 Task: Find connections with filter location Oued Rhiou with filter topic #startupquoteswith filter profile language Spanish with filter current company 3i Infotech Ltd. with filter school DG Ruparel College of Arts, Science and Commerce with filter industry Software Development with filter service category Market Research with filter keywords title Welder
Action: Mouse moved to (570, 60)
Screenshot: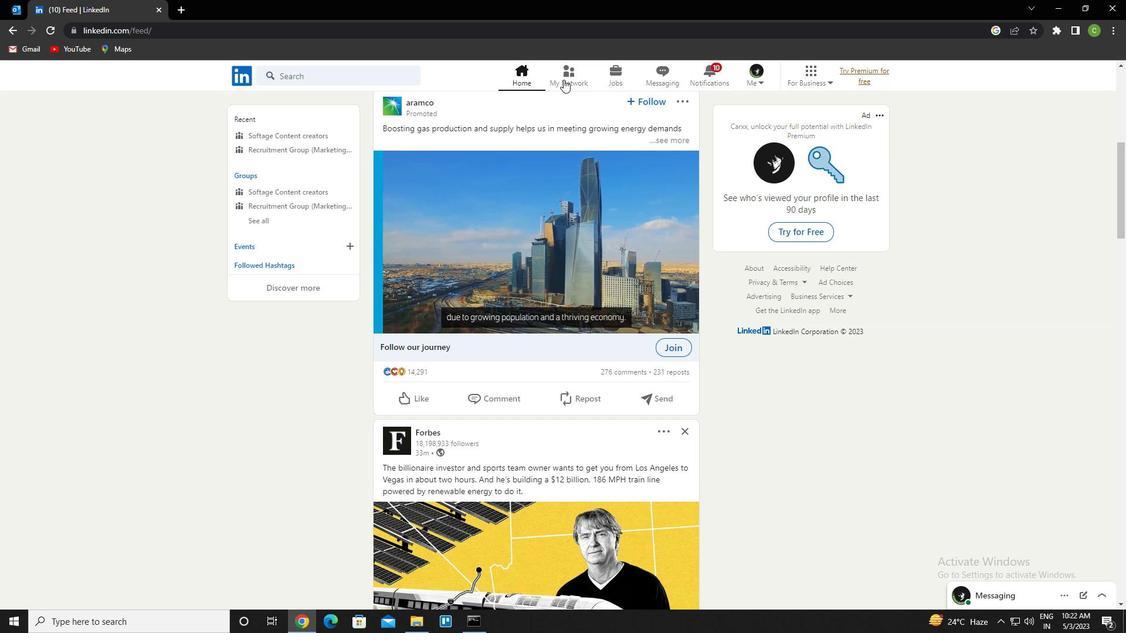 
Action: Mouse pressed left at (570, 60)
Screenshot: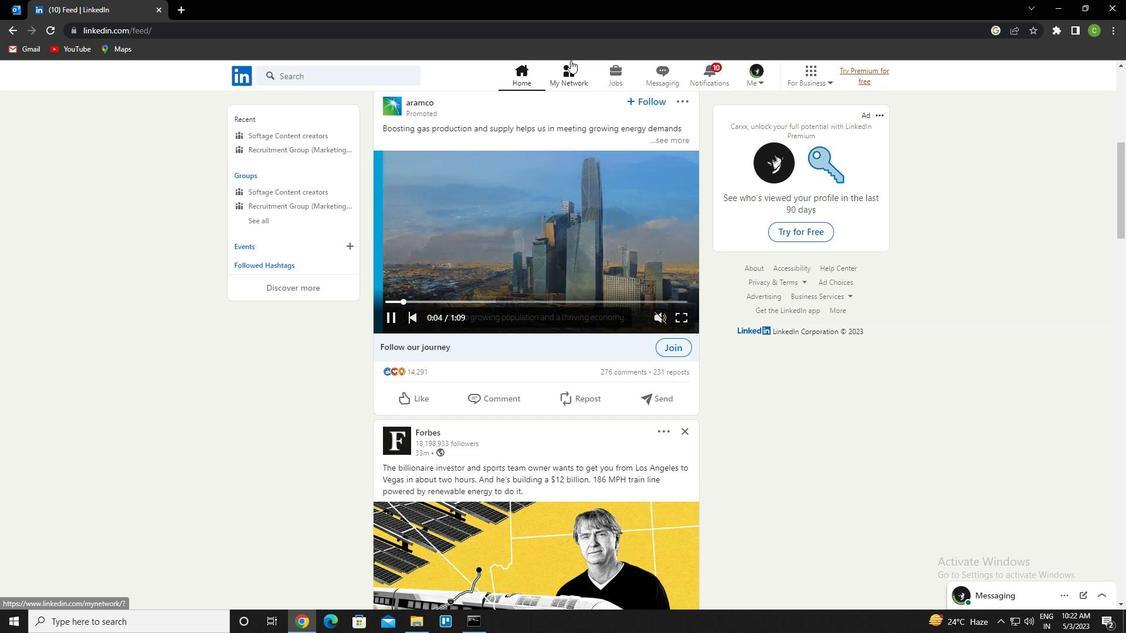 
Action: Mouse moved to (275, 142)
Screenshot: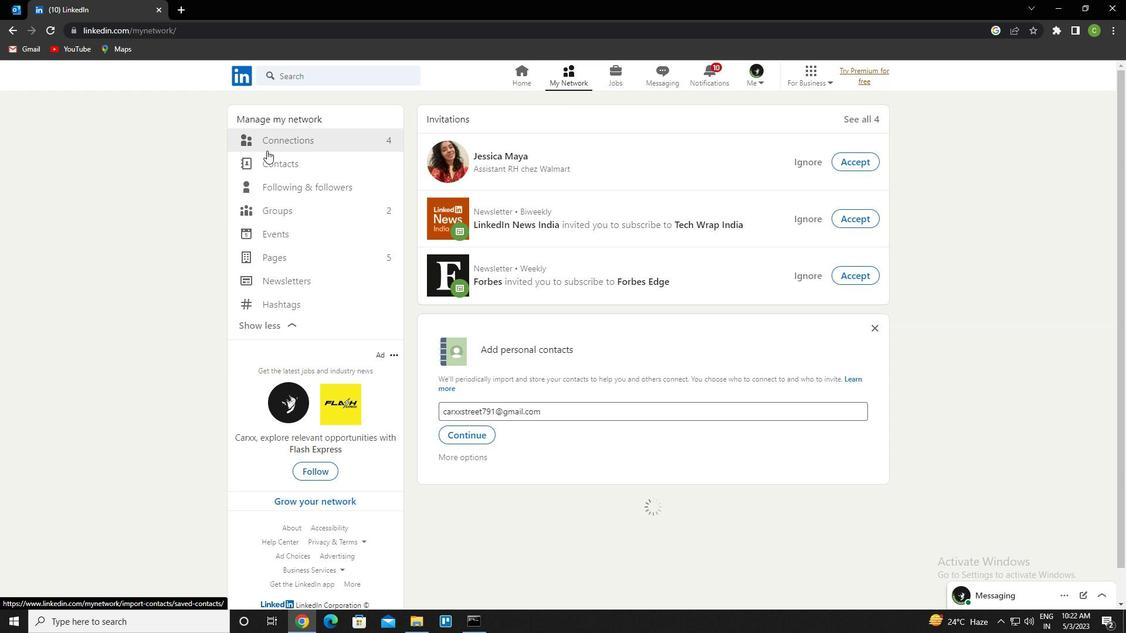 
Action: Mouse pressed left at (275, 142)
Screenshot: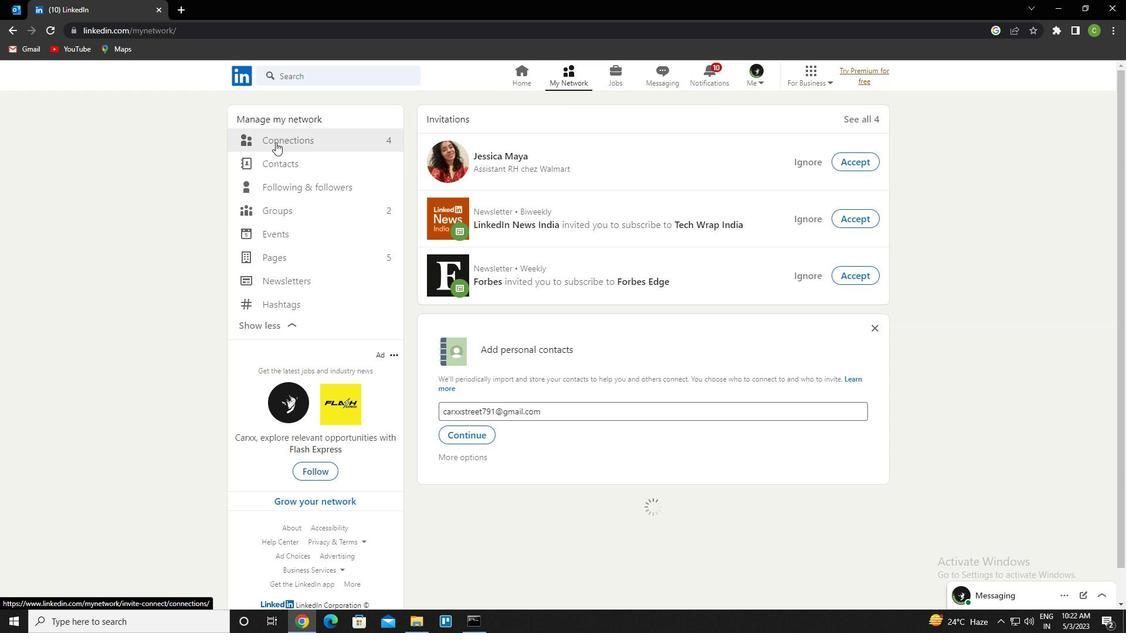 
Action: Mouse moved to (642, 144)
Screenshot: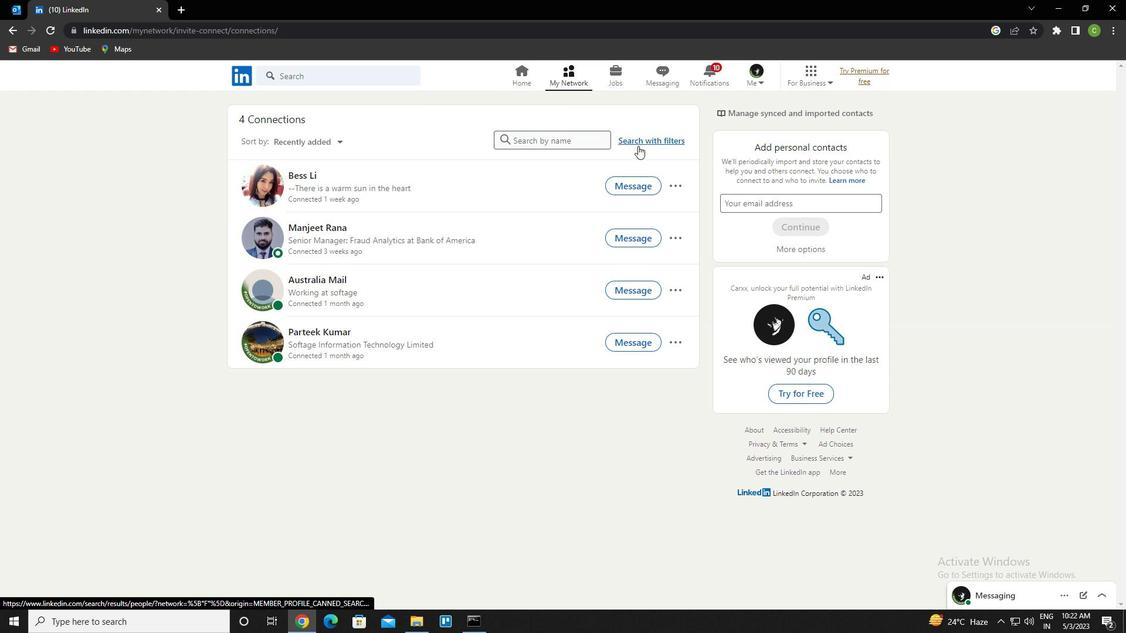 
Action: Mouse pressed left at (642, 144)
Screenshot: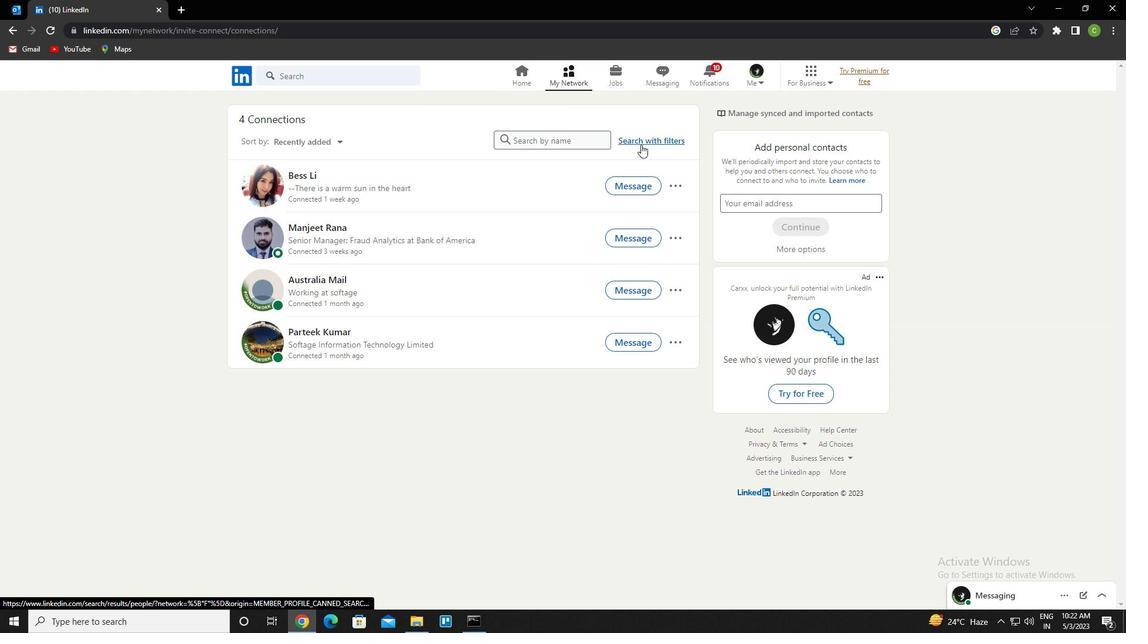 
Action: Mouse moved to (598, 107)
Screenshot: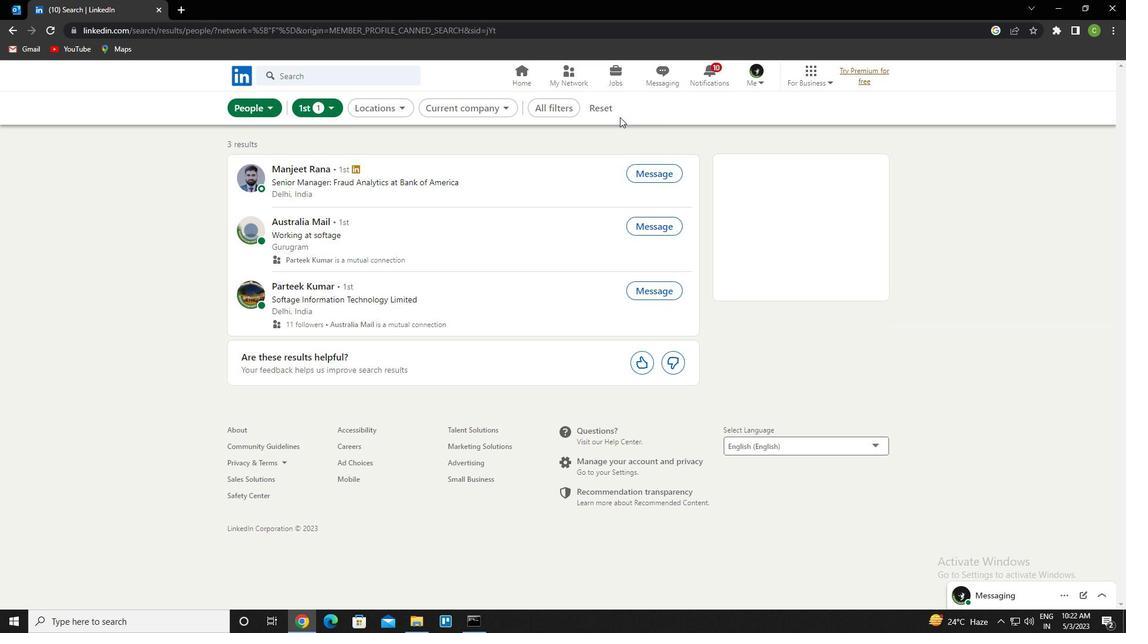 
Action: Mouse pressed left at (598, 107)
Screenshot: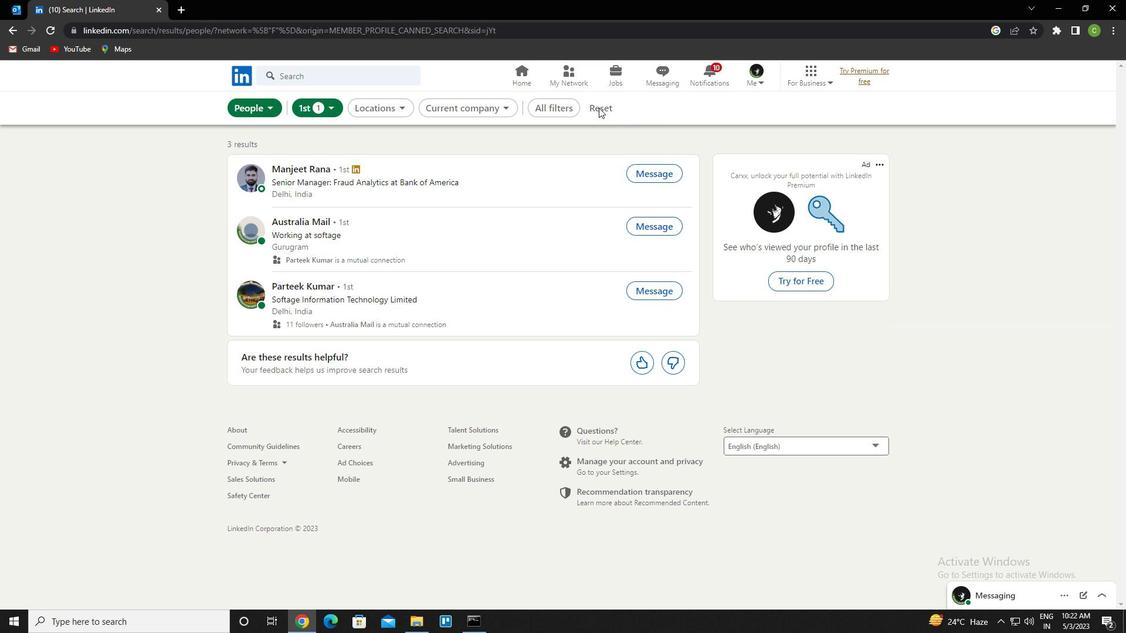 
Action: Mouse moved to (587, 111)
Screenshot: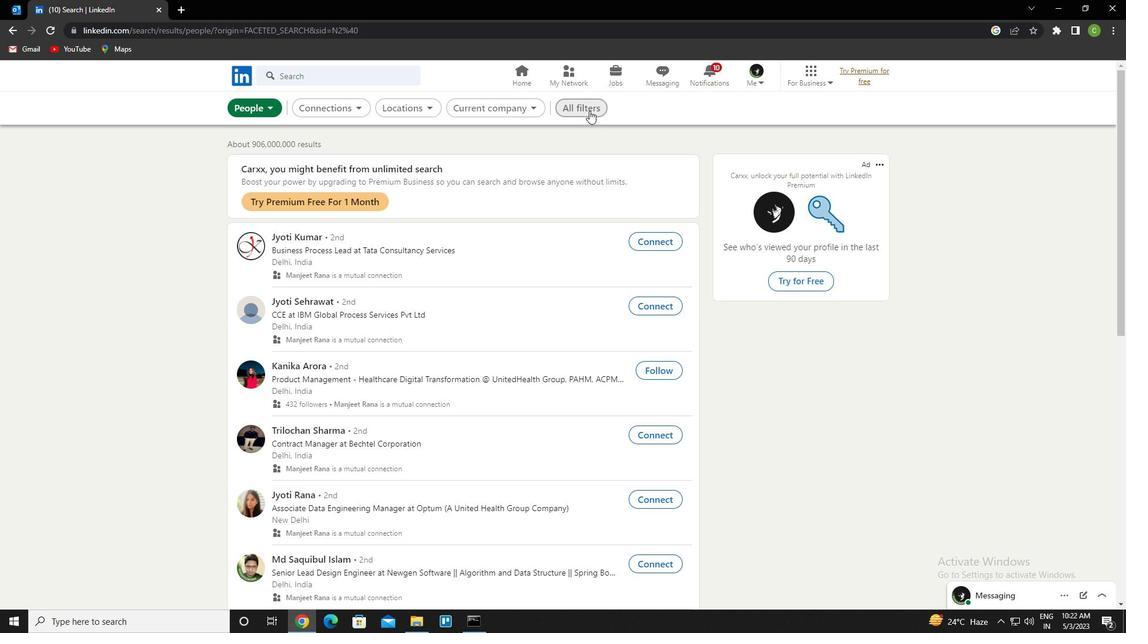 
Action: Mouse pressed left at (587, 111)
Screenshot: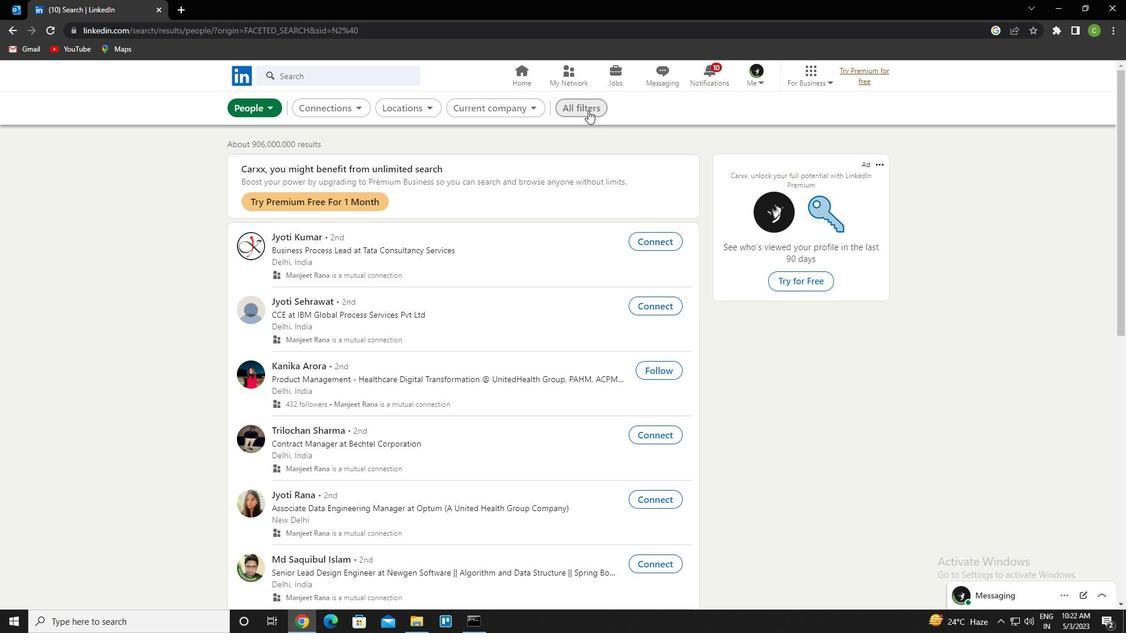 
Action: Mouse moved to (1015, 387)
Screenshot: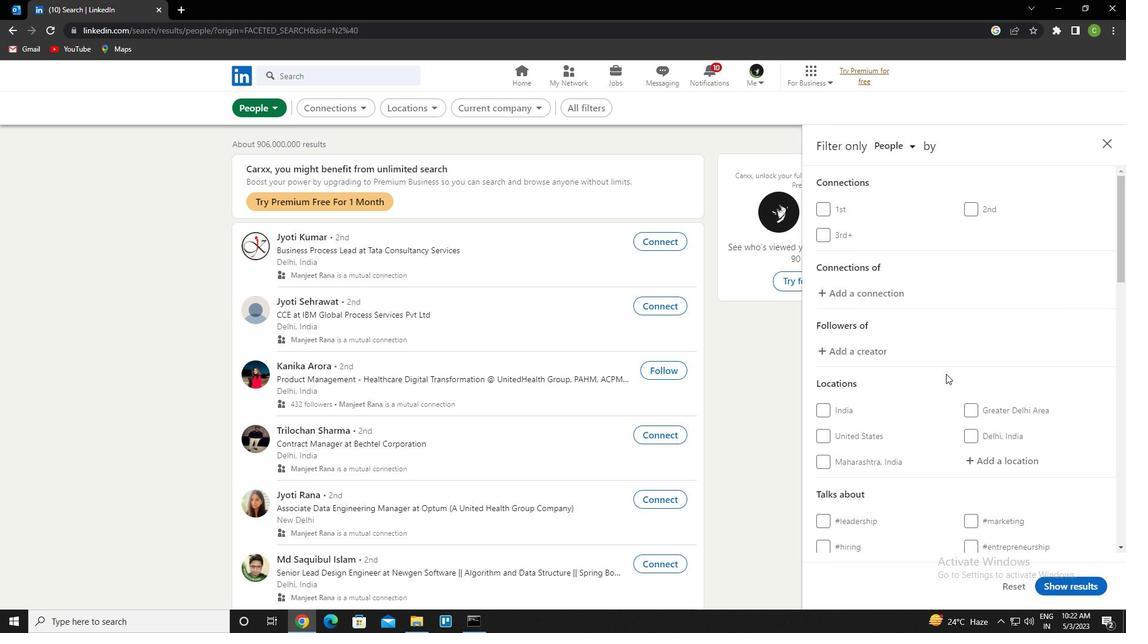 
Action: Mouse scrolled (1015, 387) with delta (0, 0)
Screenshot: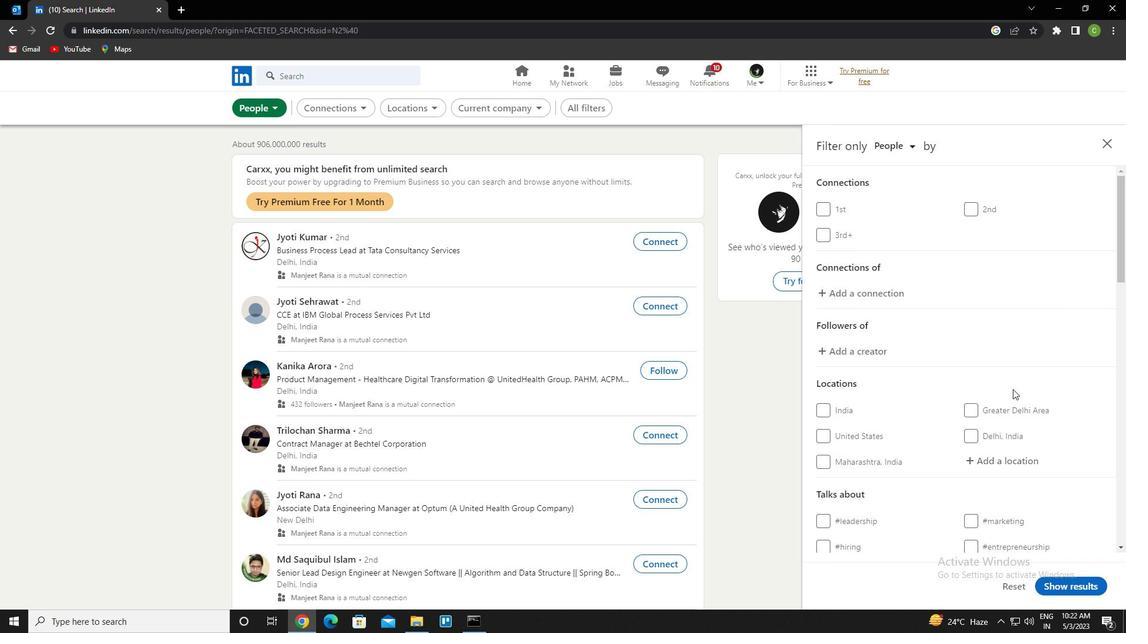 
Action: Mouse scrolled (1015, 387) with delta (0, 0)
Screenshot: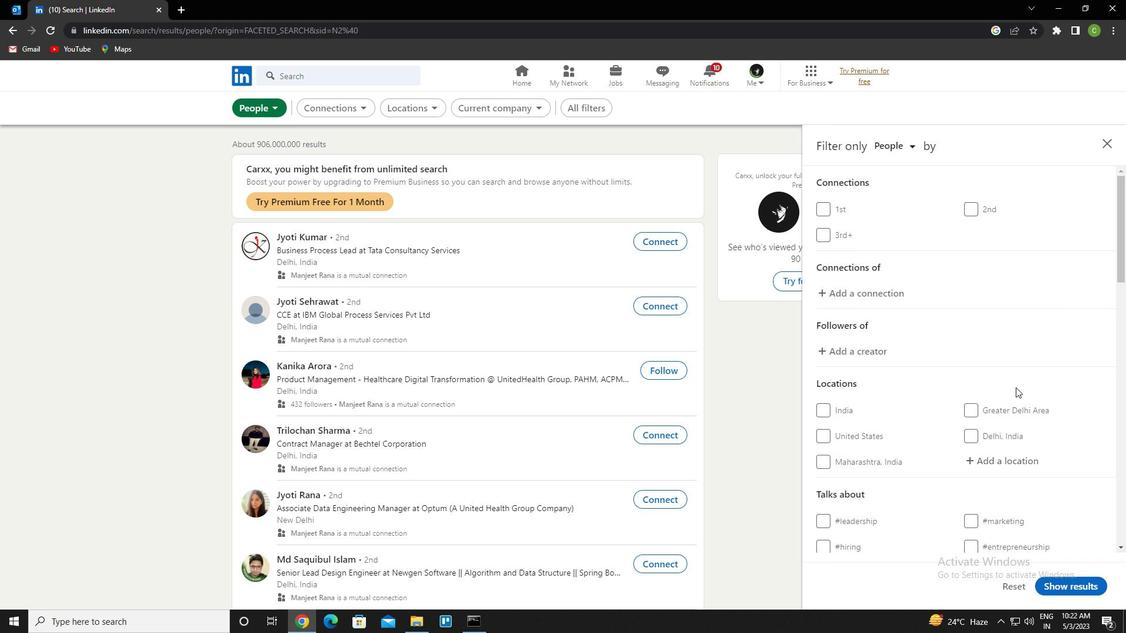 
Action: Mouse scrolled (1015, 387) with delta (0, 0)
Screenshot: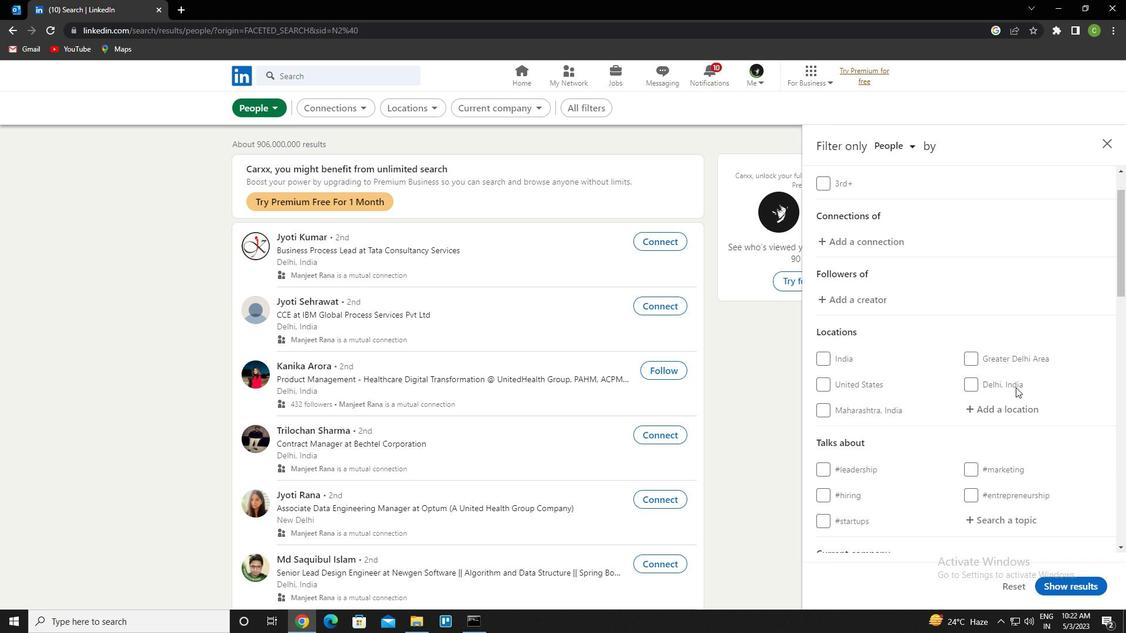 
Action: Mouse moved to (1015, 291)
Screenshot: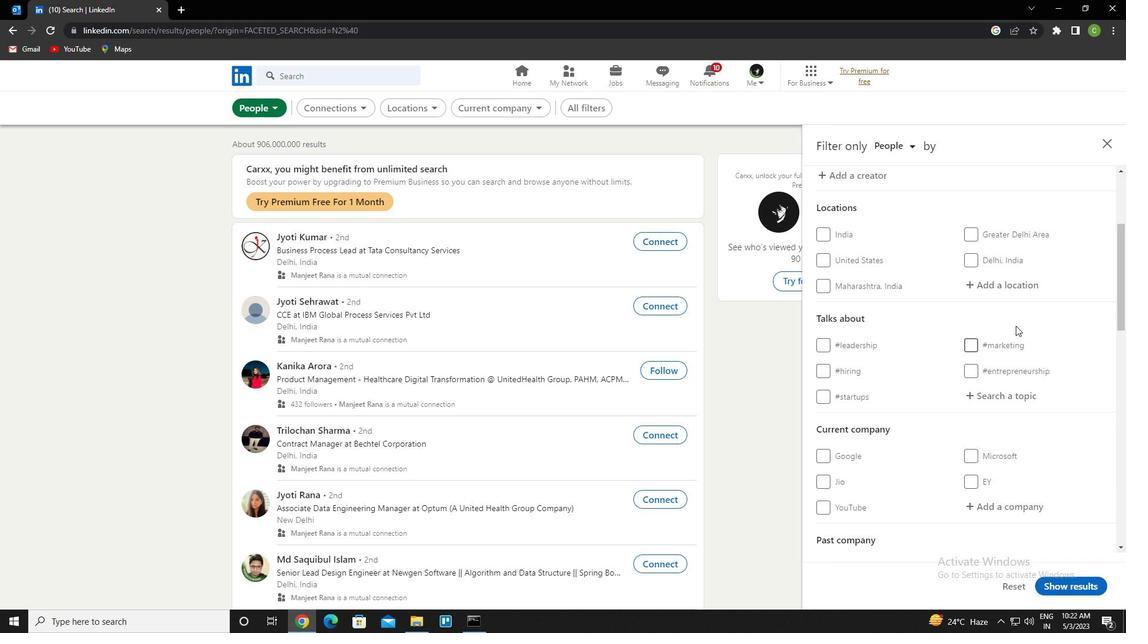 
Action: Mouse pressed left at (1015, 291)
Screenshot: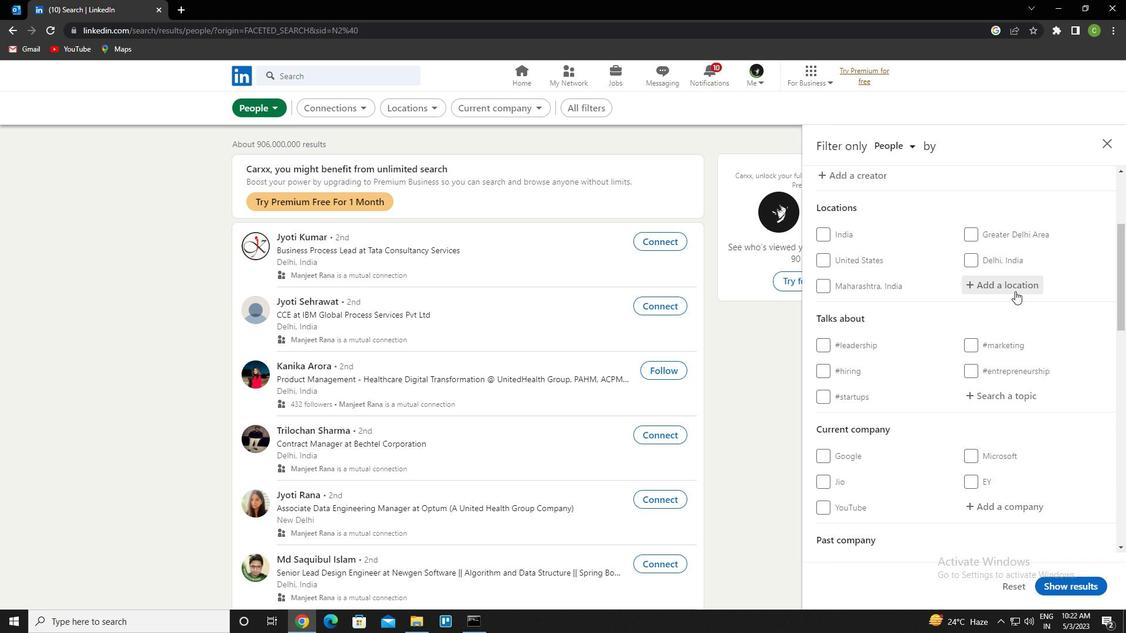 
Action: Key pressed <Key.caps_lock>o<Key.caps_lock>ued<Key.space><Key.caps_lock>r<Key.caps_lock>hiou<Key.down><Key.enter>
Screenshot: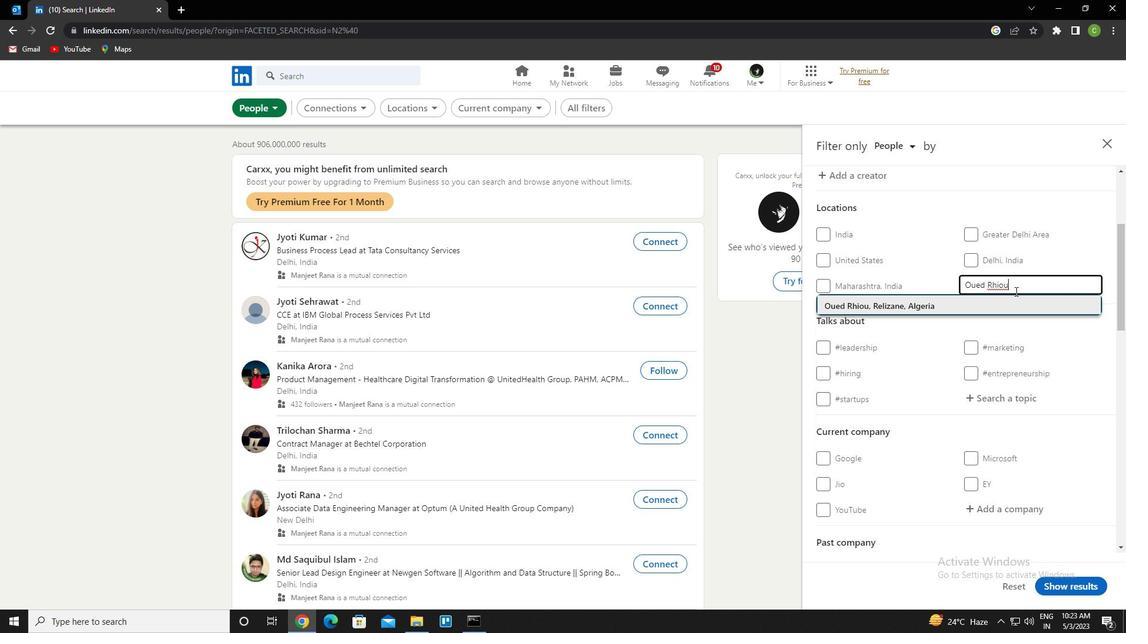 
Action: Mouse scrolled (1015, 290) with delta (0, 0)
Screenshot: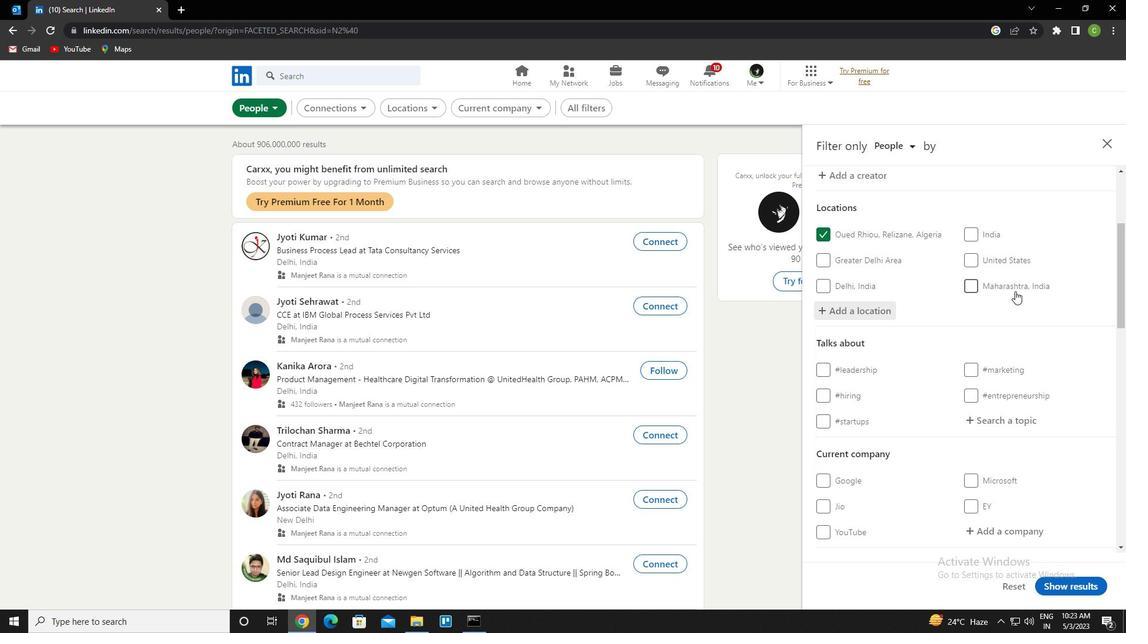 
Action: Mouse scrolled (1015, 290) with delta (0, 0)
Screenshot: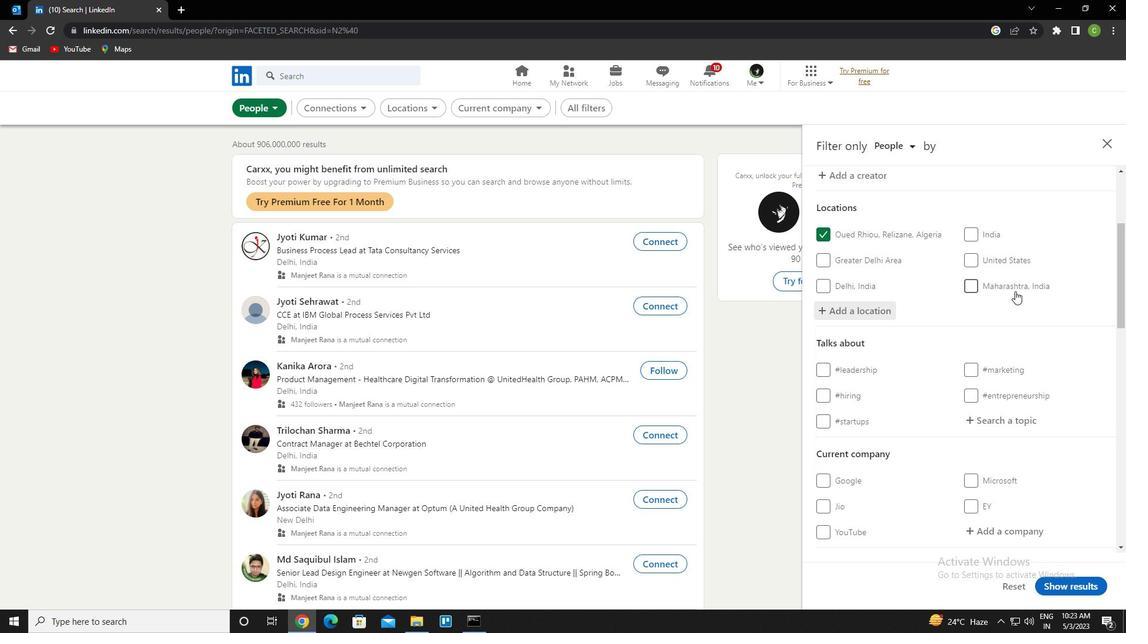 
Action: Mouse moved to (1011, 301)
Screenshot: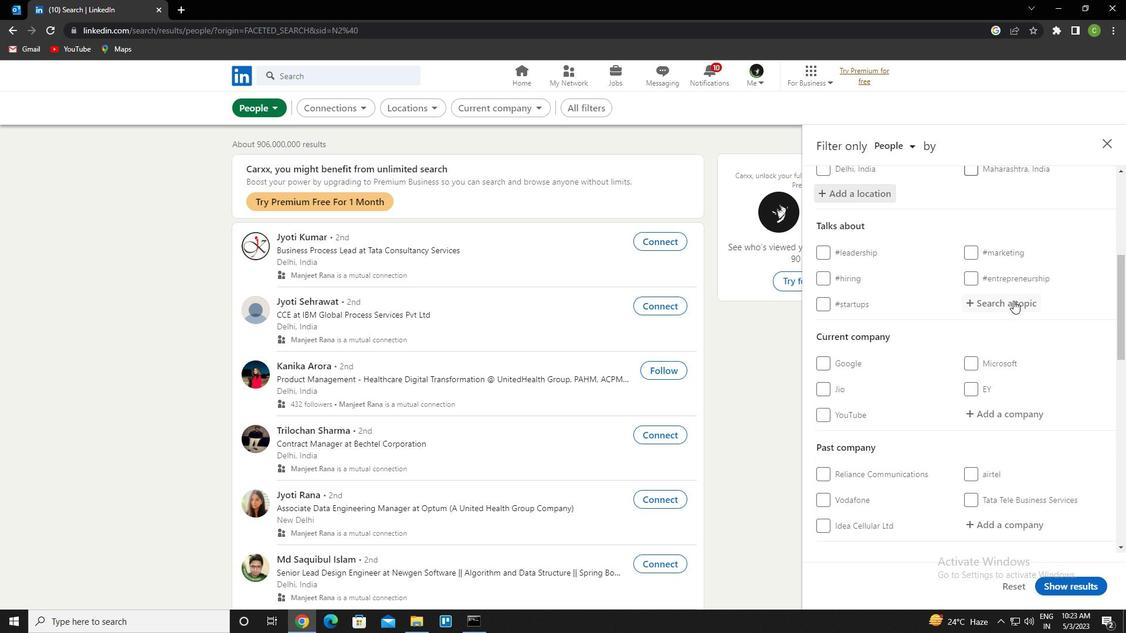 
Action: Mouse pressed left at (1011, 301)
Screenshot: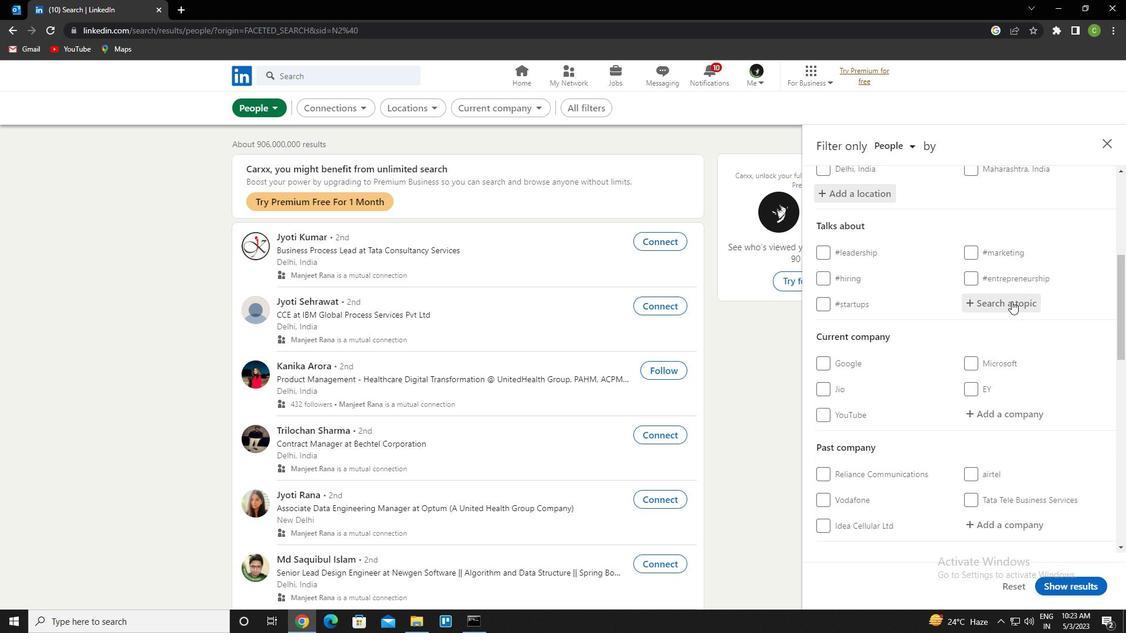 
Action: Key pressed startupquotes<Key.down><Key.enter>
Screenshot: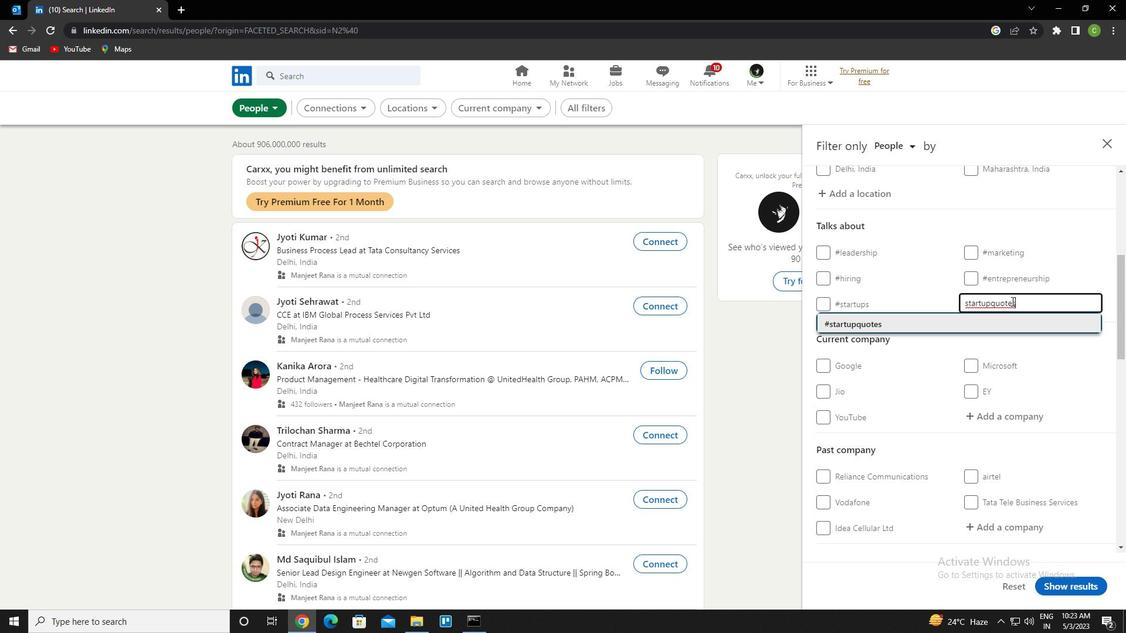 
Action: Mouse scrolled (1011, 300) with delta (0, 0)
Screenshot: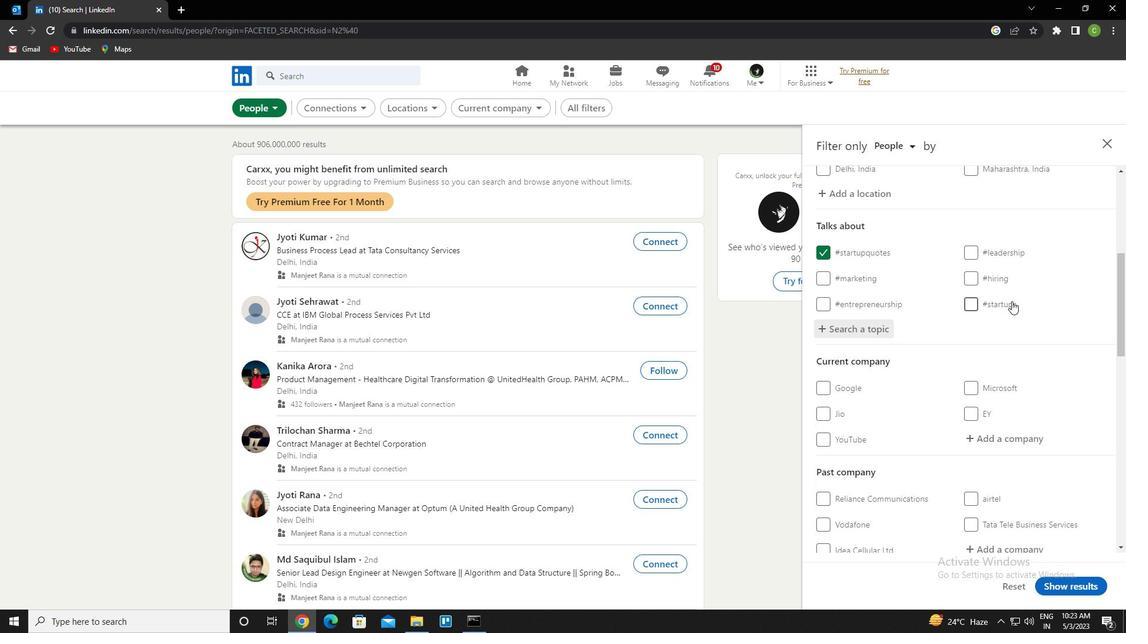 
Action: Mouse scrolled (1011, 300) with delta (0, 0)
Screenshot: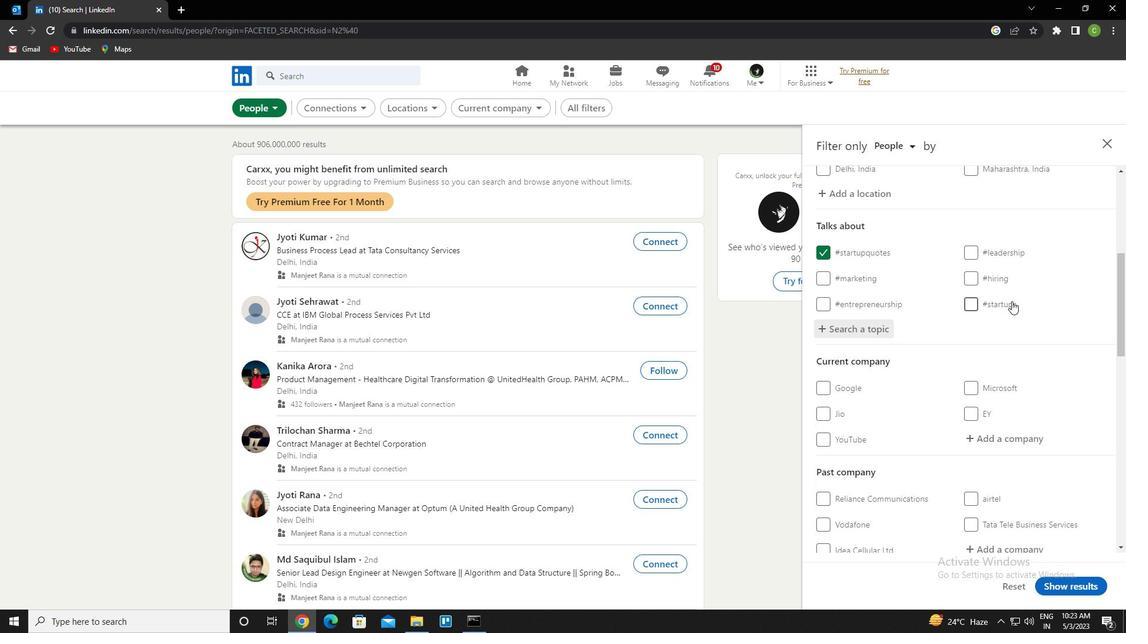 
Action: Mouse scrolled (1011, 300) with delta (0, 0)
Screenshot: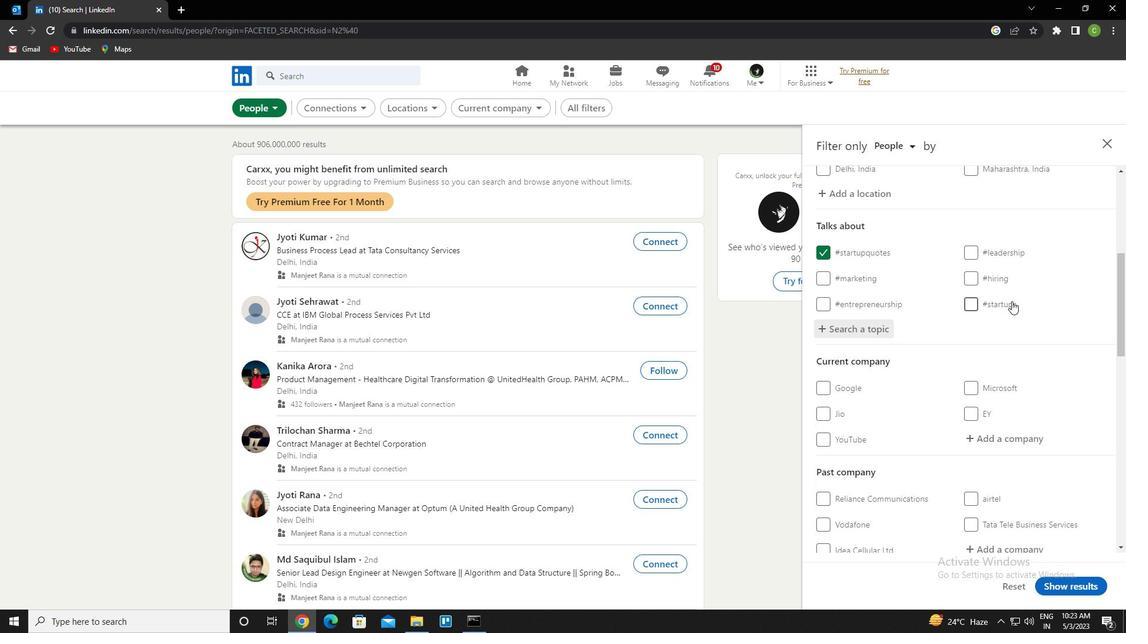 
Action: Mouse scrolled (1011, 300) with delta (0, 0)
Screenshot: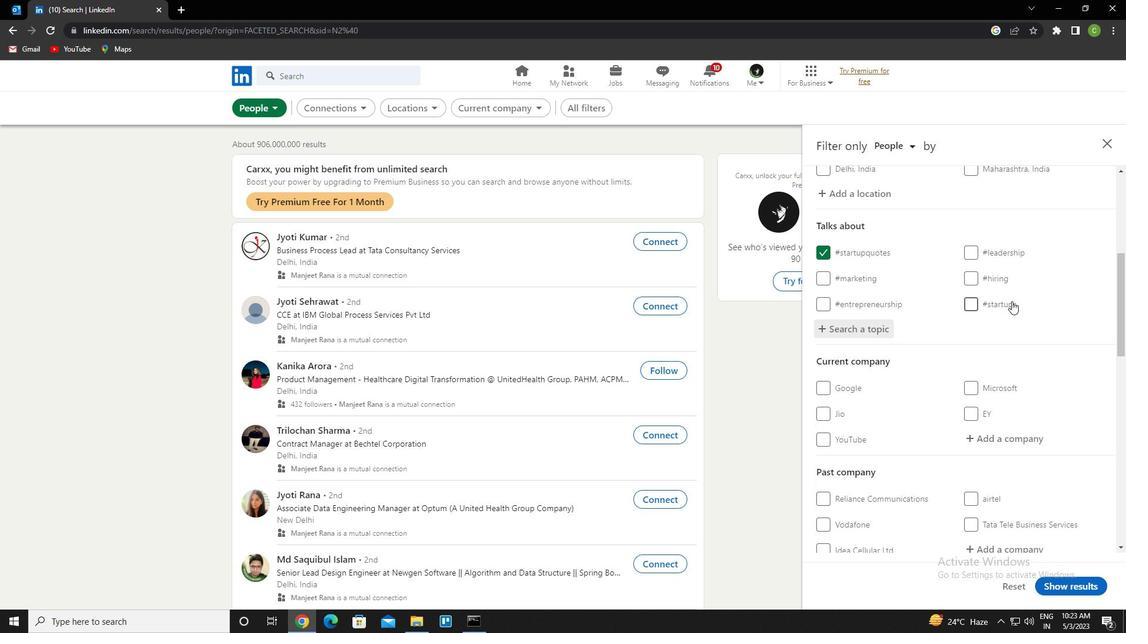
Action: Mouse scrolled (1011, 300) with delta (0, 0)
Screenshot: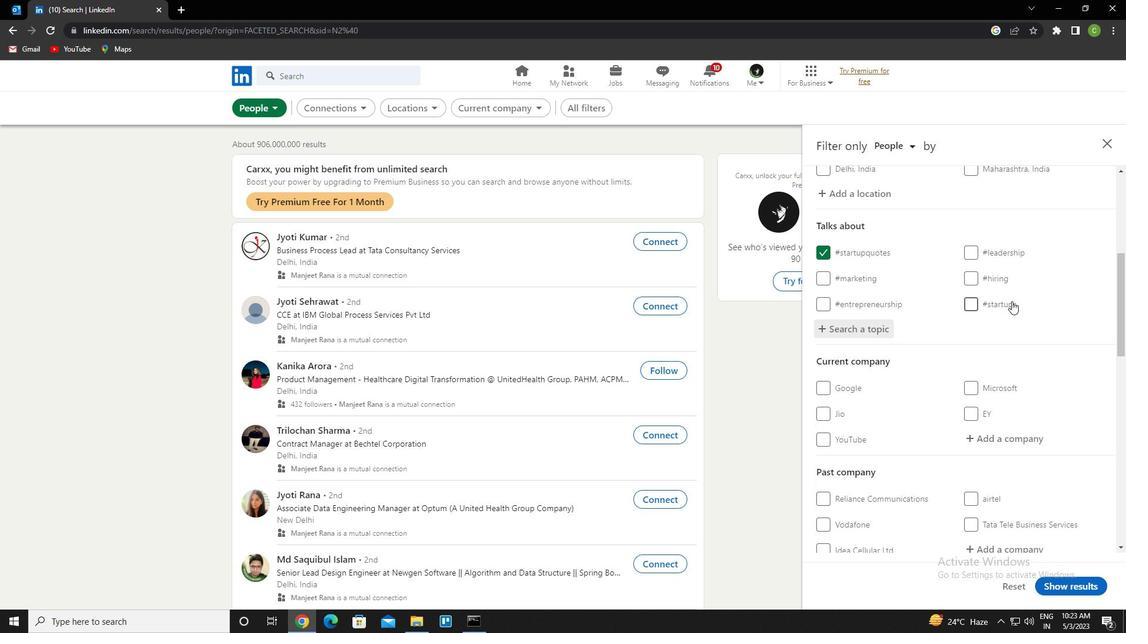 
Action: Mouse scrolled (1011, 300) with delta (0, 0)
Screenshot: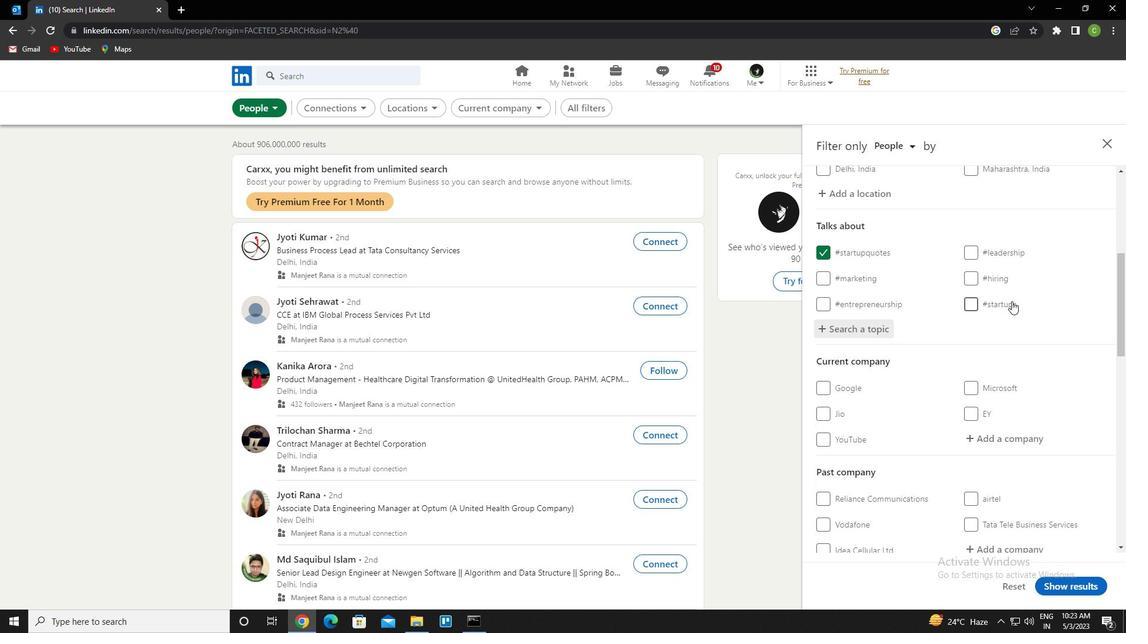 
Action: Mouse scrolled (1011, 300) with delta (0, 0)
Screenshot: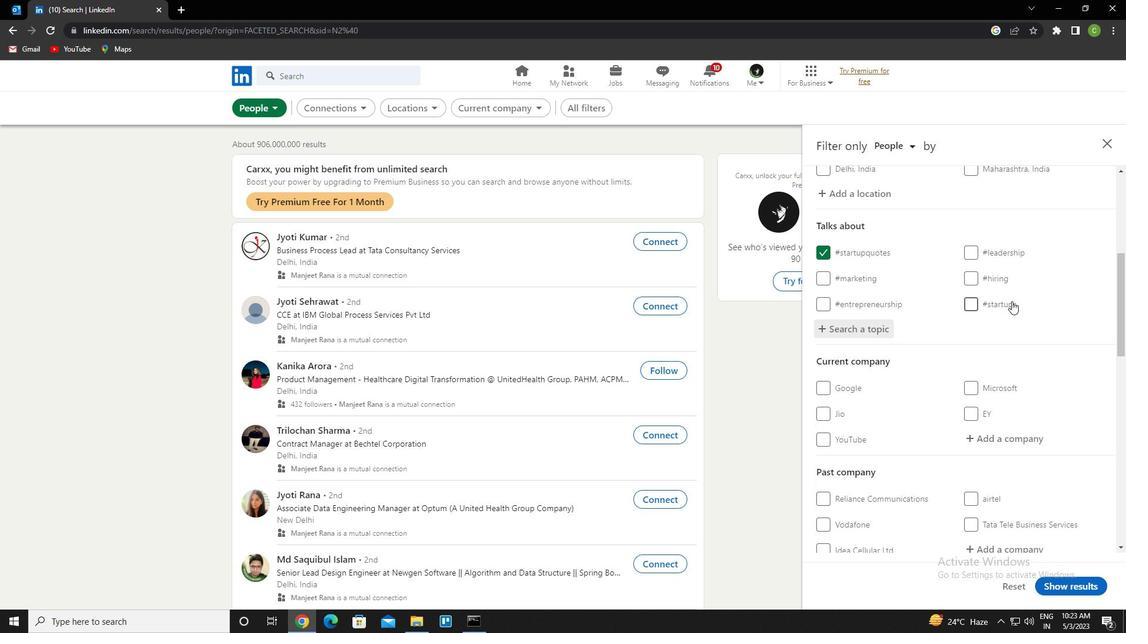 
Action: Mouse scrolled (1011, 300) with delta (0, 0)
Screenshot: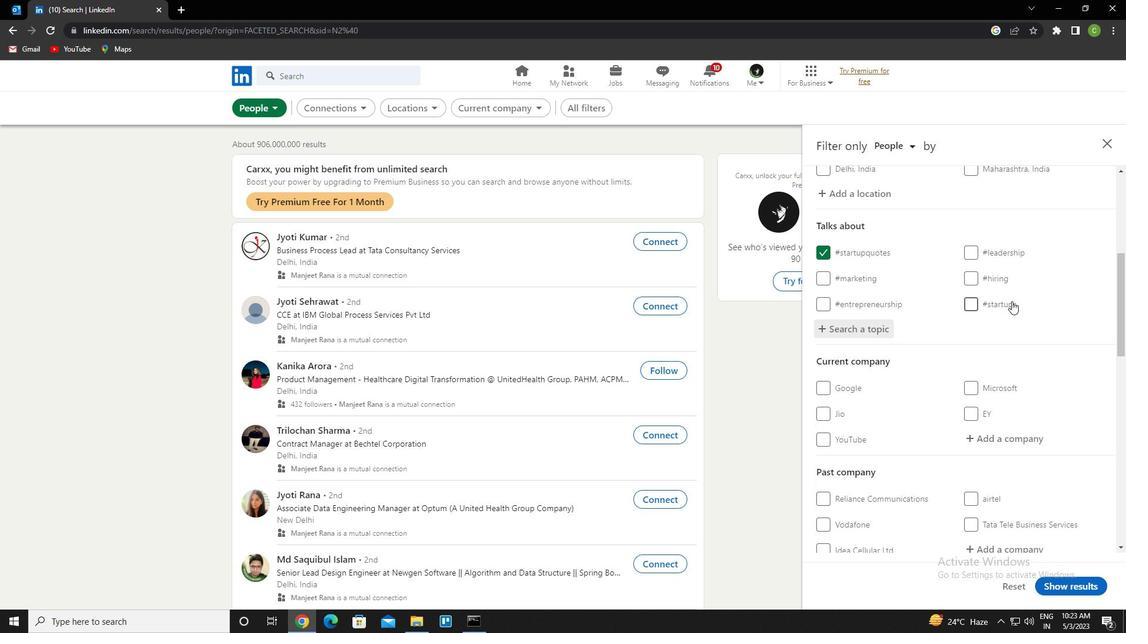 
Action: Mouse scrolled (1011, 300) with delta (0, 0)
Screenshot: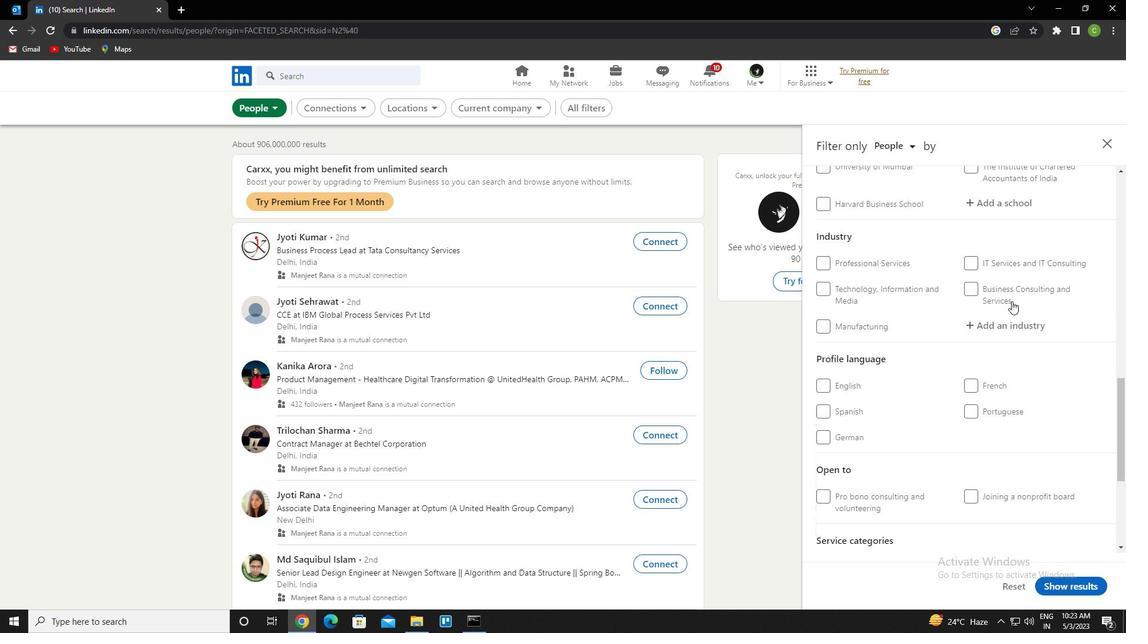 
Action: Mouse scrolled (1011, 300) with delta (0, 0)
Screenshot: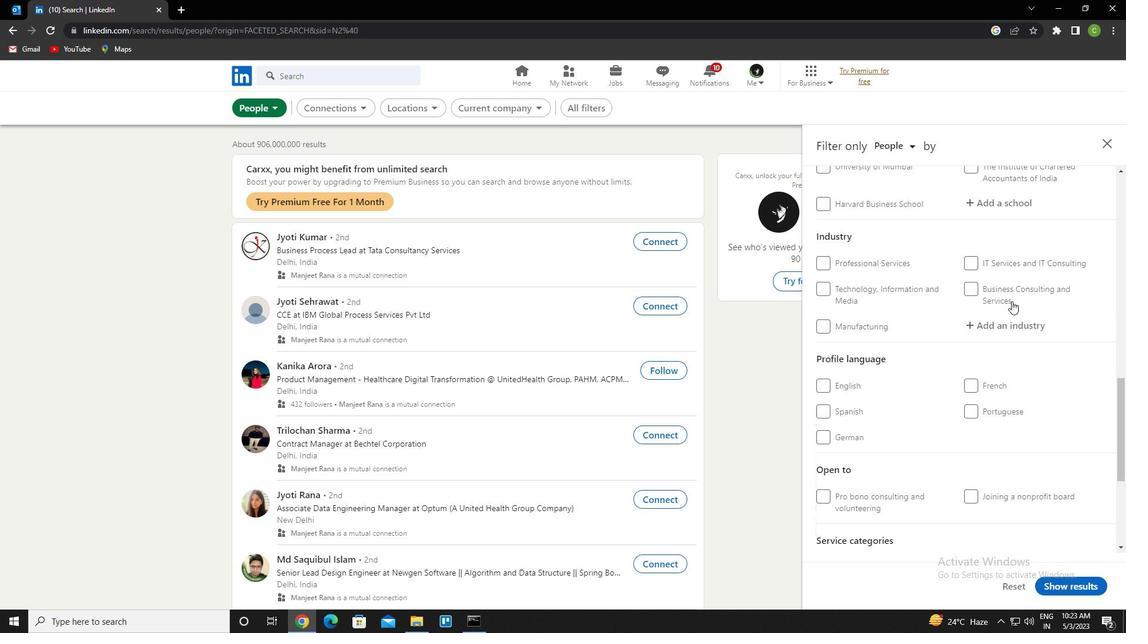 
Action: Mouse moved to (824, 293)
Screenshot: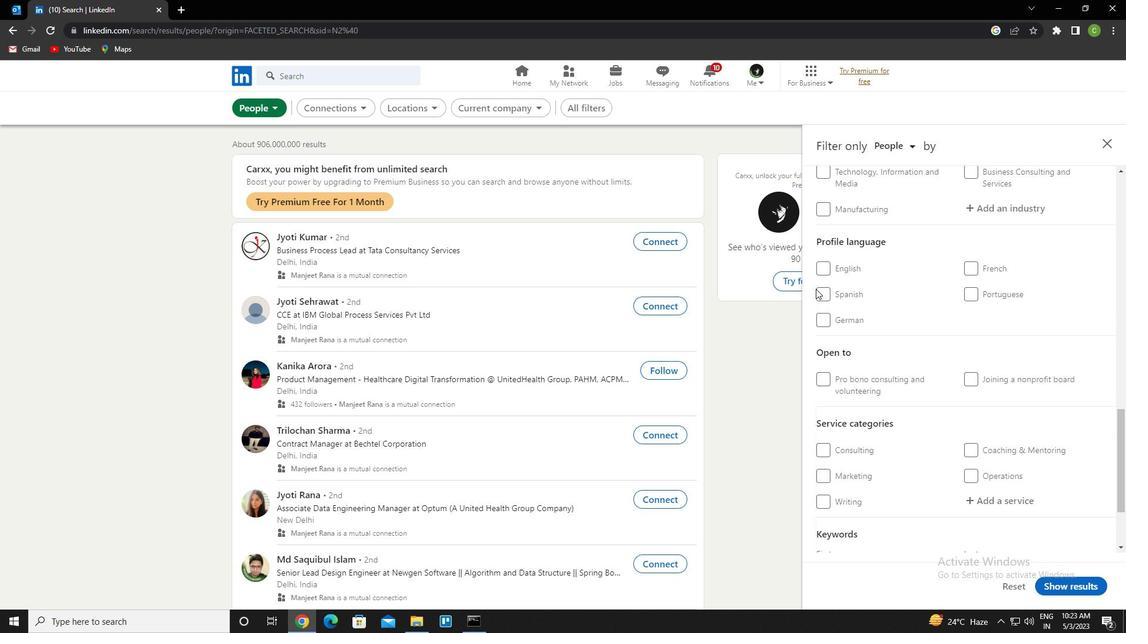 
Action: Mouse pressed left at (824, 293)
Screenshot: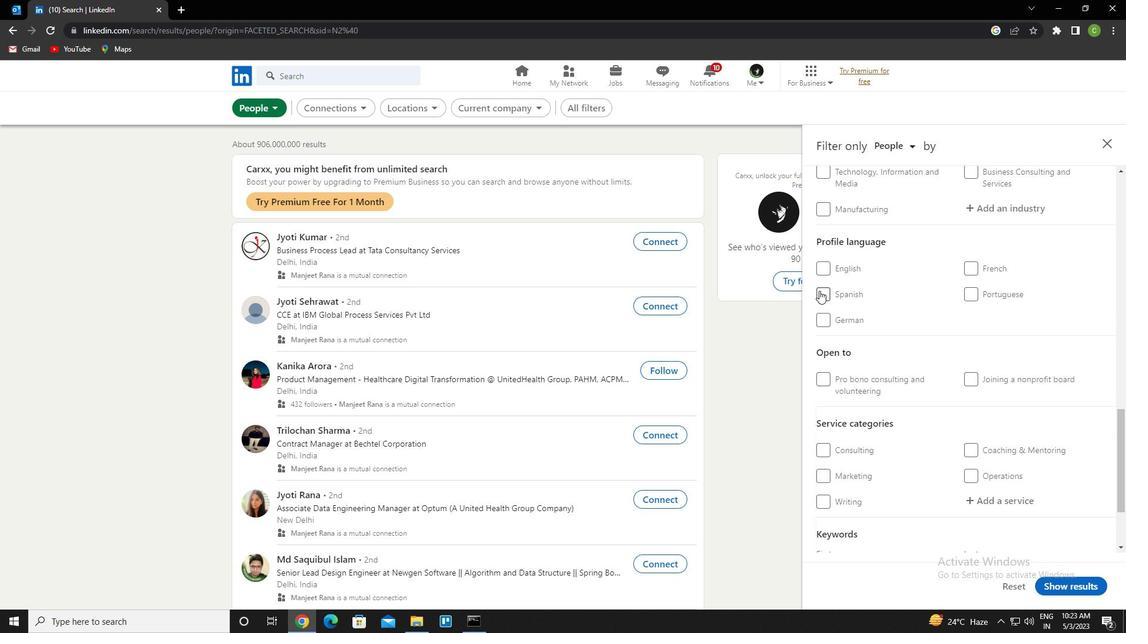 
Action: Mouse moved to (935, 387)
Screenshot: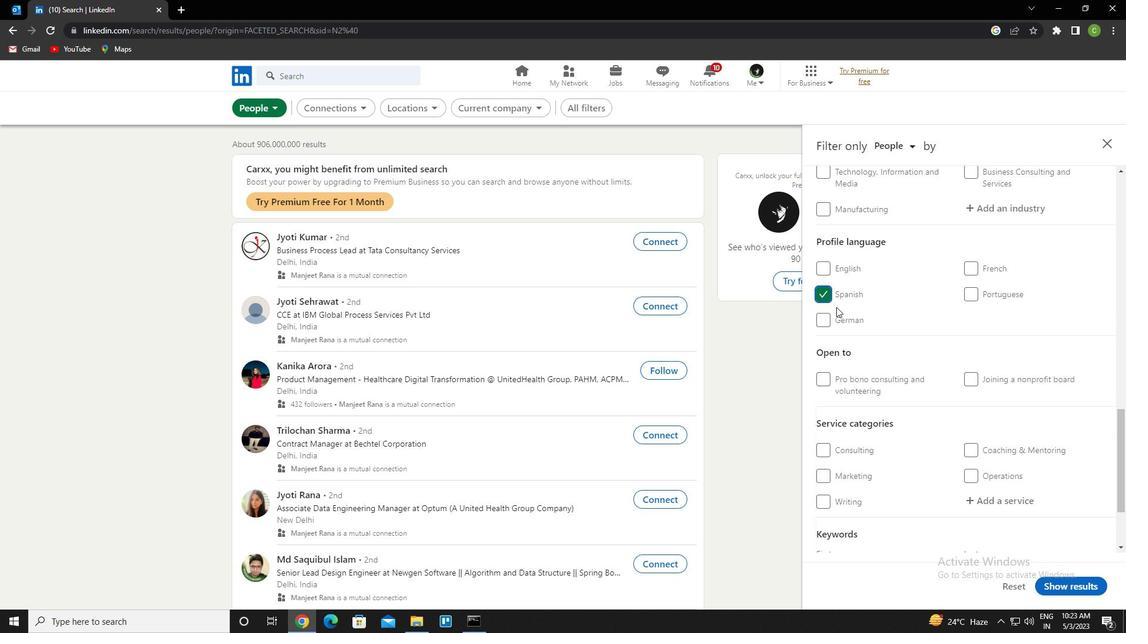 
Action: Mouse scrolled (935, 388) with delta (0, 0)
Screenshot: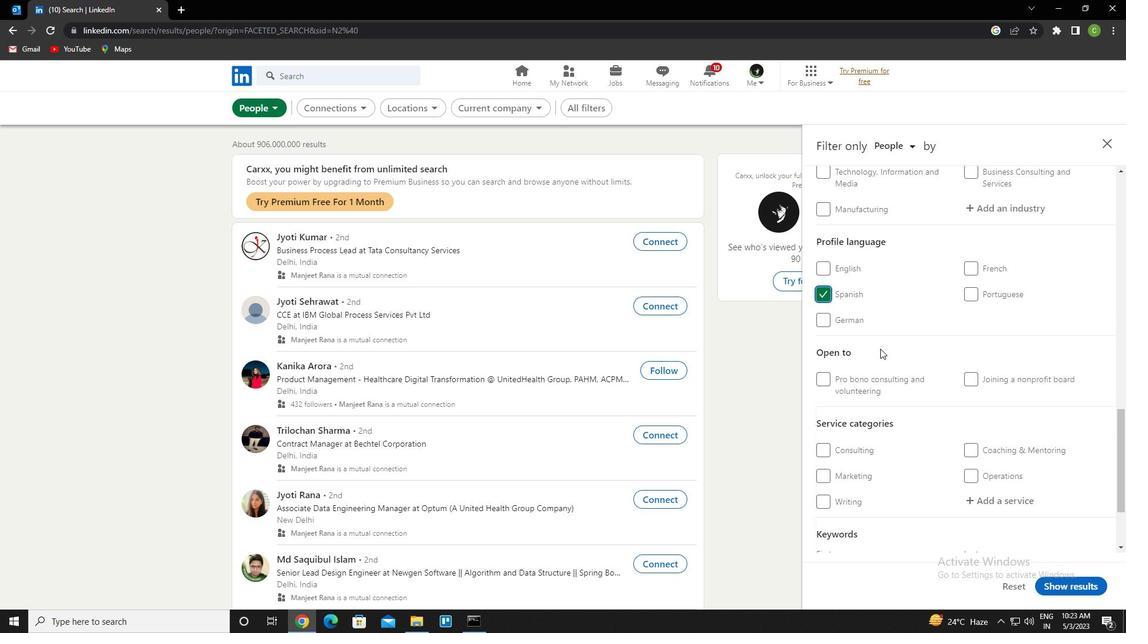 
Action: Mouse scrolled (935, 388) with delta (0, 0)
Screenshot: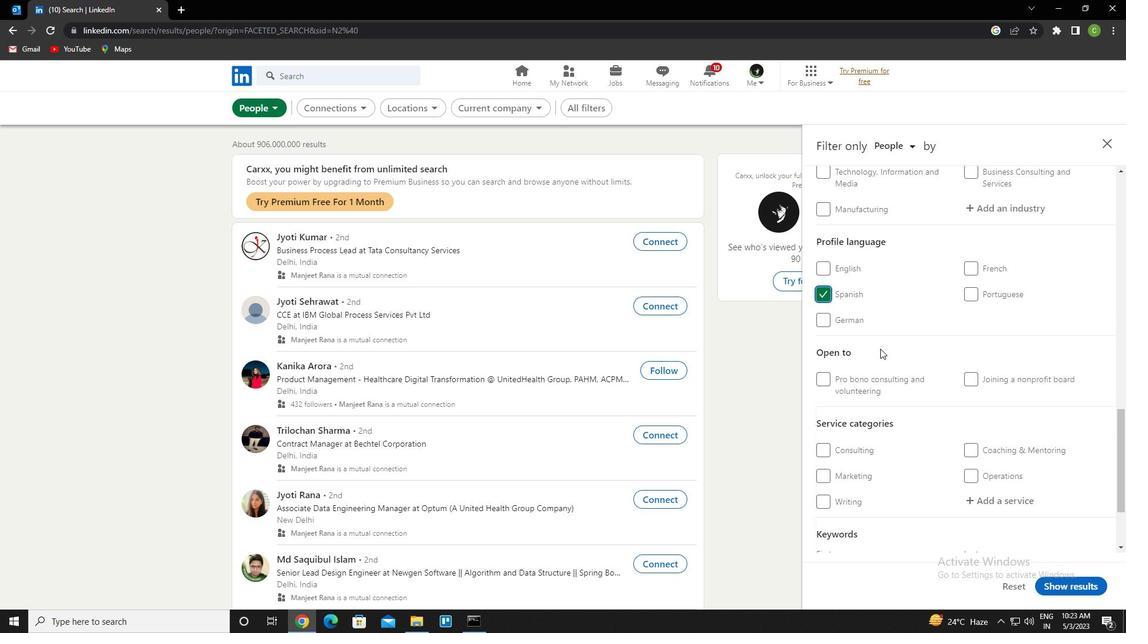
Action: Mouse scrolled (935, 388) with delta (0, 0)
Screenshot: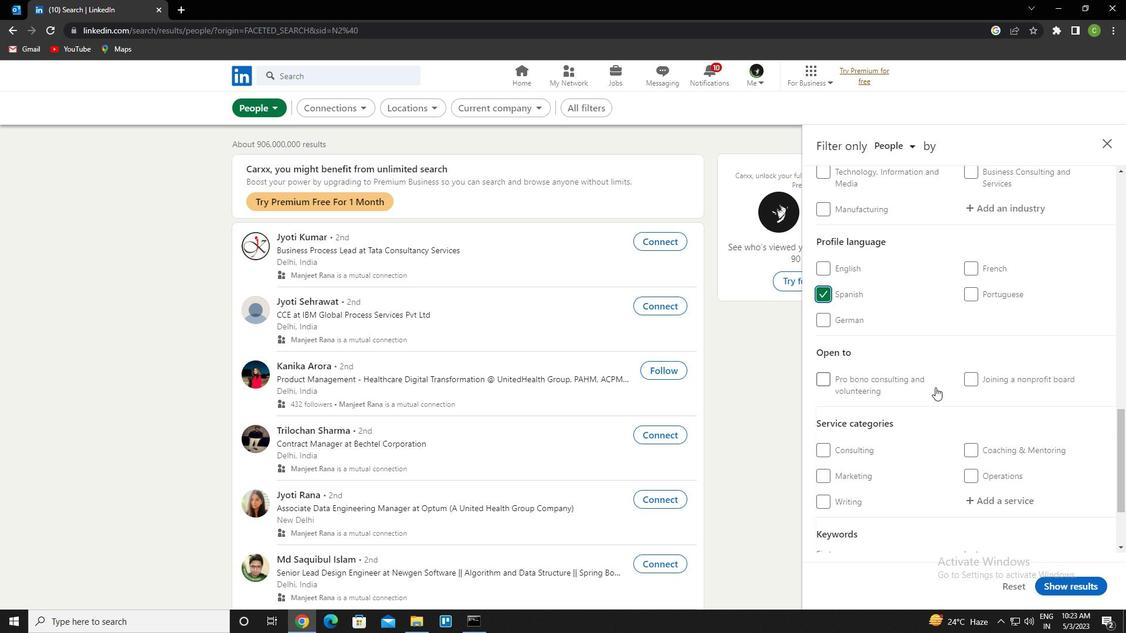 
Action: Mouse scrolled (935, 388) with delta (0, 0)
Screenshot: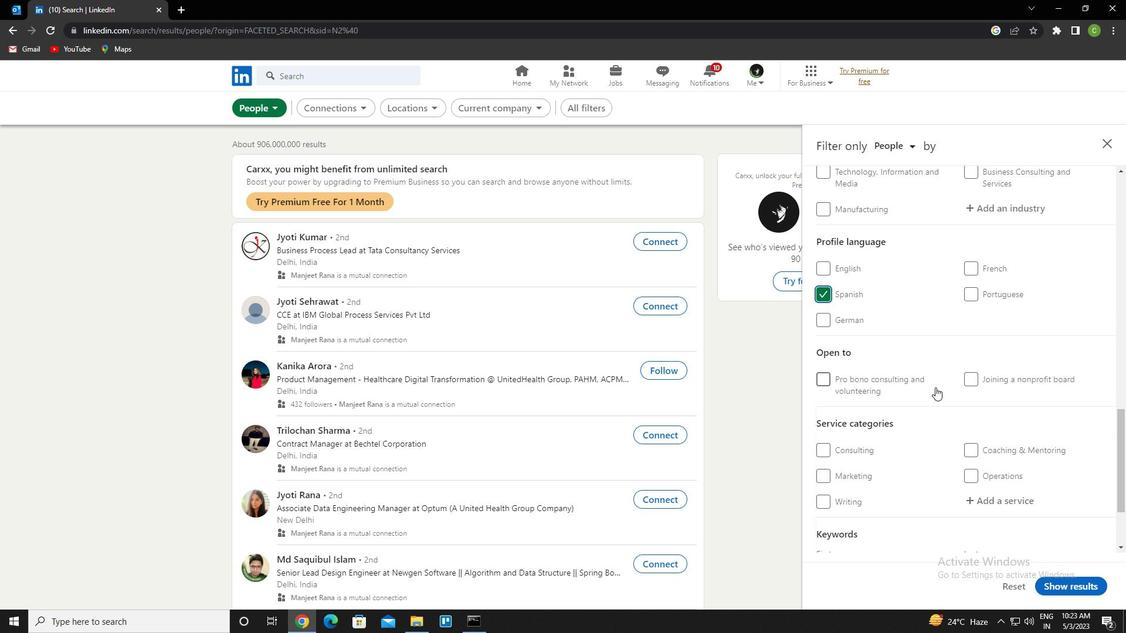 
Action: Mouse scrolled (935, 388) with delta (0, 0)
Screenshot: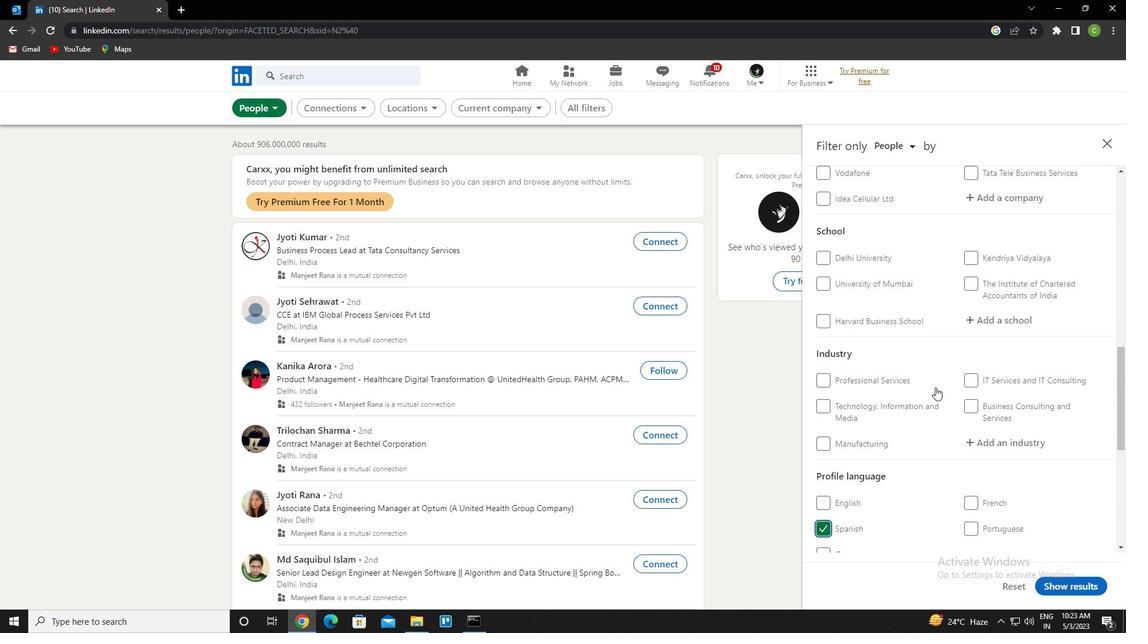 
Action: Mouse scrolled (935, 388) with delta (0, 0)
Screenshot: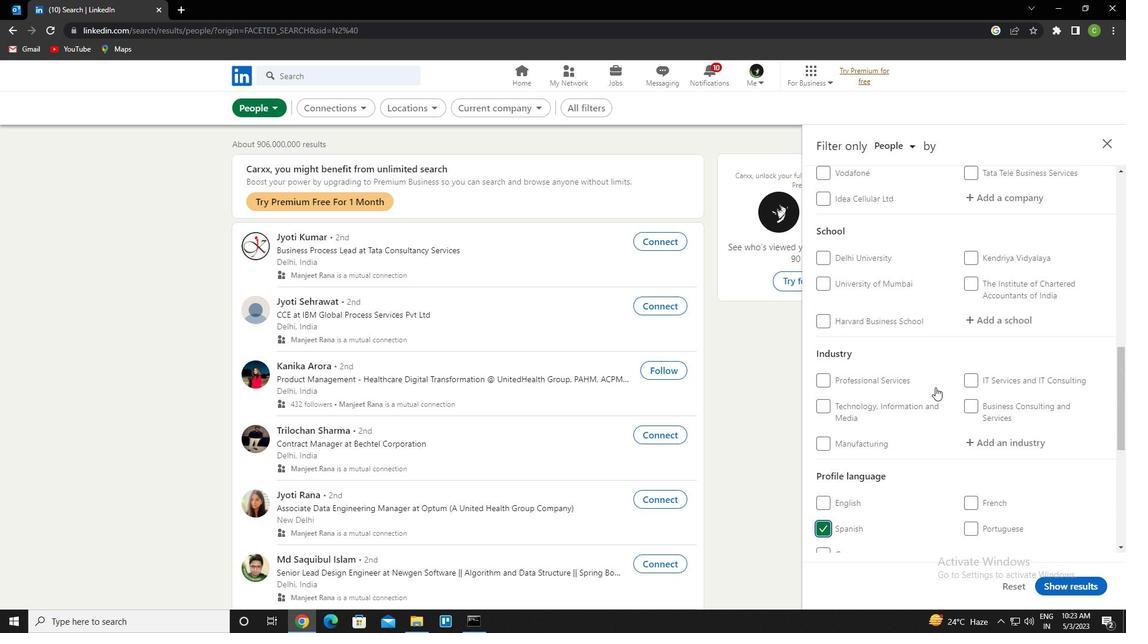 
Action: Mouse scrolled (935, 388) with delta (0, 0)
Screenshot: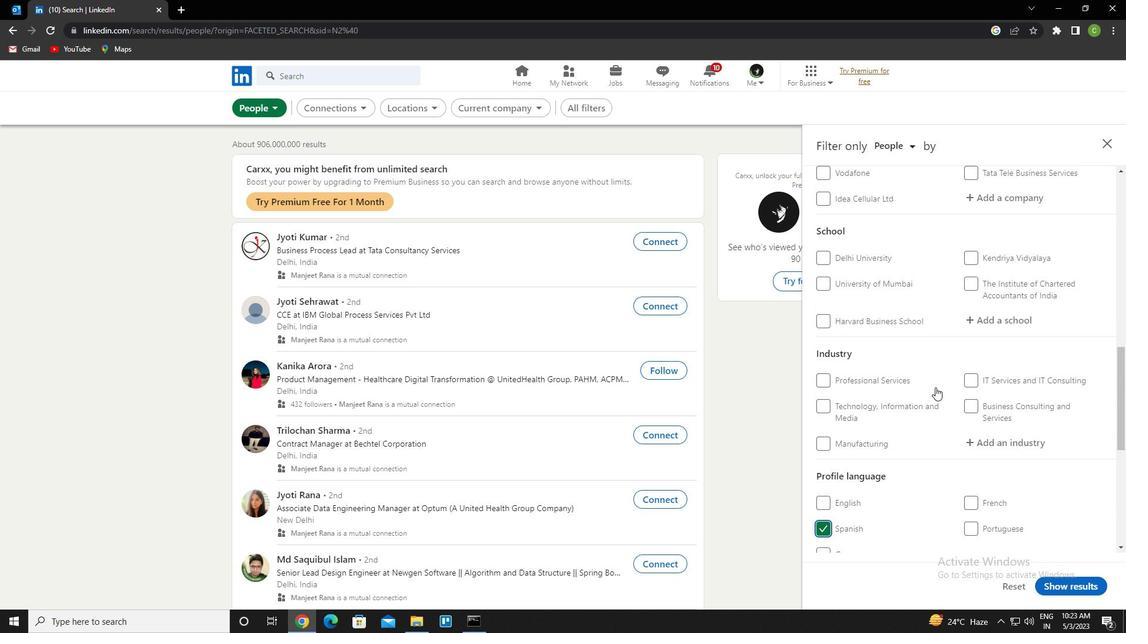 
Action: Mouse moved to (1016, 270)
Screenshot: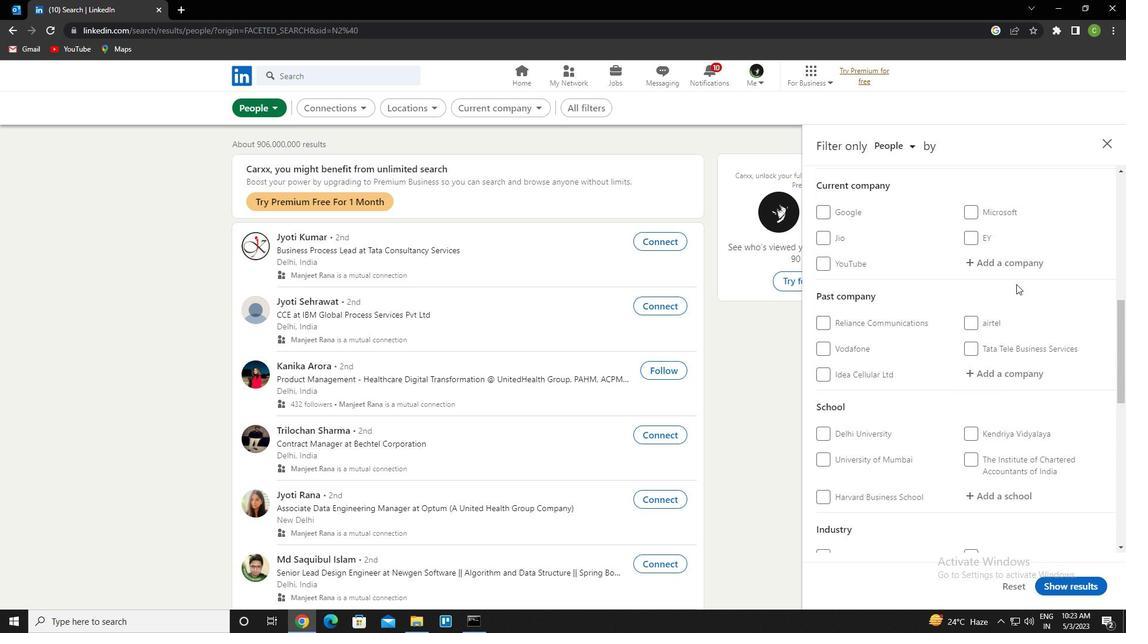 
Action: Mouse pressed left at (1016, 270)
Screenshot: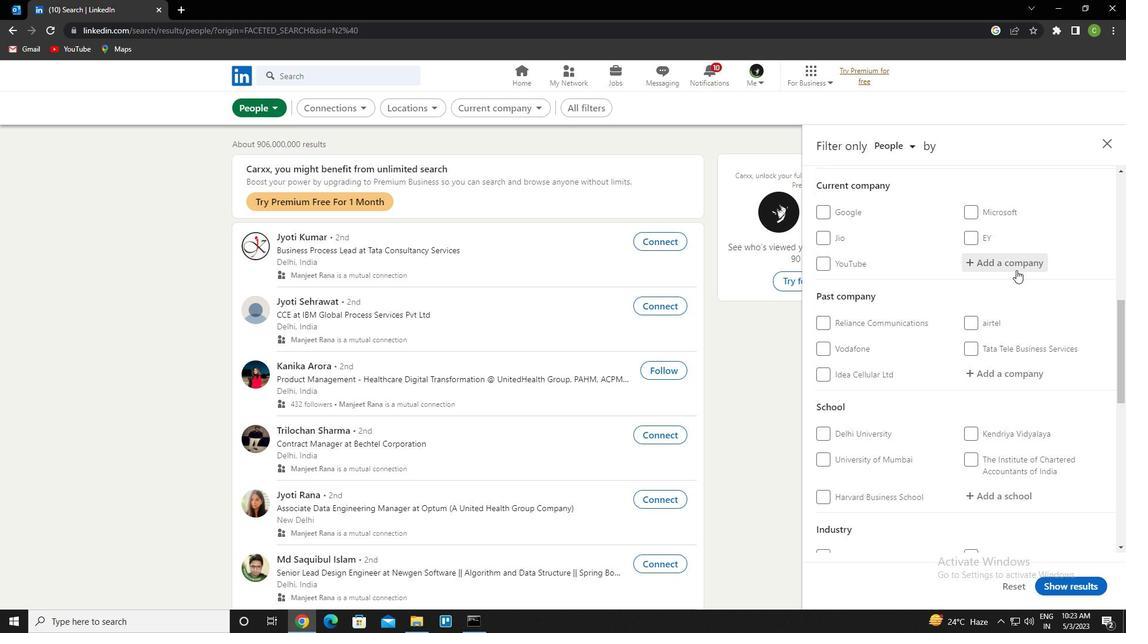 
Action: Key pressed <Key.caps_lock>3<Key.caps_lock>i<Key.space>infotect<Key.backspace>h<Key.down><Key.enter>
Screenshot: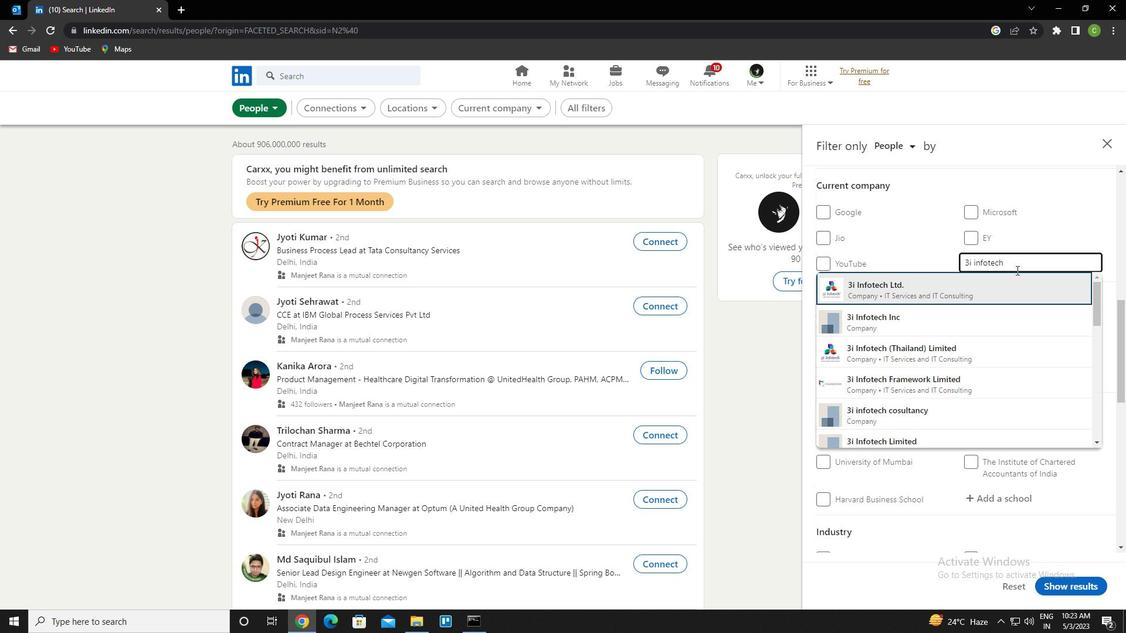 
Action: Mouse scrolled (1016, 269) with delta (0, 0)
Screenshot: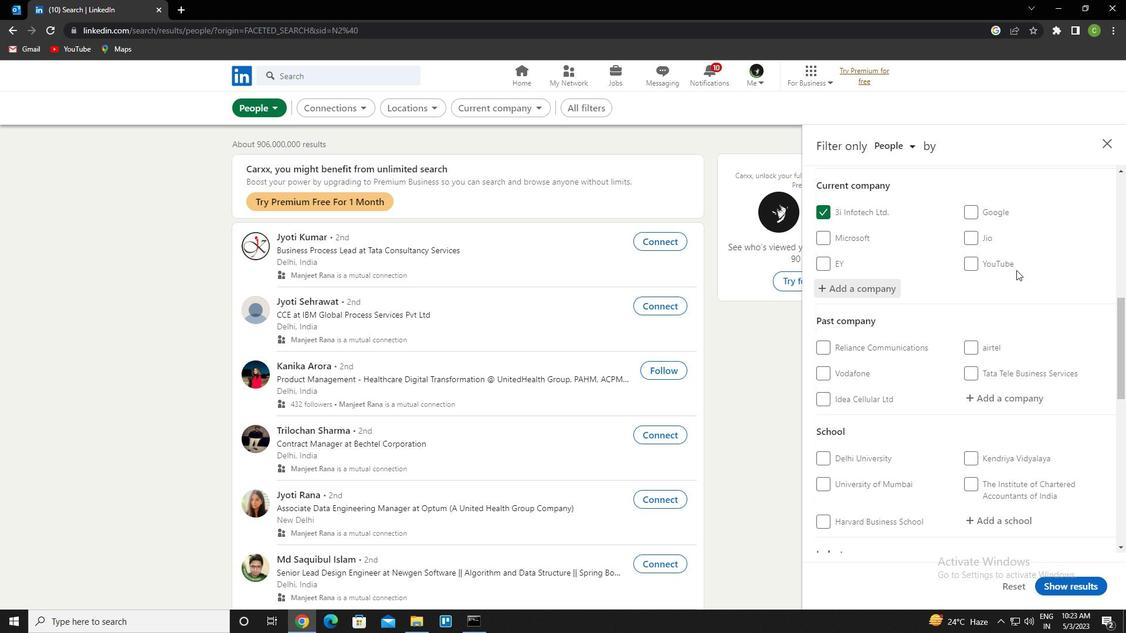 
Action: Mouse scrolled (1016, 269) with delta (0, 0)
Screenshot: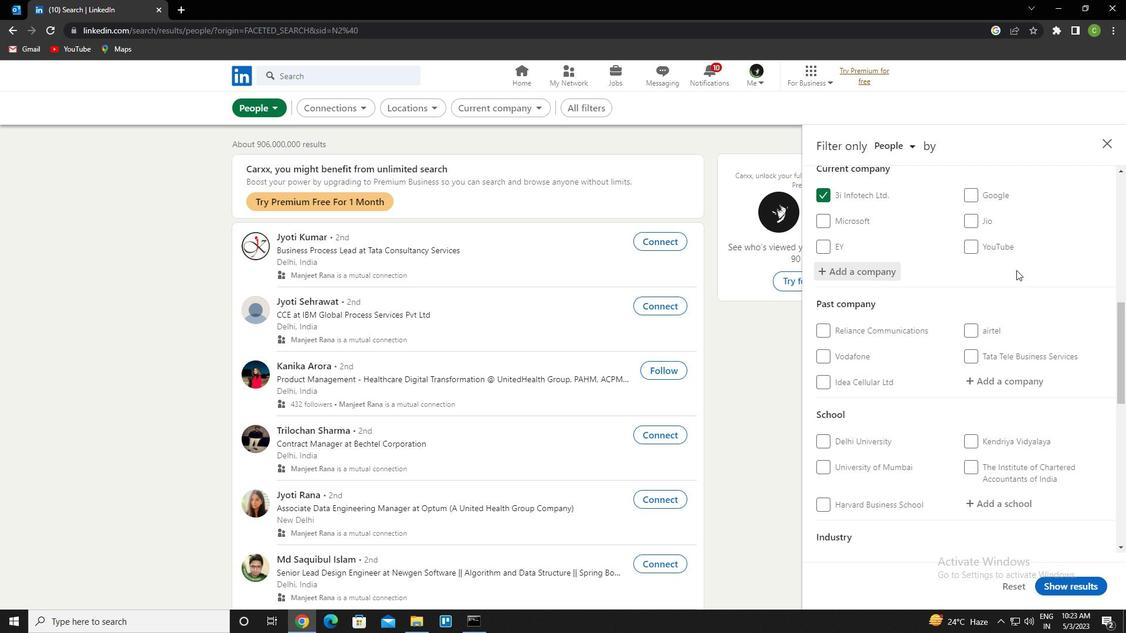 
Action: Mouse scrolled (1016, 269) with delta (0, 0)
Screenshot: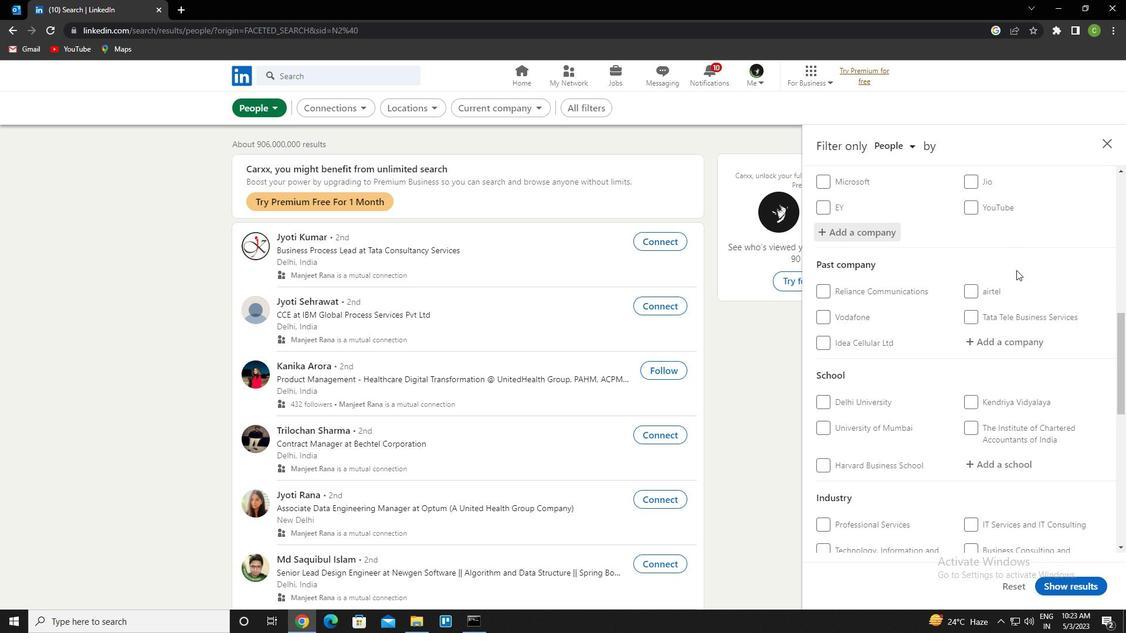 
Action: Mouse scrolled (1016, 269) with delta (0, 0)
Screenshot: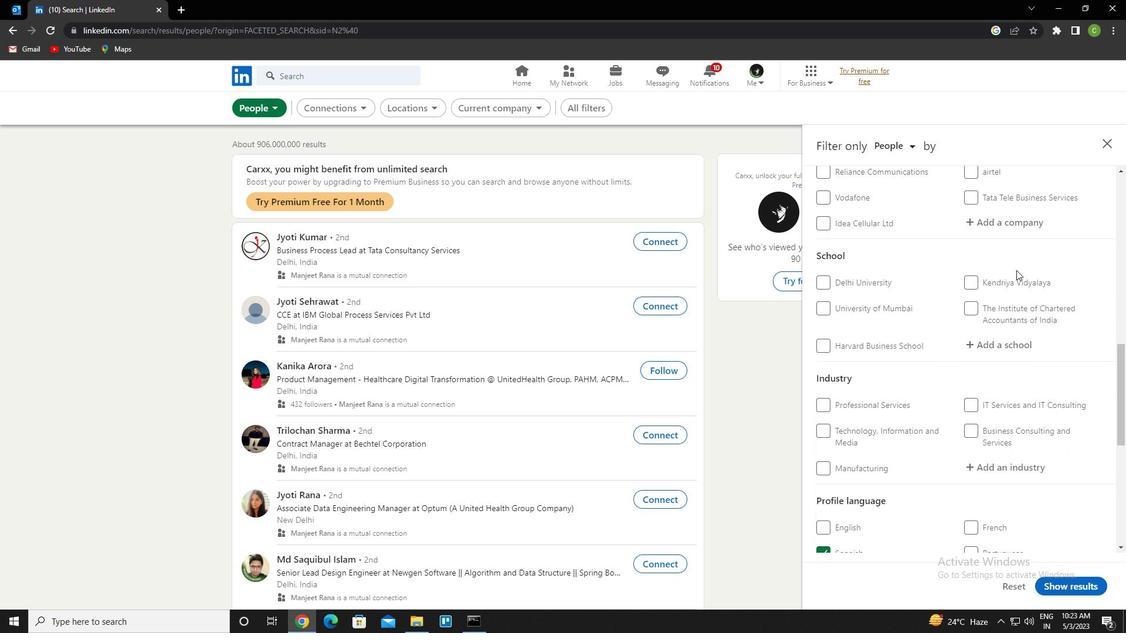 
Action: Mouse scrolled (1016, 269) with delta (0, 0)
Screenshot: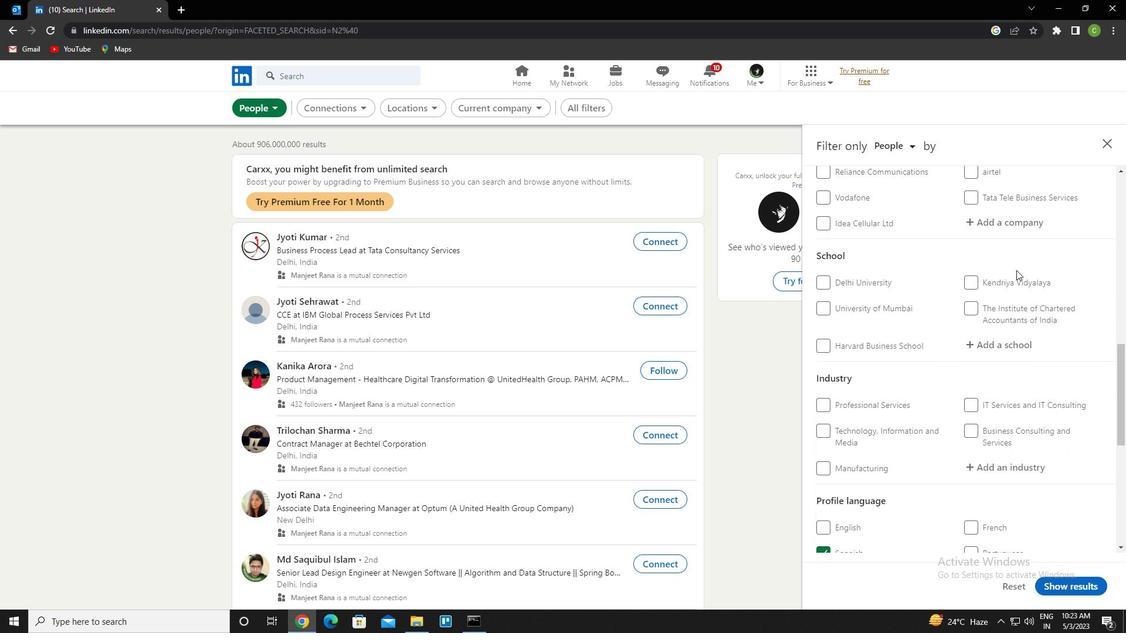 
Action: Mouse moved to (1019, 235)
Screenshot: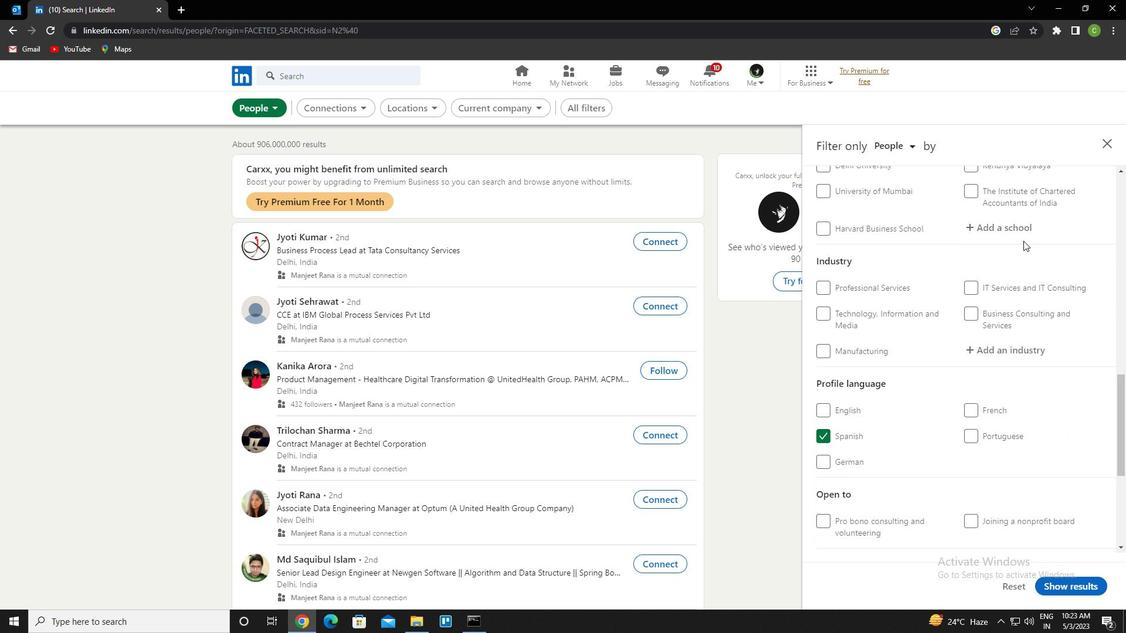 
Action: Mouse pressed left at (1019, 235)
Screenshot: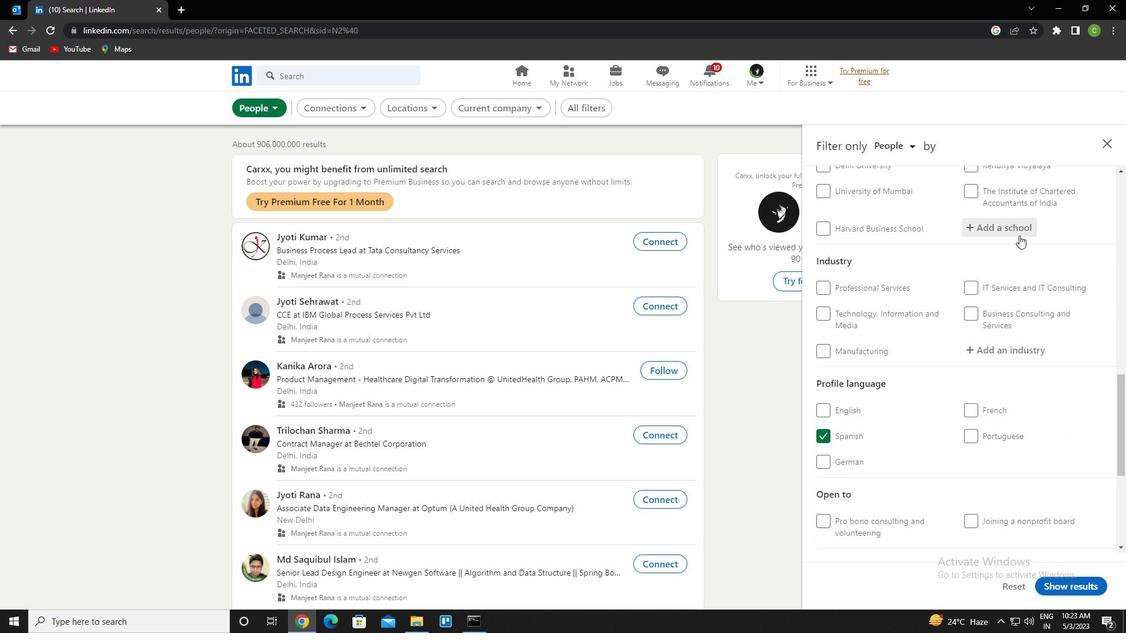 
Action: Key pressed <Key.caps_lock>dg<Key.space>r<Key.caps_lock>uparei<Key.down><Key.backspace><Key.backspace><Key.right><Key.down><Key.enter>
Screenshot: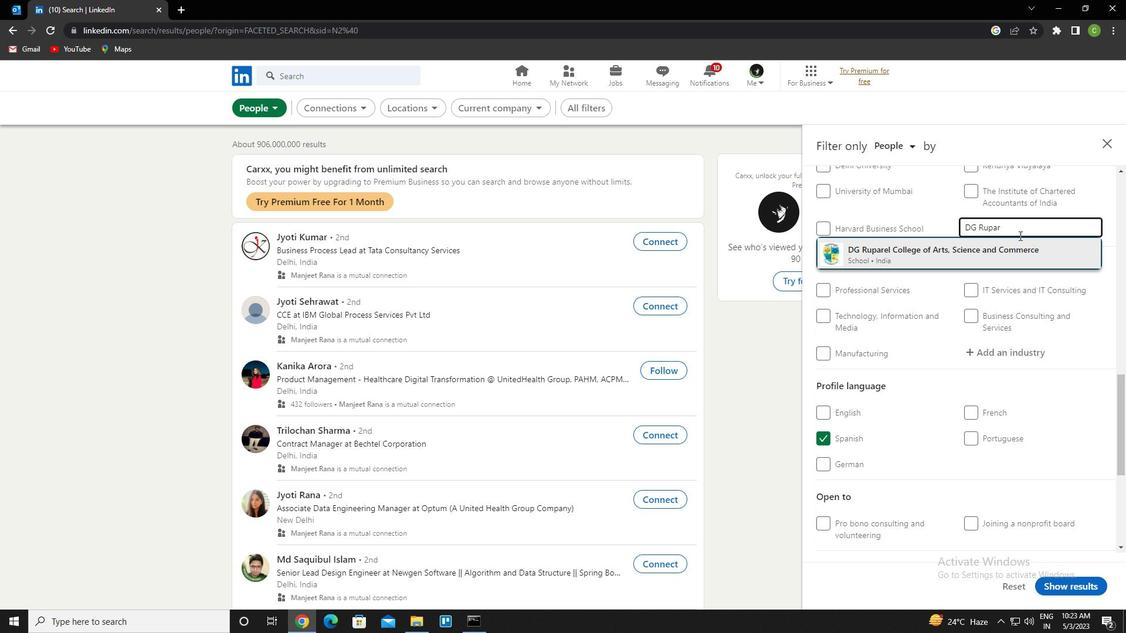 
Action: Mouse scrolled (1019, 235) with delta (0, 0)
Screenshot: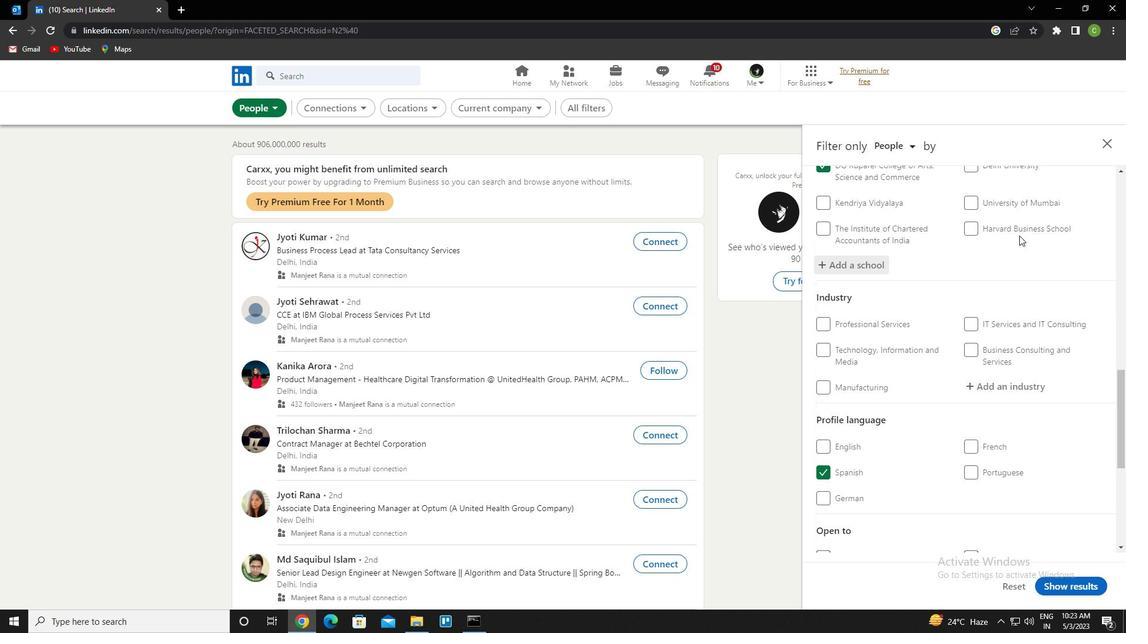 
Action: Mouse scrolled (1019, 235) with delta (0, 0)
Screenshot: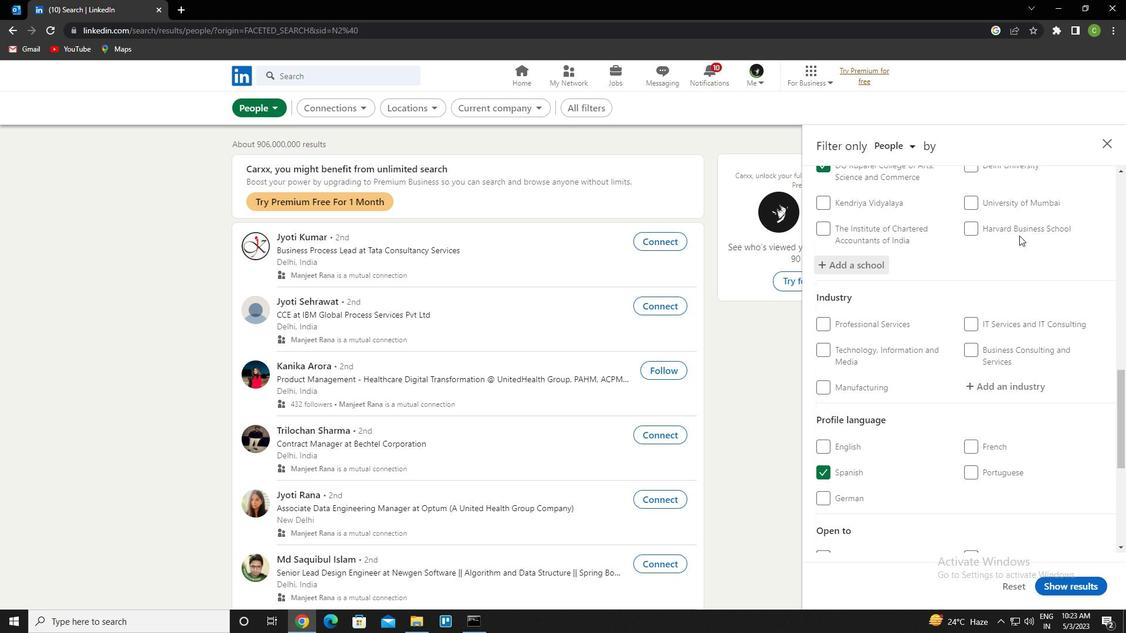 
Action: Mouse moved to (1010, 266)
Screenshot: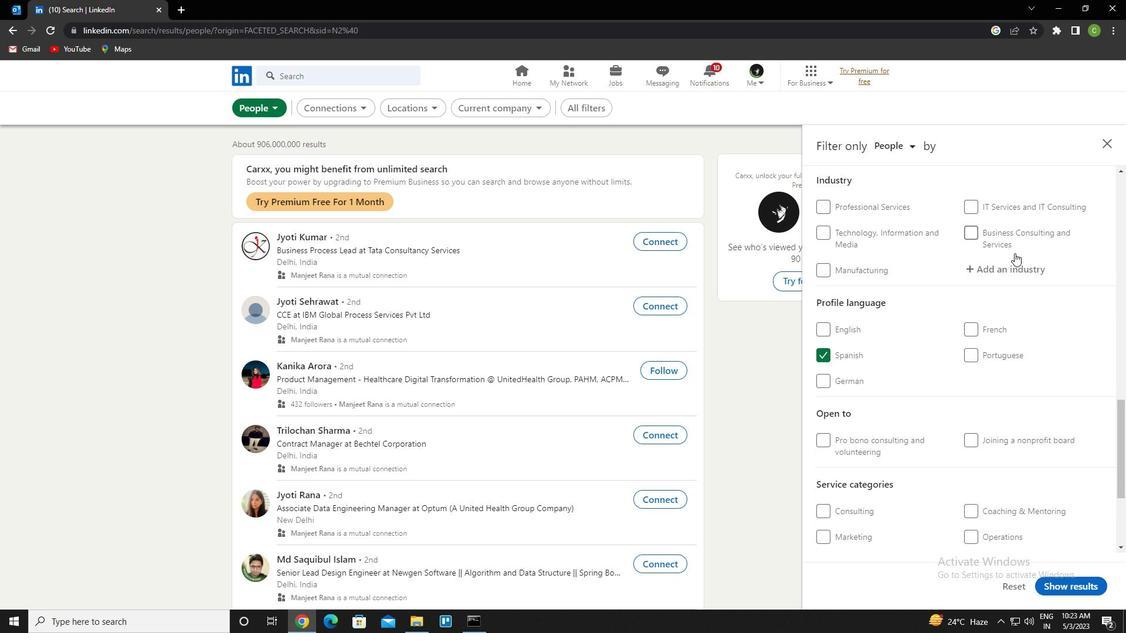 
Action: Mouse pressed left at (1010, 266)
Screenshot: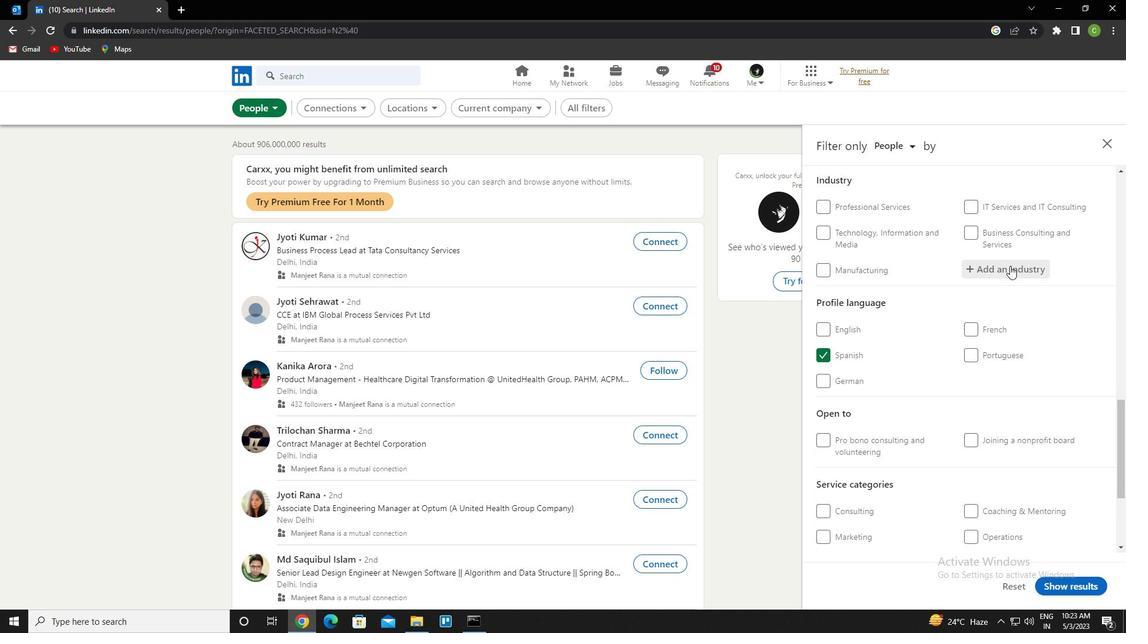 
Action: Key pressed <Key.caps_lock>s<Key.caps_lock>ri<Key.space>sairam<Key.space>engineering
Screenshot: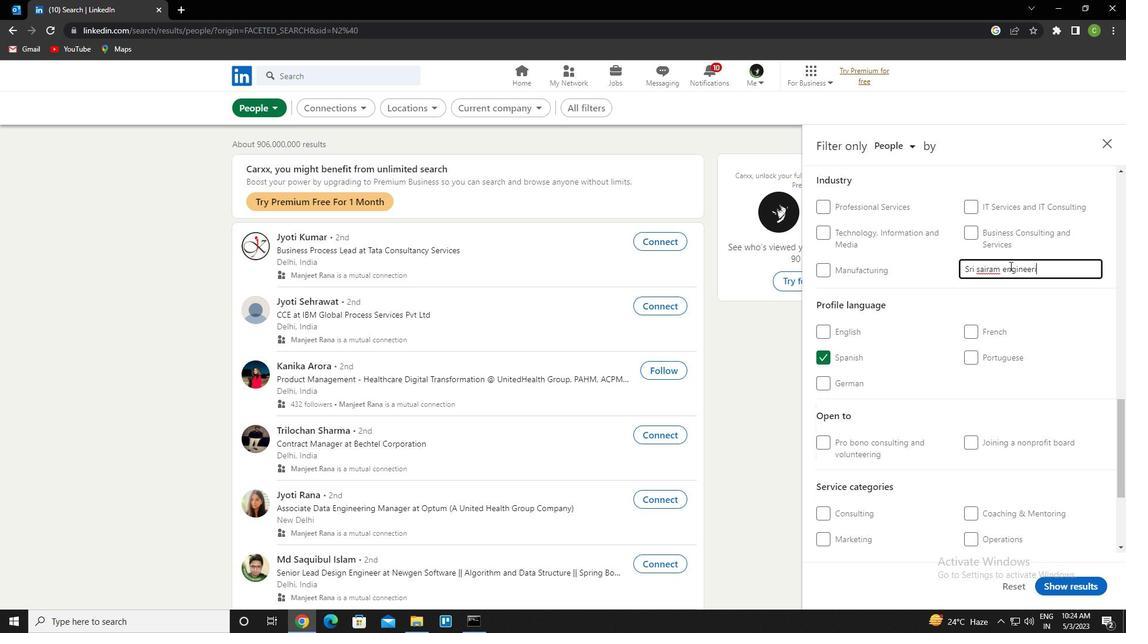 
Action: Mouse moved to (1037, 276)
Screenshot: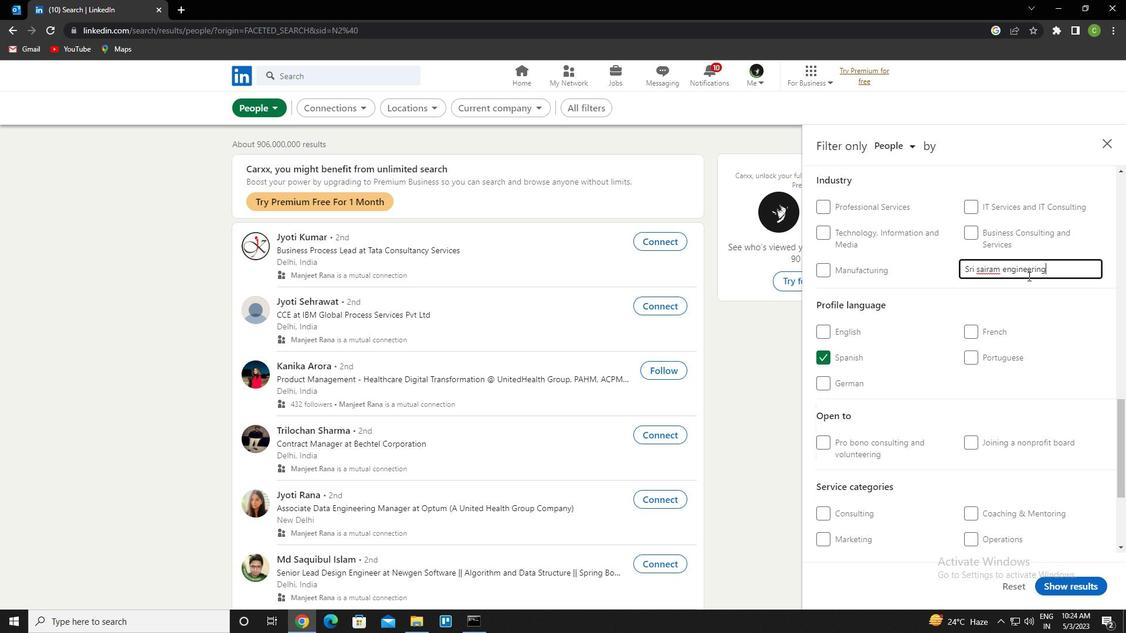 
Action: Key pressed <Key.space>college<Key.shift><Key.left><Key.left><Key.left><Key.left>ctrl+X
Screenshot: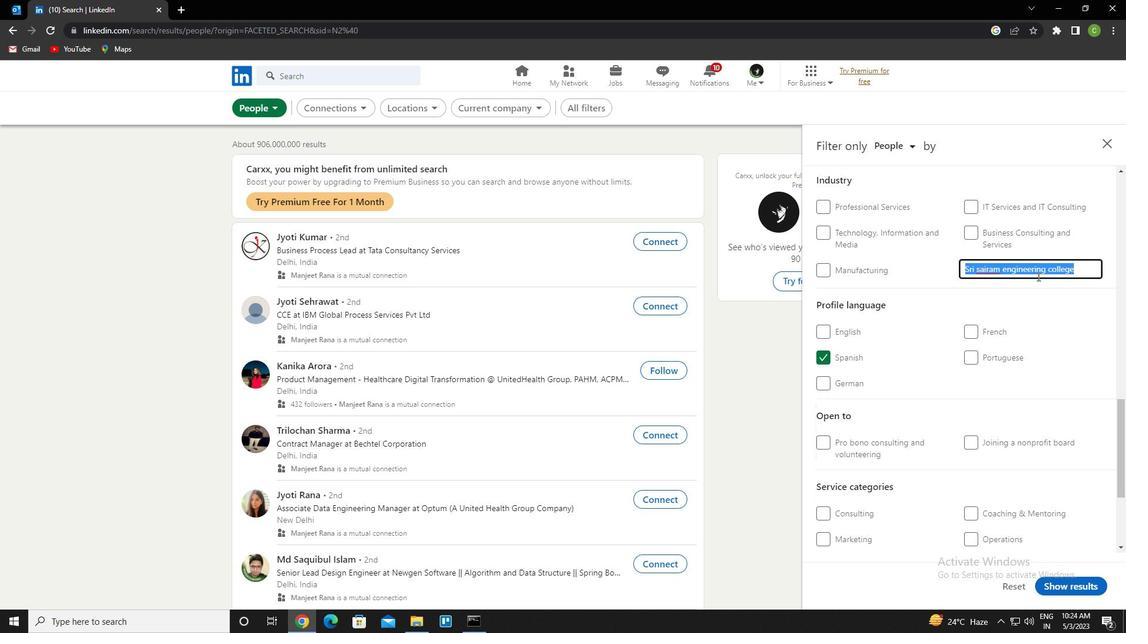 
Action: Mouse scrolled (1037, 276) with delta (0, 0)
Screenshot: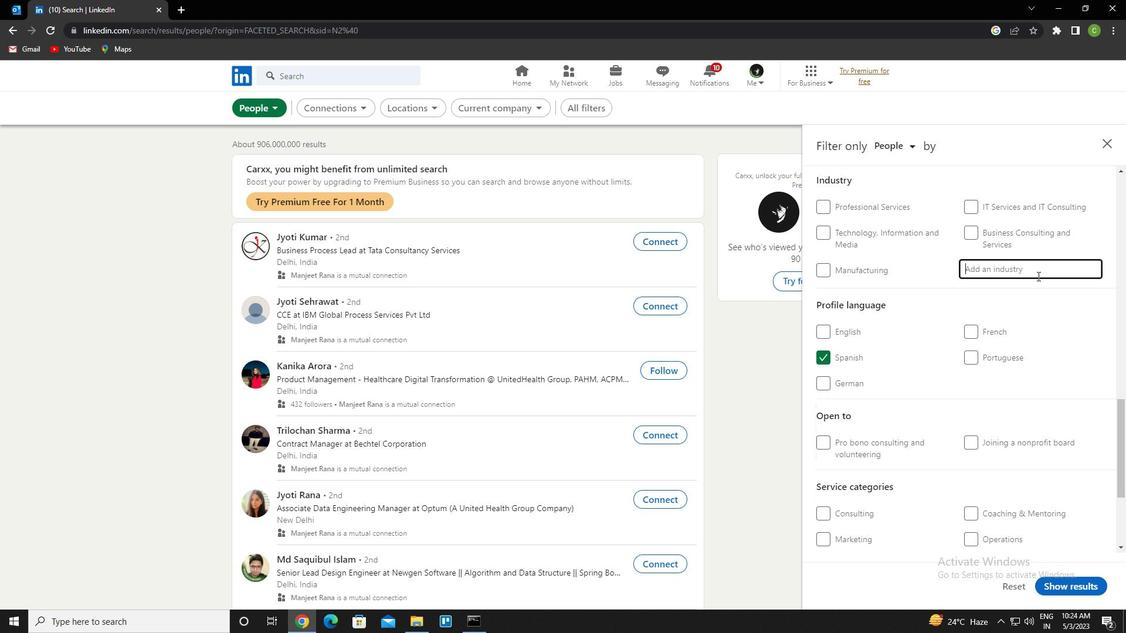 
Action: Mouse scrolled (1037, 276) with delta (0, 0)
Screenshot: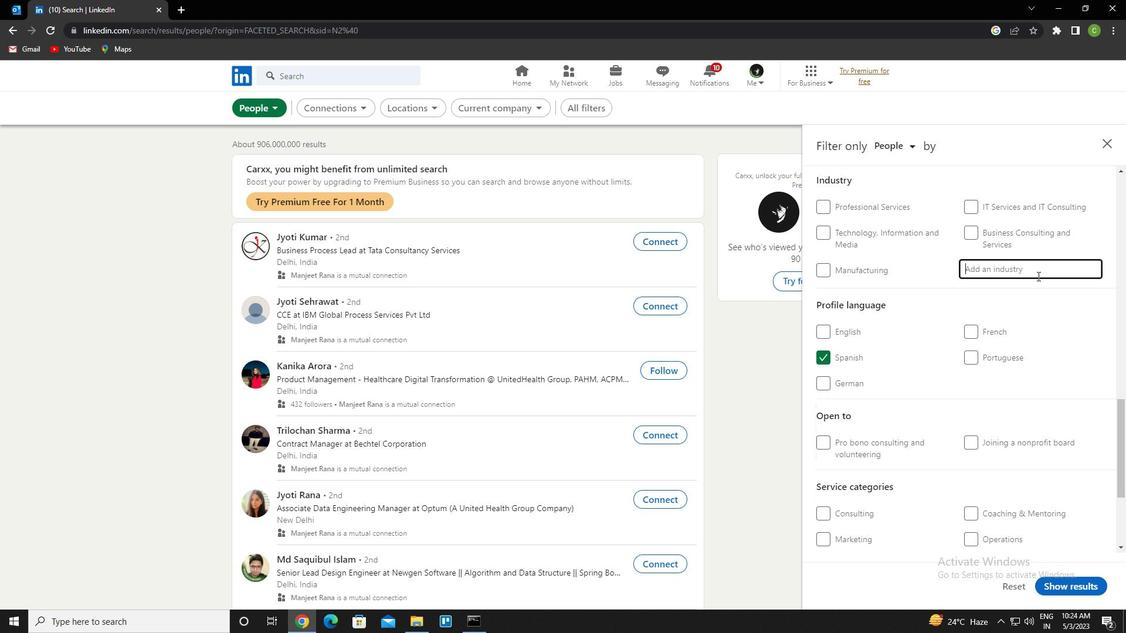 
Action: Mouse scrolled (1037, 276) with delta (0, 0)
Screenshot: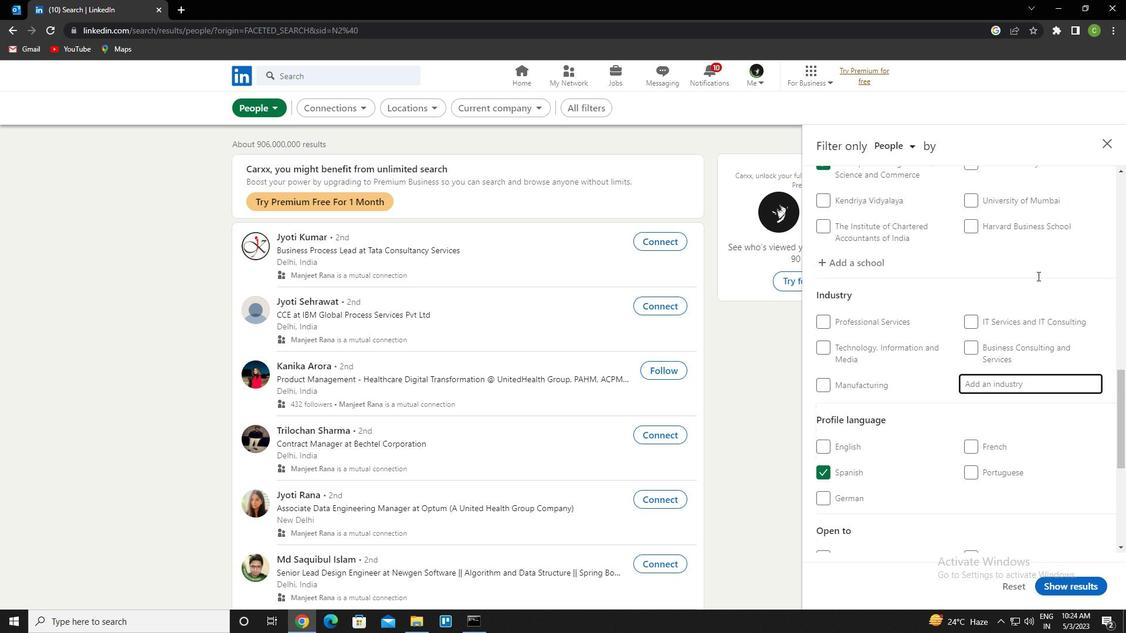 
Action: Mouse moved to (1018, 301)
Screenshot: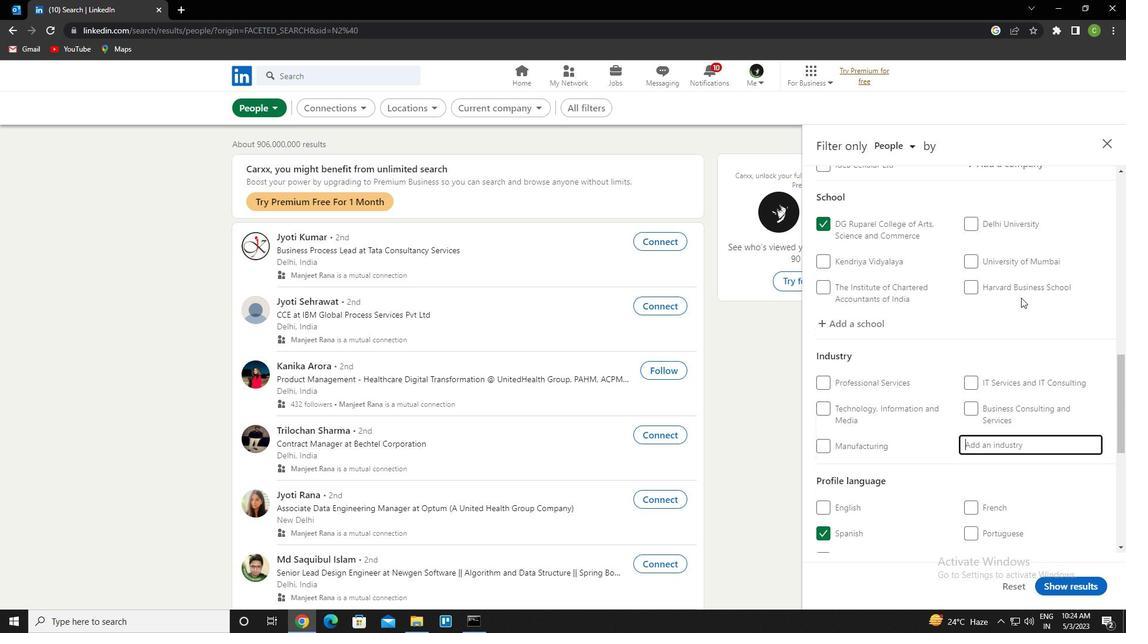 
Action: Mouse scrolled (1018, 300) with delta (0, 0)
Screenshot: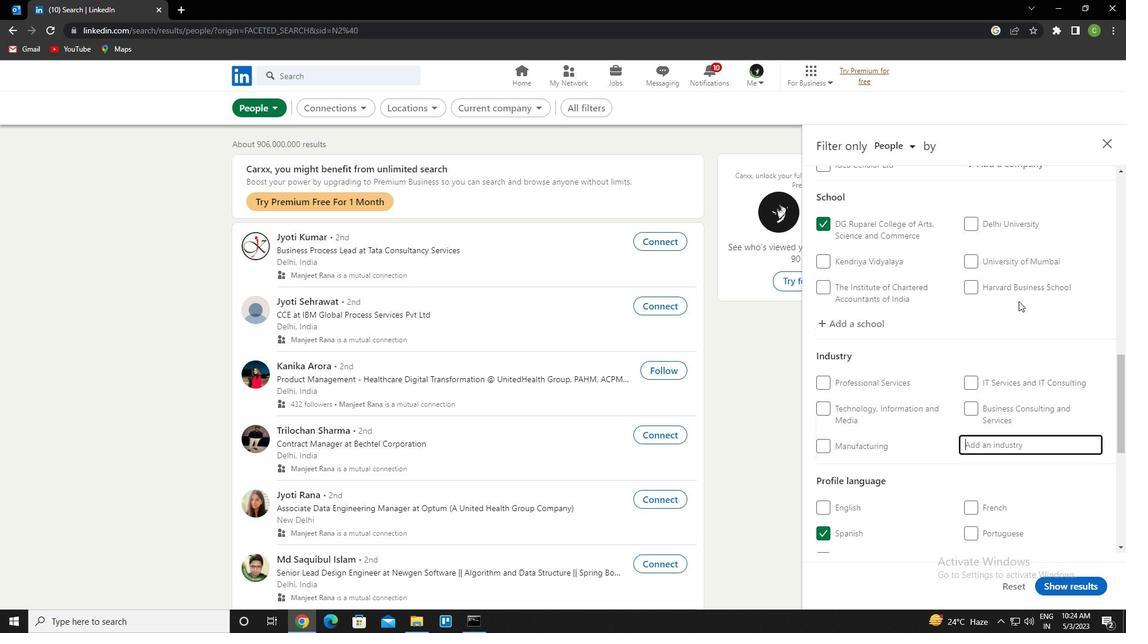 
Action: Mouse moved to (1020, 384)
Screenshot: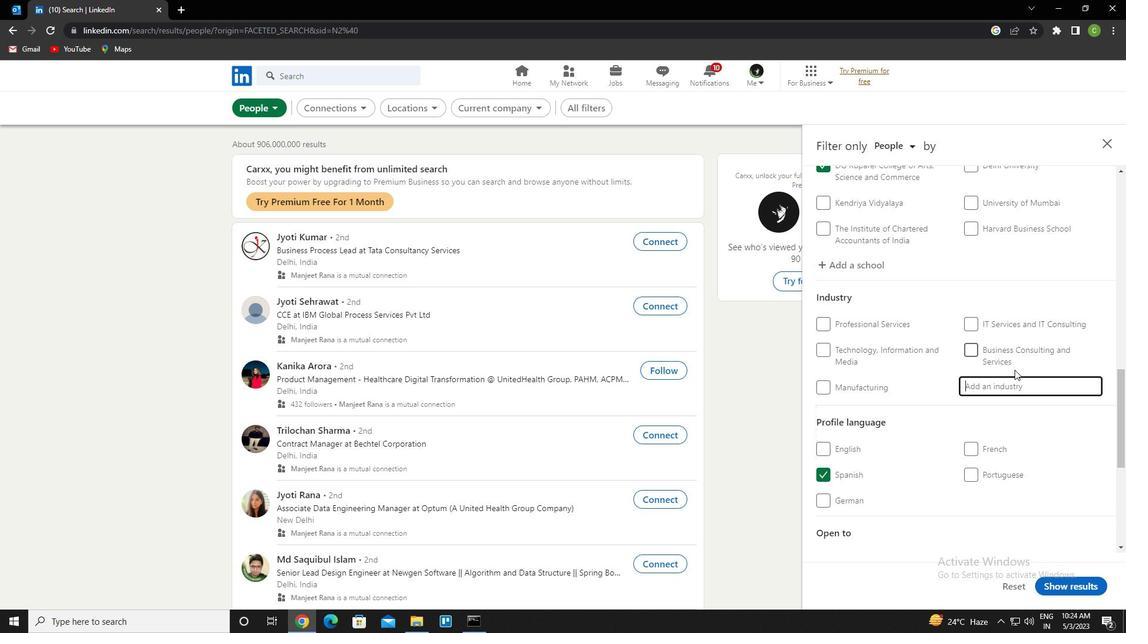 
Action: Mouse pressed left at (1020, 384)
Screenshot: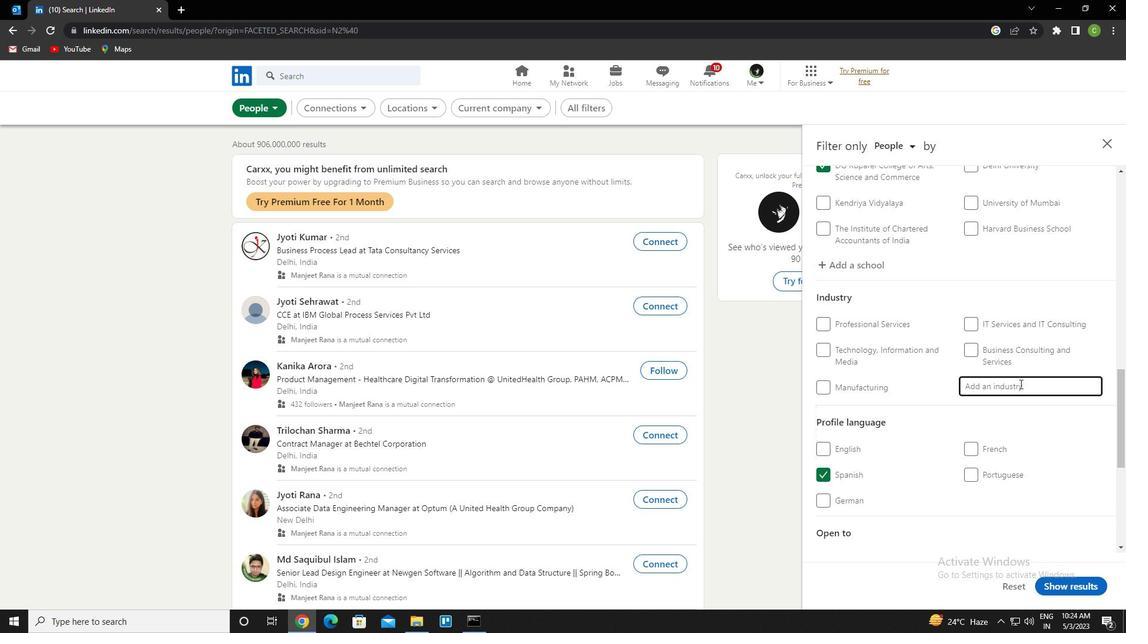 
Action: Key pressed <Key.caps_lock>ctrl+S<Key.caps_lock>OFTWARE<Key.space>DEB<Key.backspace>VE<Key.down><Key.enter>
Screenshot: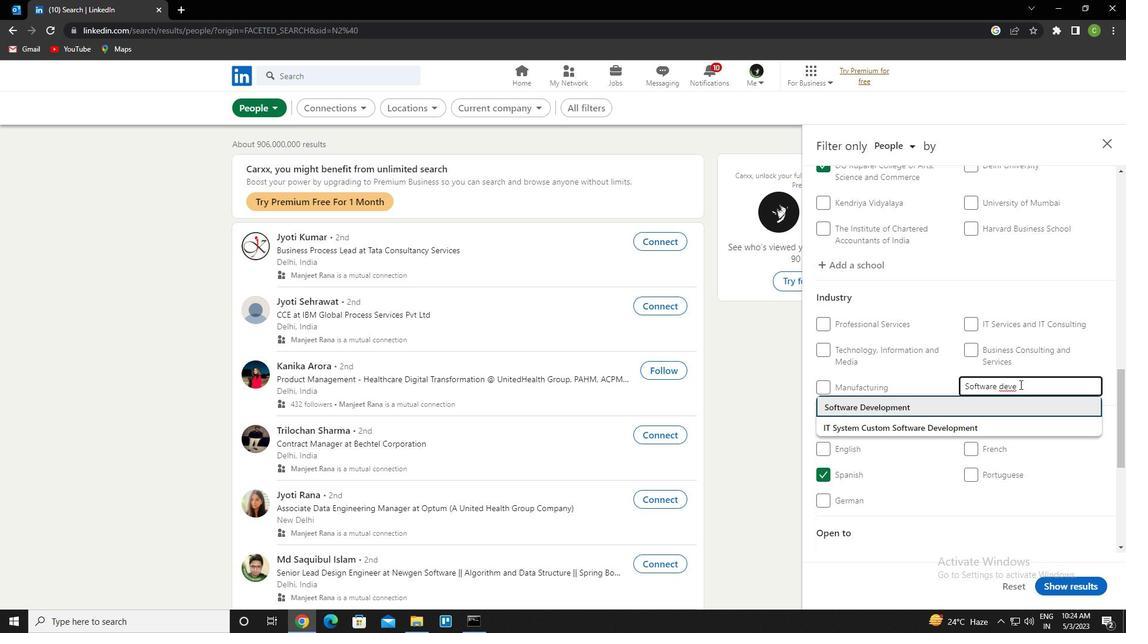 
Action: Mouse scrolled (1020, 384) with delta (0, 0)
Screenshot: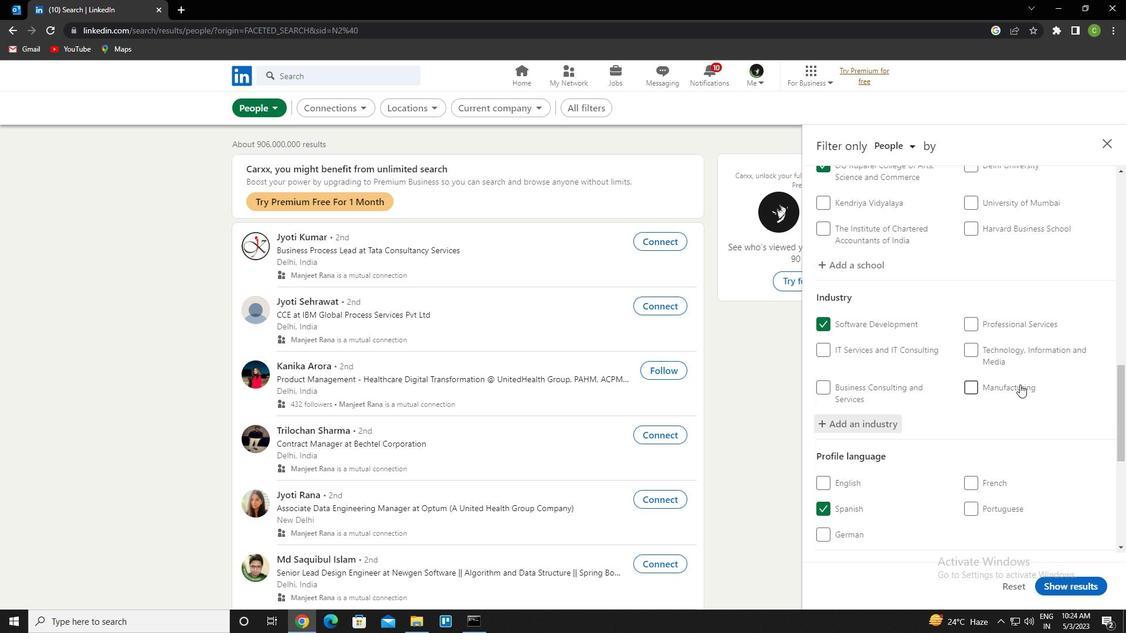 
Action: Mouse scrolled (1020, 384) with delta (0, 0)
Screenshot: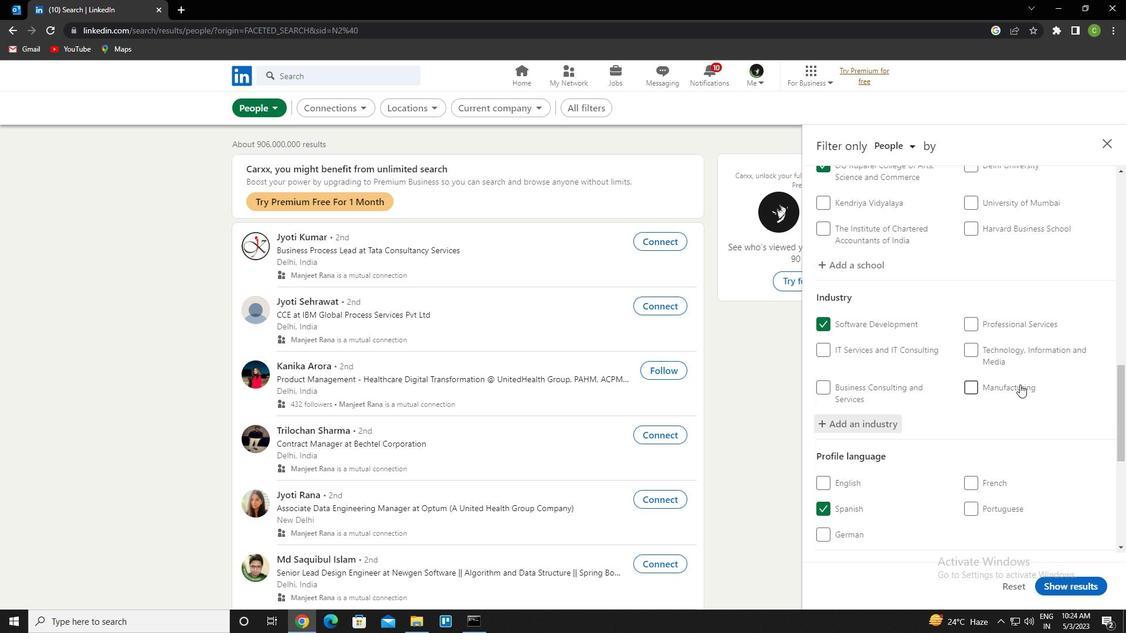 
Action: Mouse scrolled (1020, 384) with delta (0, 0)
Screenshot: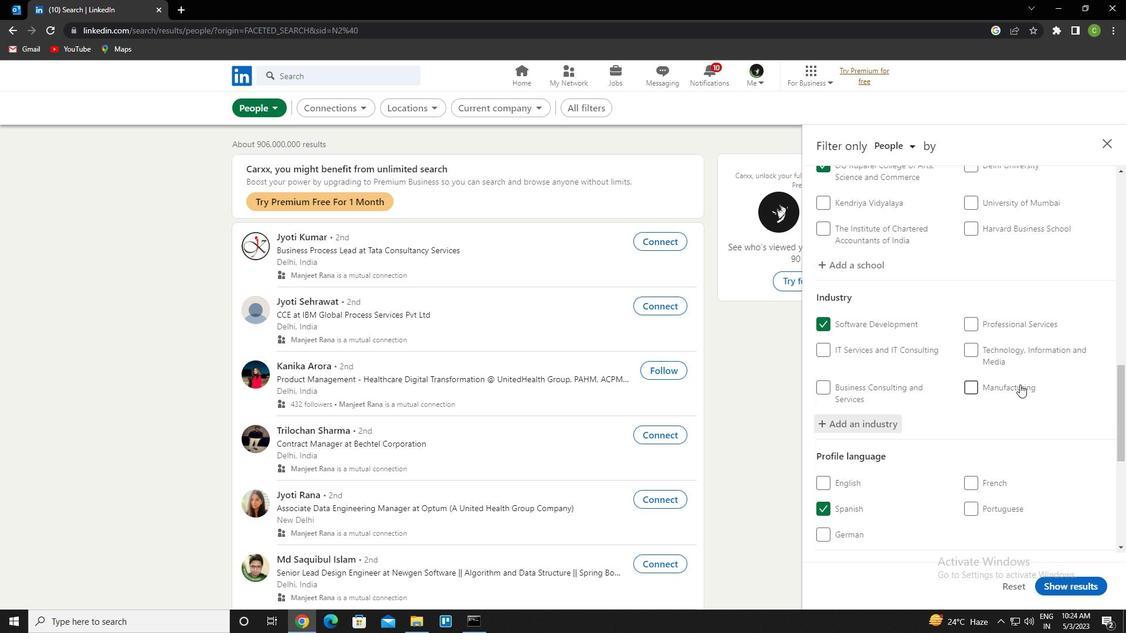 
Action: Mouse scrolled (1020, 384) with delta (0, 0)
Screenshot: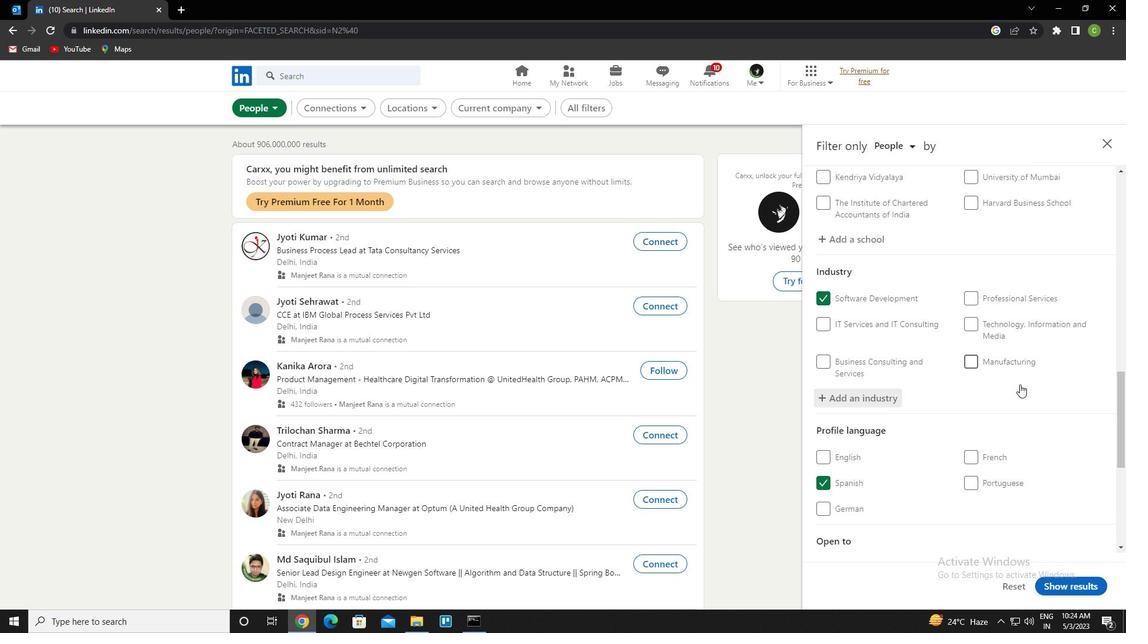 
Action: Mouse scrolled (1020, 384) with delta (0, 0)
Screenshot: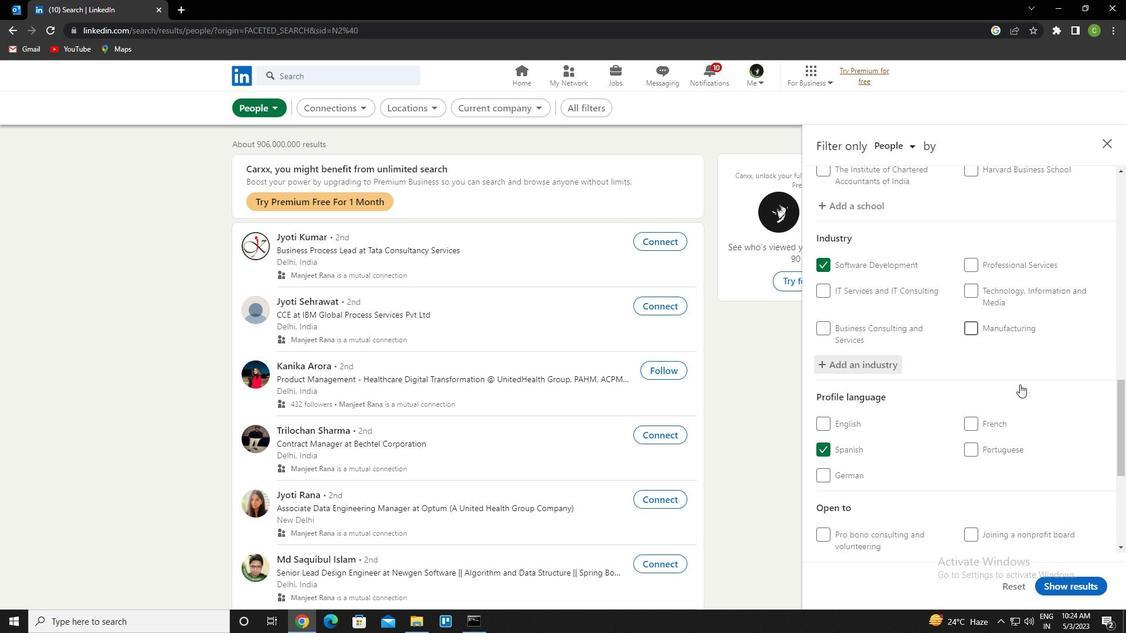 
Action: Mouse moved to (1020, 393)
Screenshot: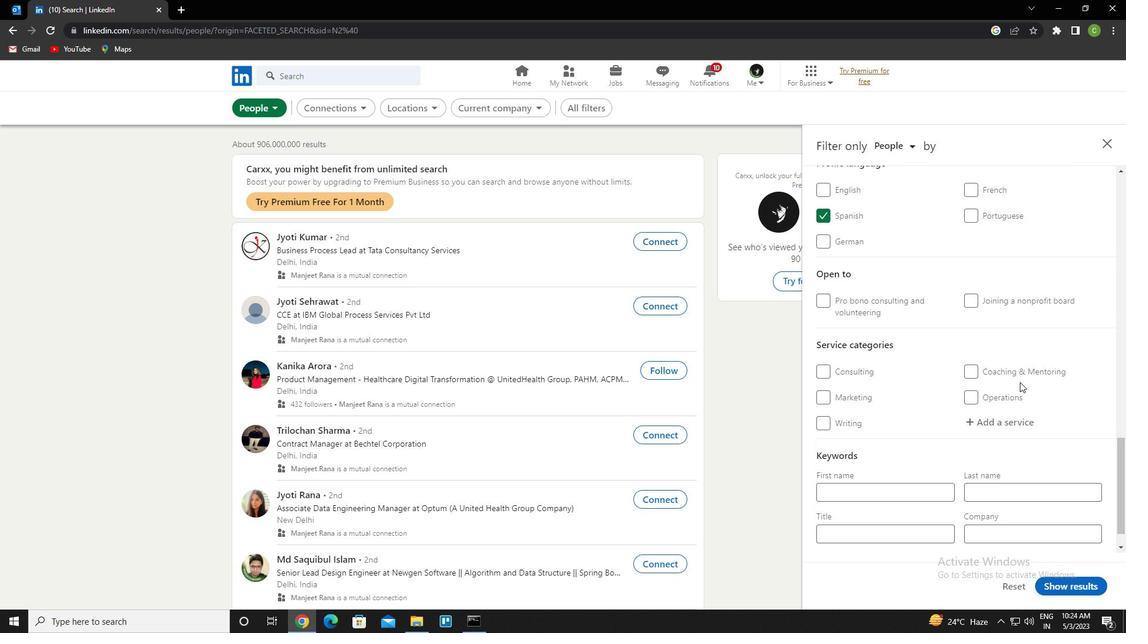 
Action: Mouse scrolled (1020, 393) with delta (0, 0)
Screenshot: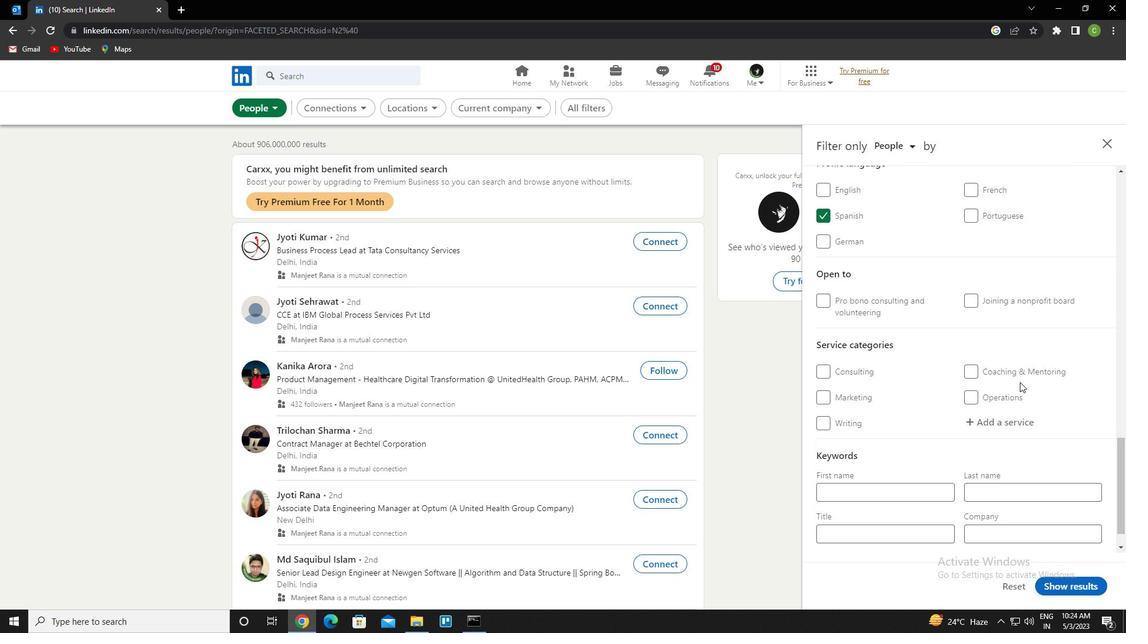 
Action: Mouse scrolled (1020, 393) with delta (0, 0)
Screenshot: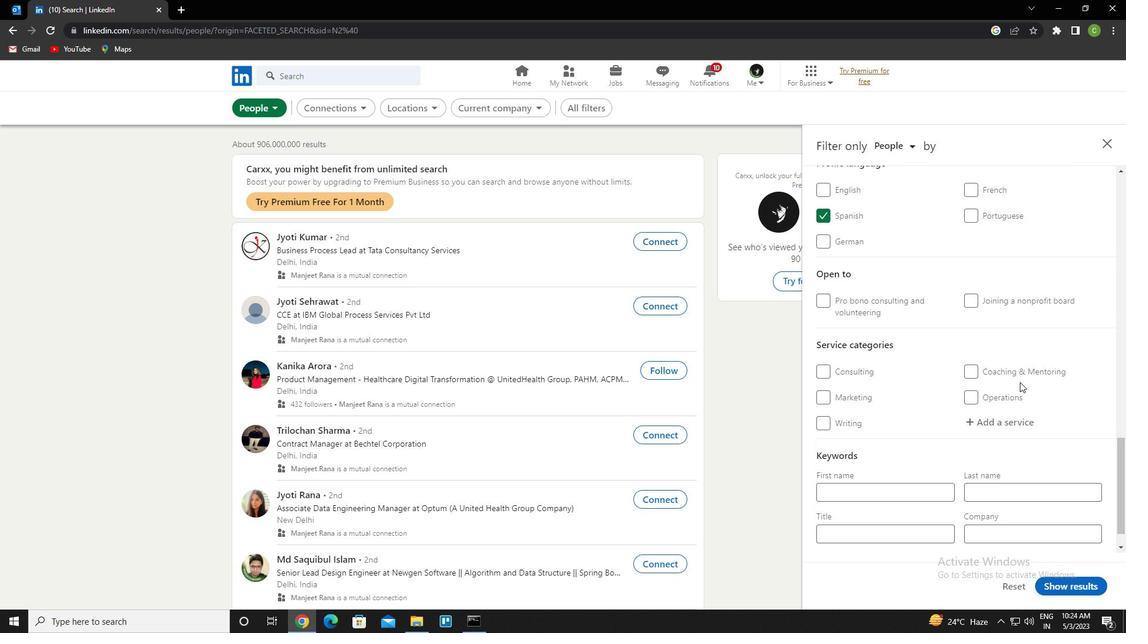 
Action: Mouse moved to (1021, 394)
Screenshot: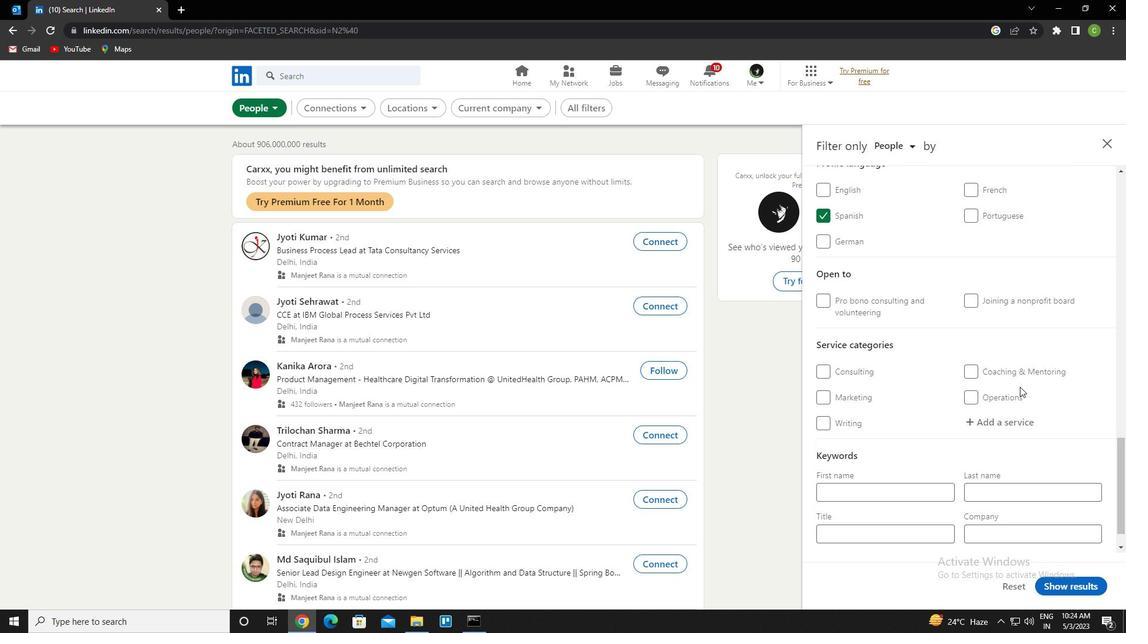 
Action: Mouse scrolled (1021, 393) with delta (0, 0)
Screenshot: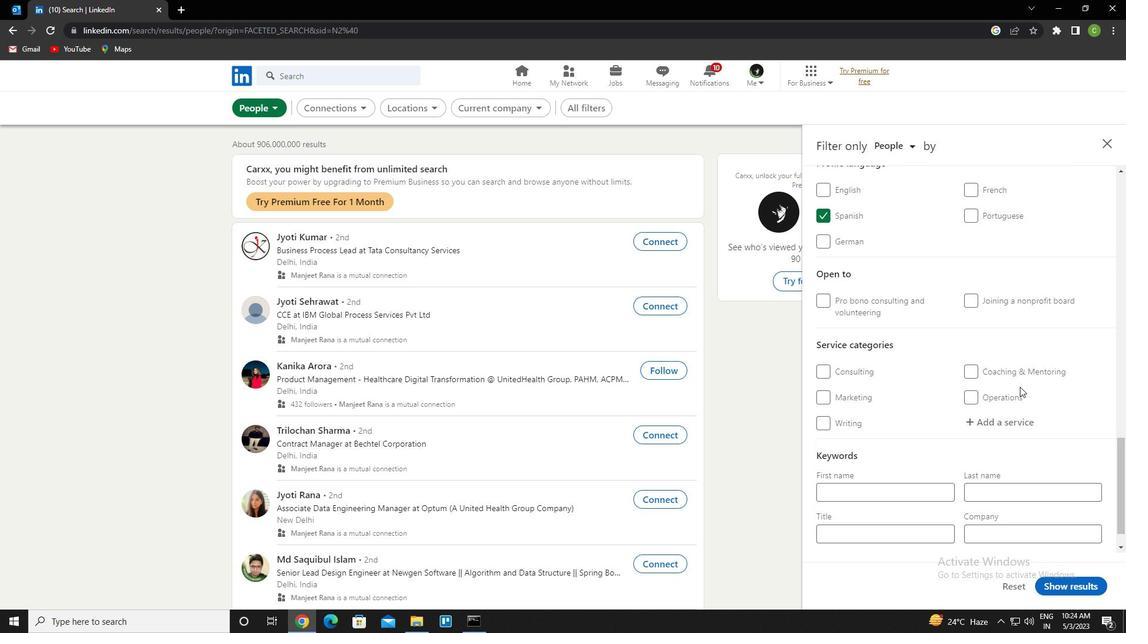 
Action: Mouse scrolled (1021, 393) with delta (0, 0)
Screenshot: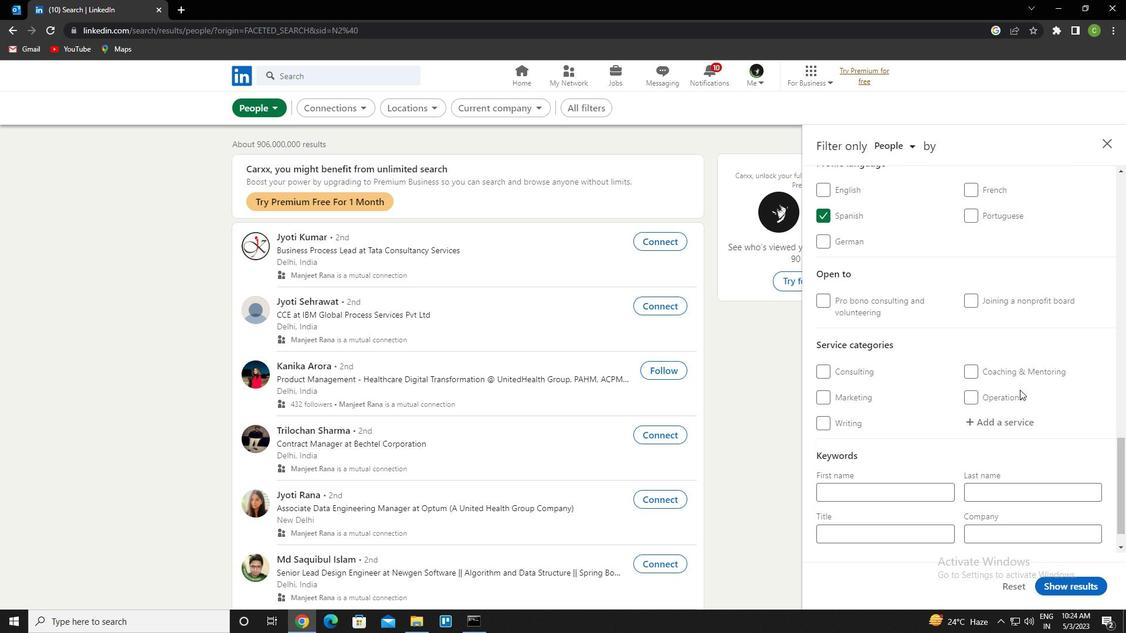 
Action: Mouse moved to (1018, 386)
Screenshot: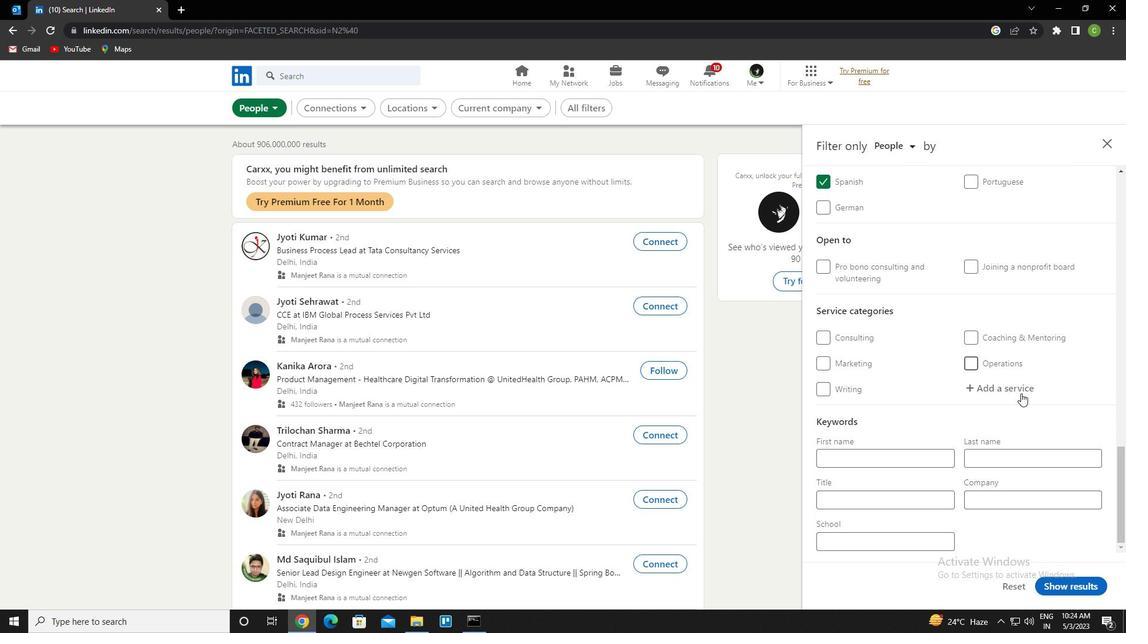 
Action: Mouse pressed left at (1018, 386)
Screenshot: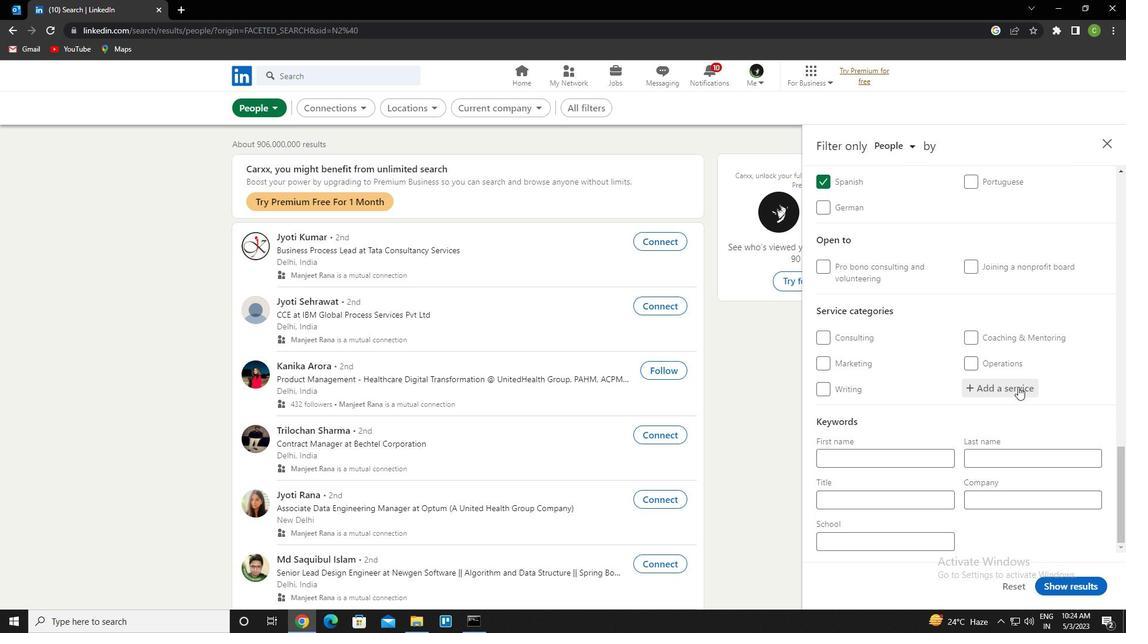 
Action: Key pressed <Key.caps_lock>M<Key.caps_lock>ARKET<Key.space>RESEAC<Key.backspace><Key.right><Key.down><Key.enter>
Screenshot: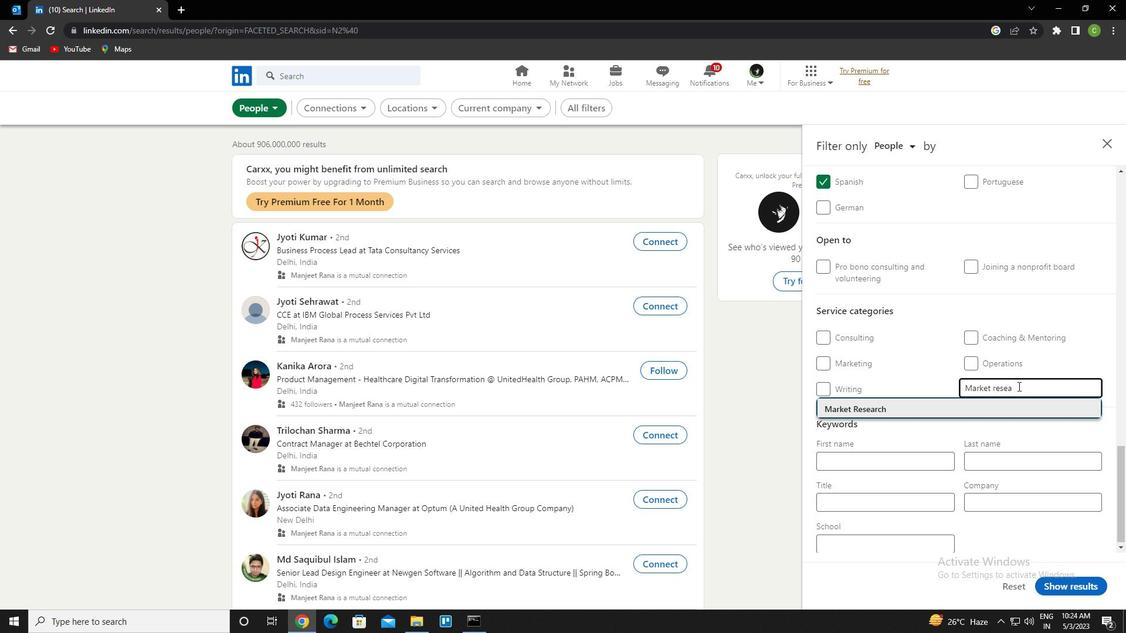 
Action: Mouse scrolled (1018, 385) with delta (0, 0)
Screenshot: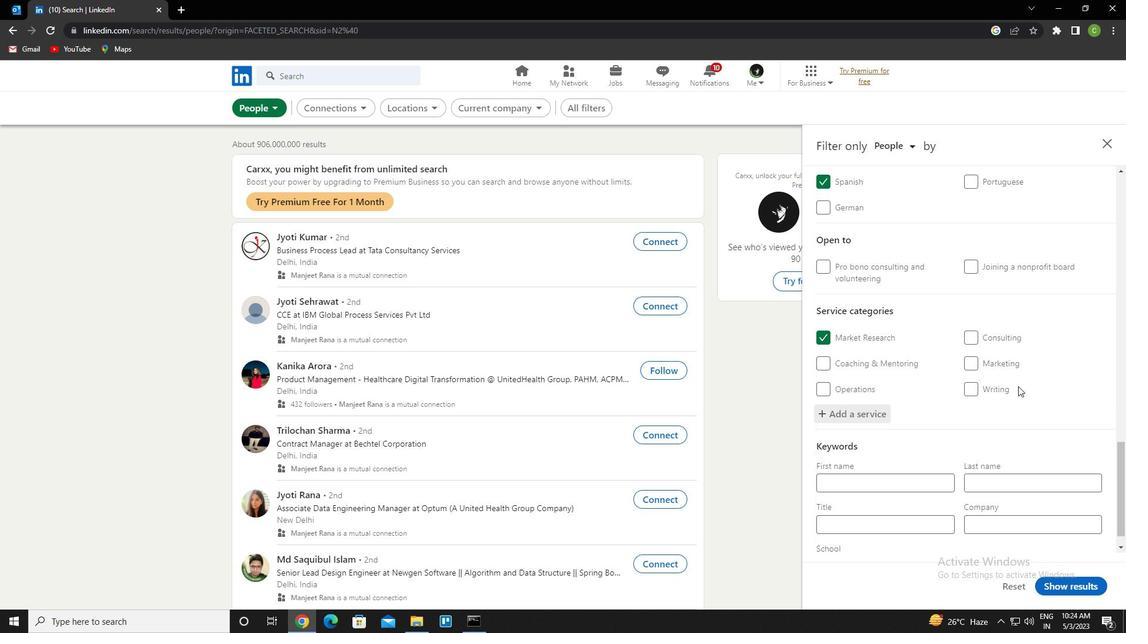 
Action: Mouse scrolled (1018, 385) with delta (0, 0)
Screenshot: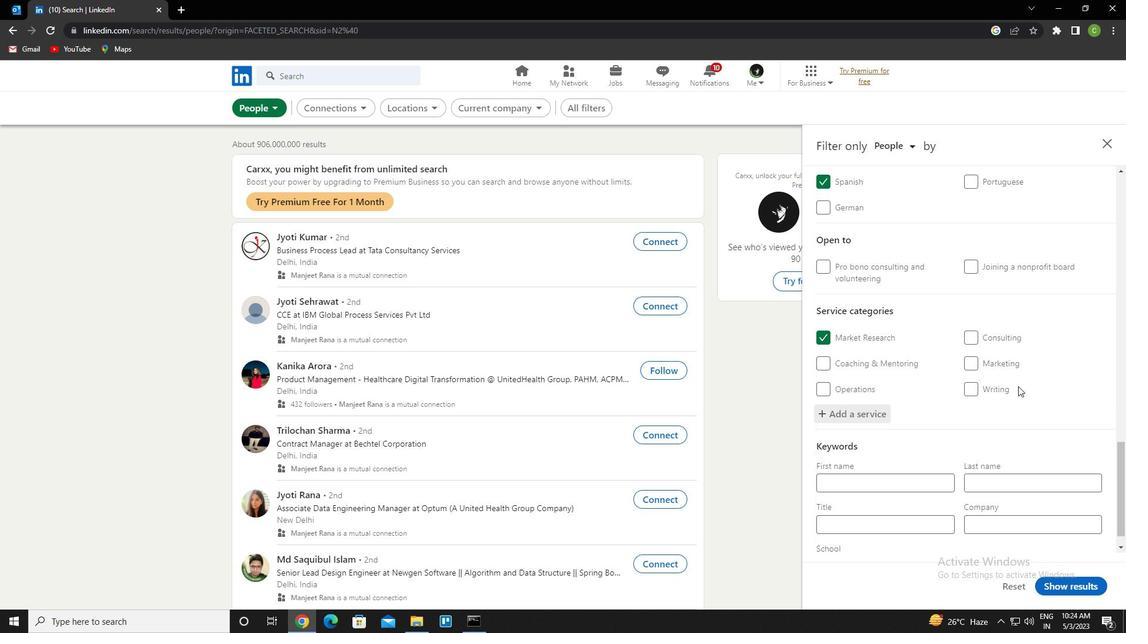 
Action: Mouse scrolled (1018, 385) with delta (0, 0)
Screenshot: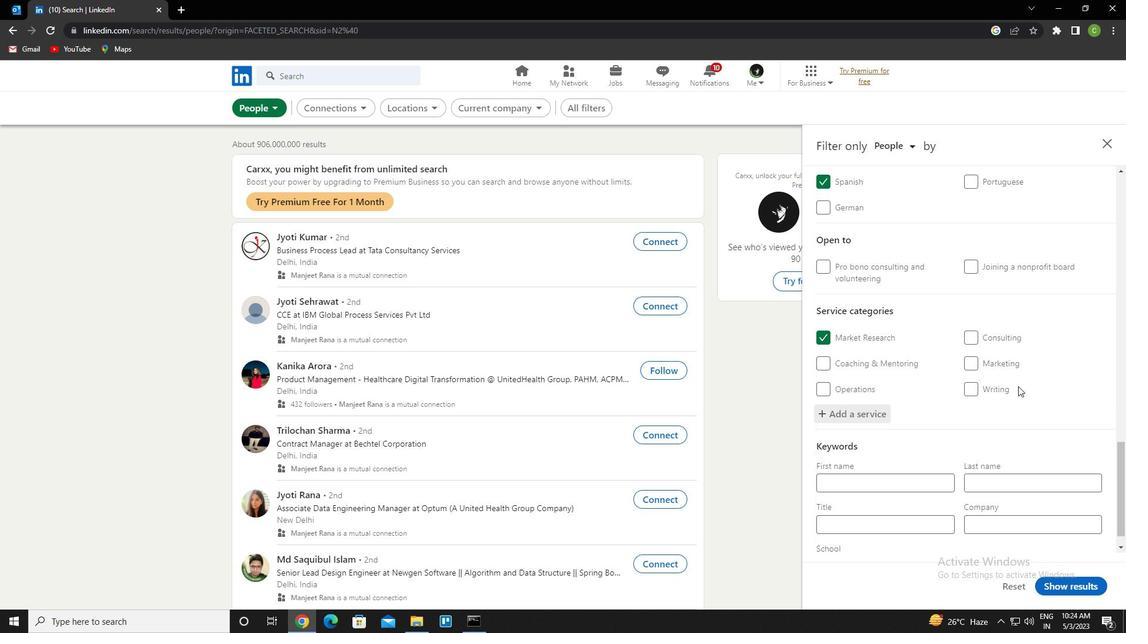 
Action: Mouse scrolled (1018, 385) with delta (0, 0)
Screenshot: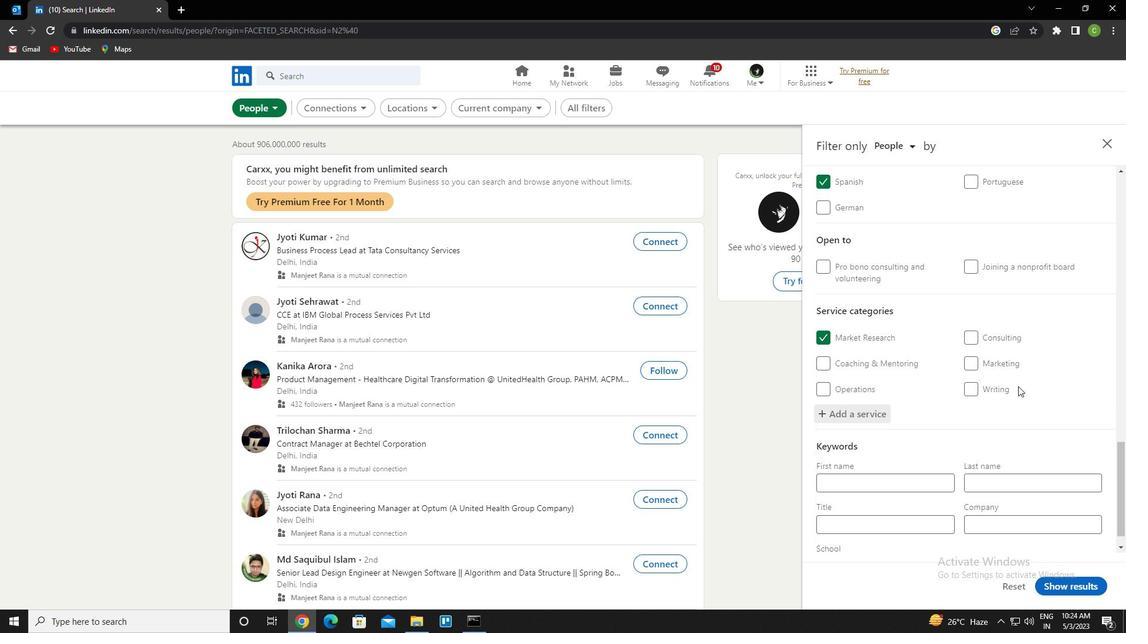 
Action: Mouse scrolled (1018, 385) with delta (0, 0)
Screenshot: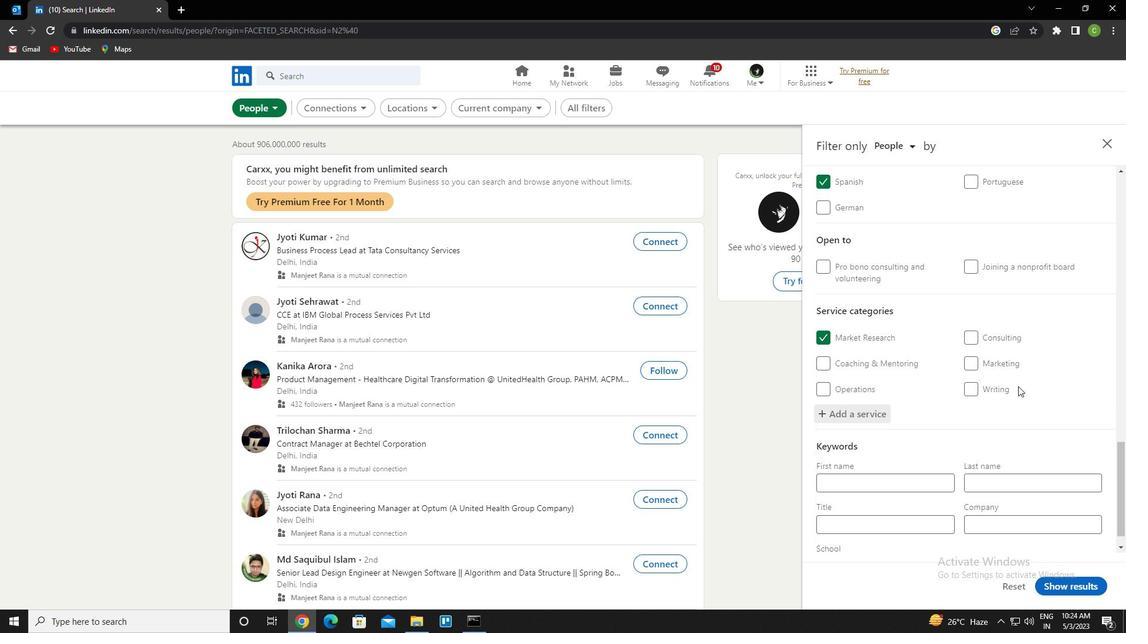 
Action: Mouse scrolled (1018, 385) with delta (0, 0)
Screenshot: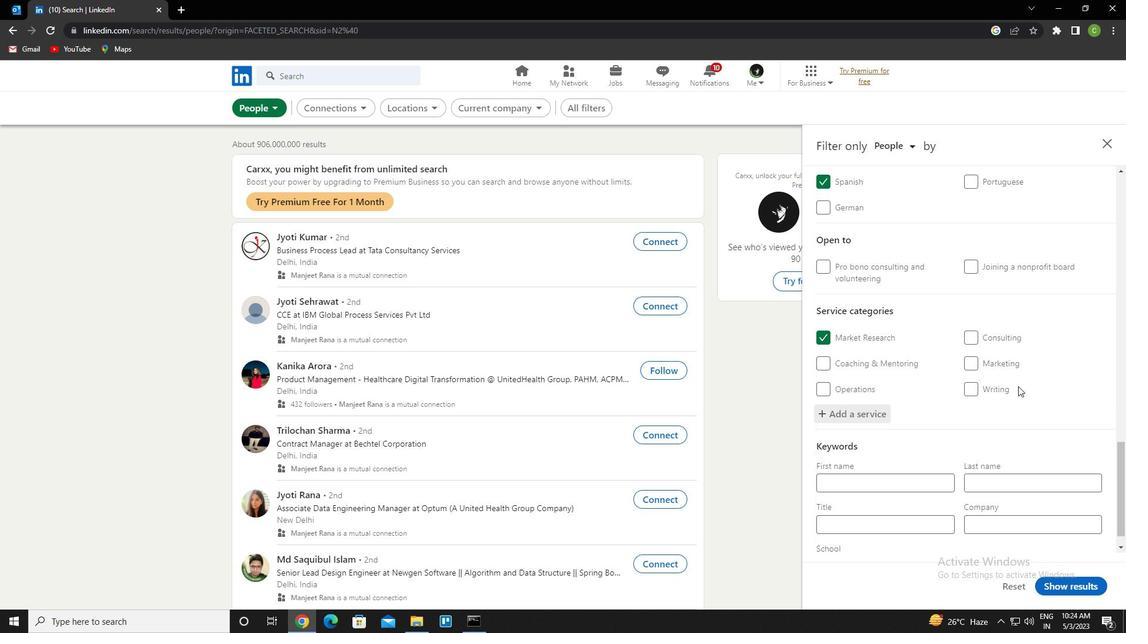 
Action: Mouse scrolled (1018, 385) with delta (0, 0)
Screenshot: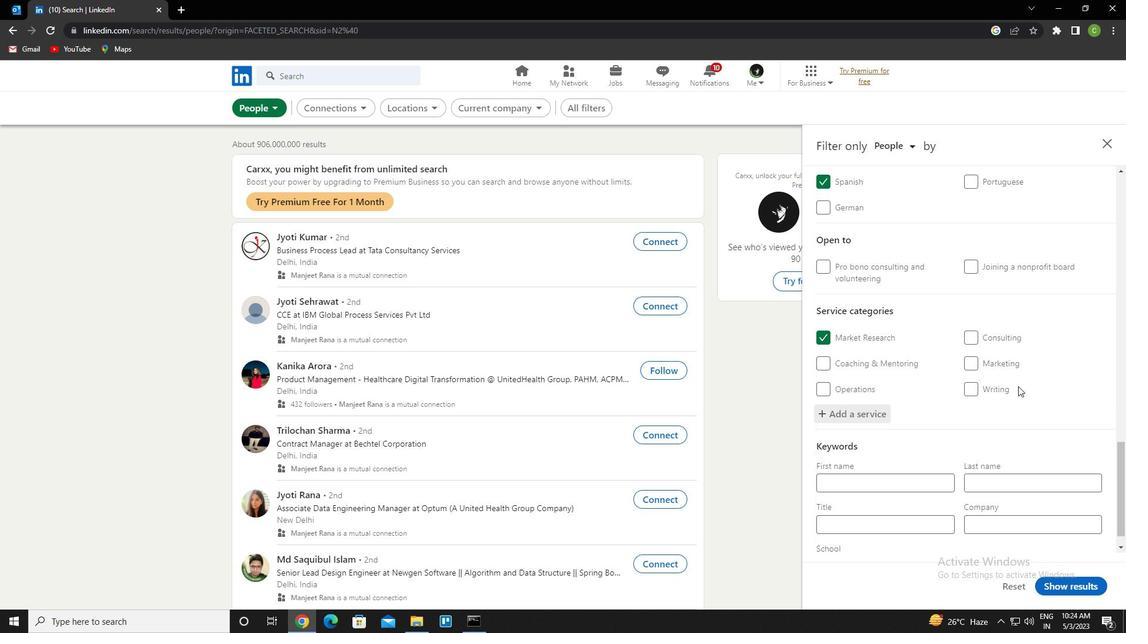 
Action: Mouse moved to (912, 498)
Screenshot: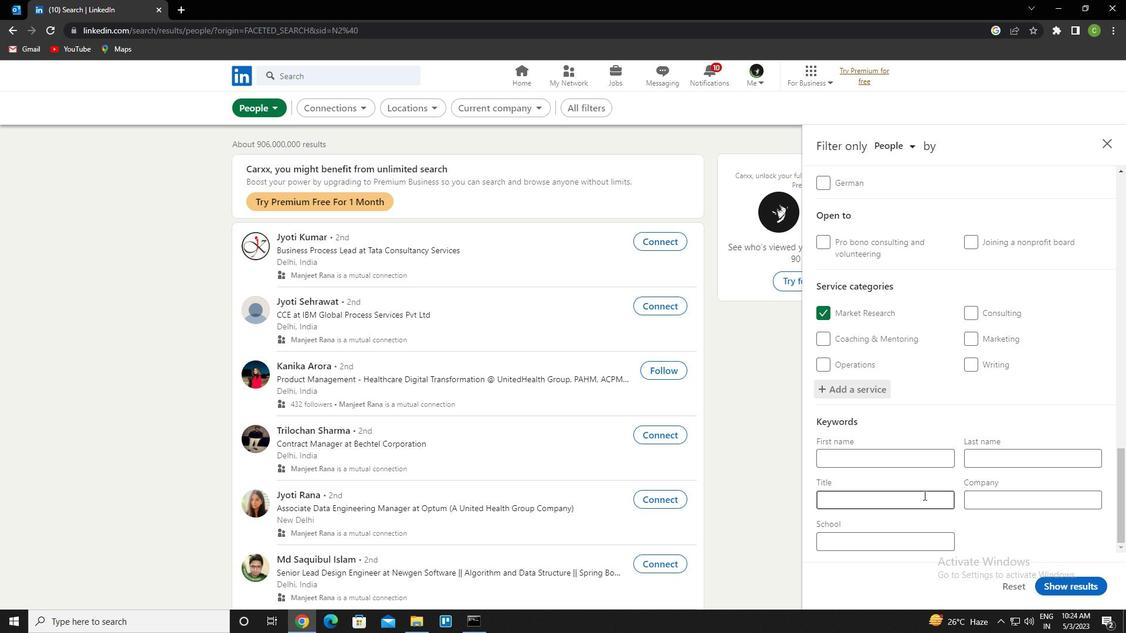 
Action: Mouse pressed left at (912, 498)
Screenshot: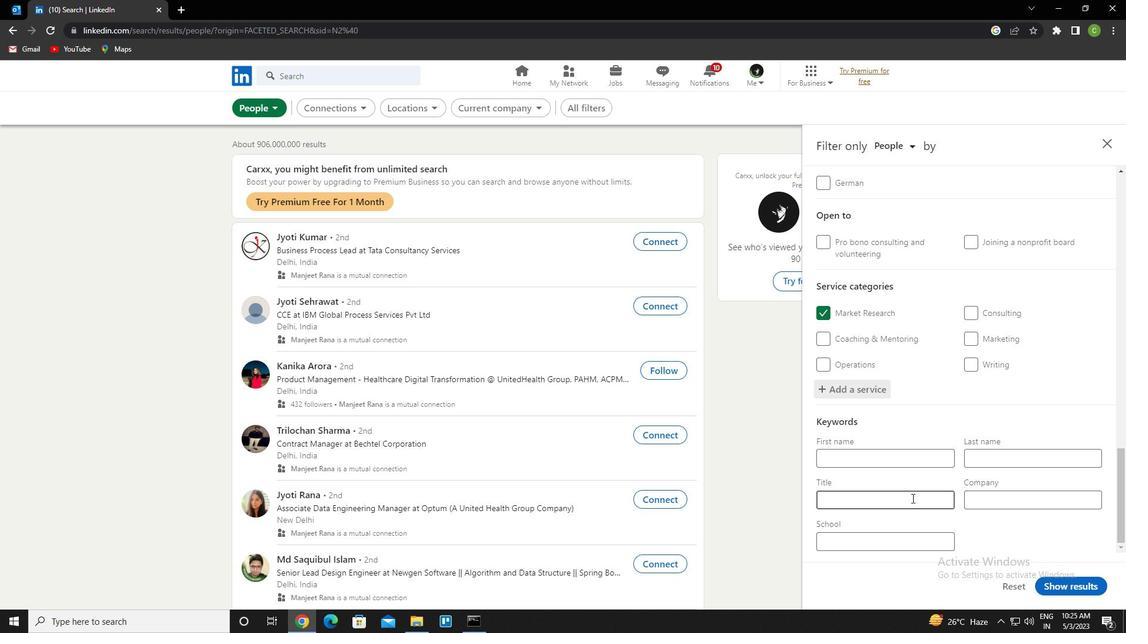 
Action: Key pressed <Key.caps_lock>W<Key.caps_lock>ELDER
Screenshot: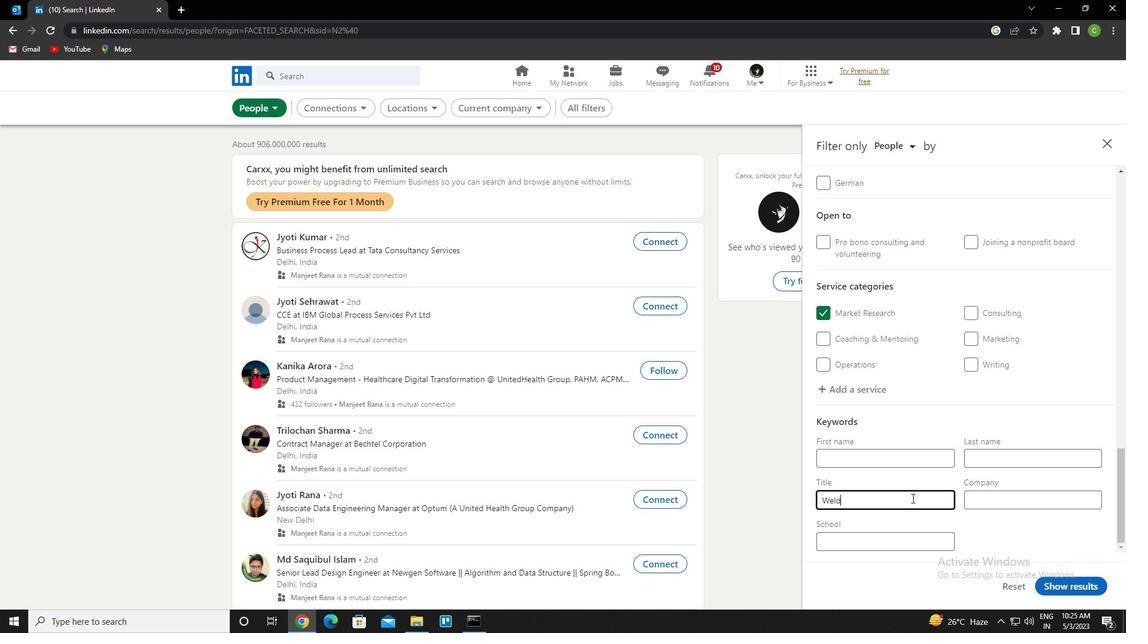 
Action: Mouse moved to (1089, 594)
Screenshot: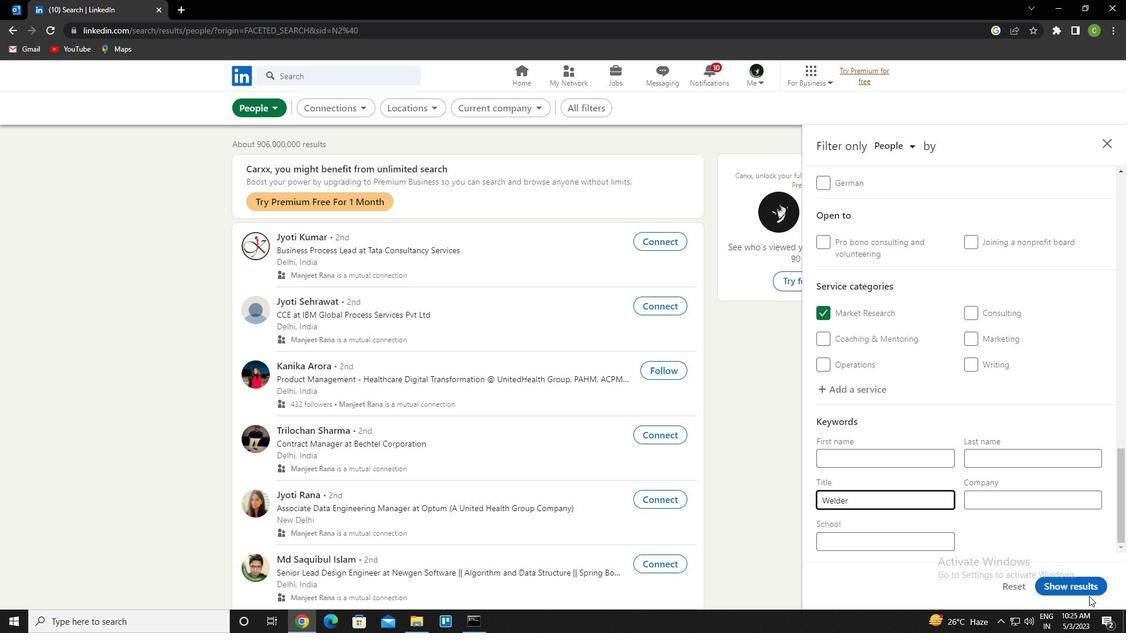 
Action: Mouse pressed left at (1089, 594)
Screenshot: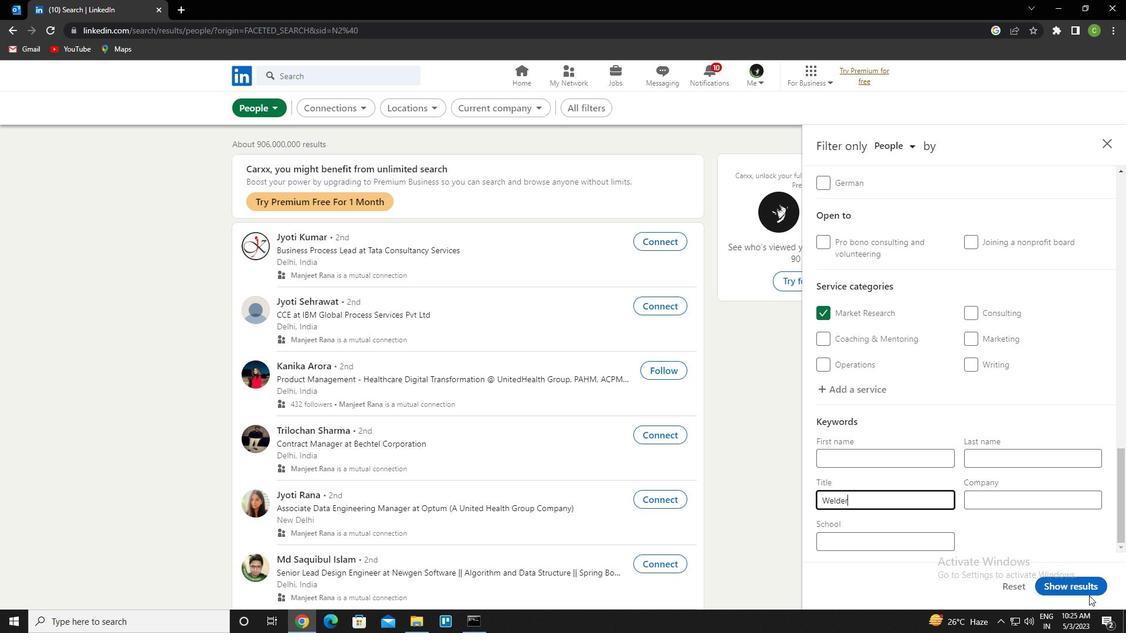 
Action: Mouse moved to (475, 595)
Screenshot: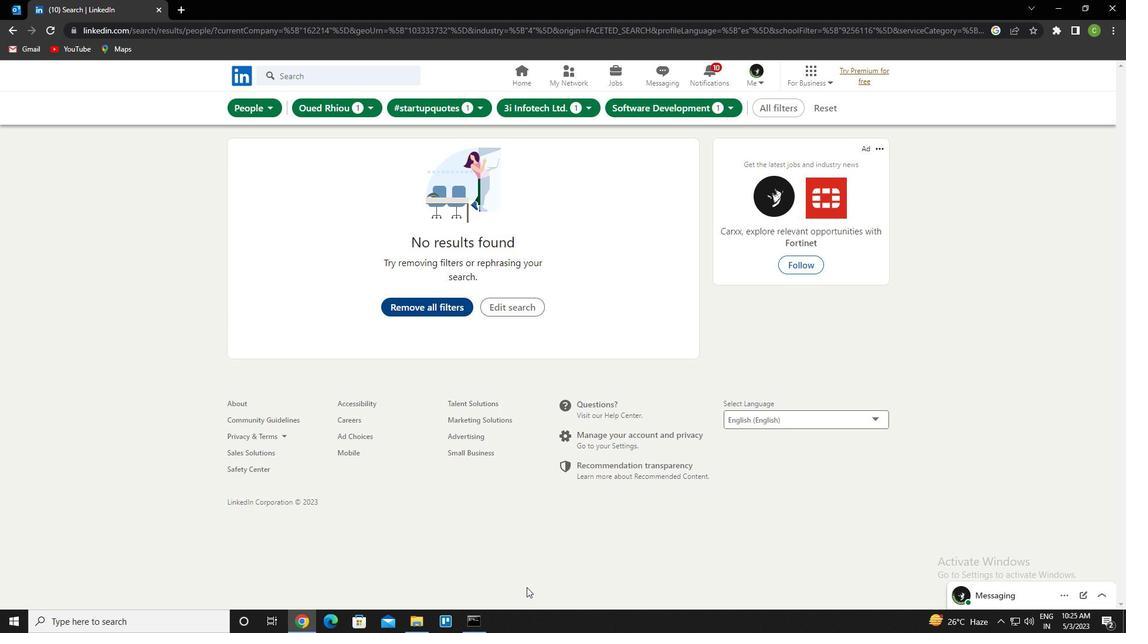 
